 Task: Look for Airbnb properties in Jhol, Pakistan from 25th December, 2023 to 28st December, 2023 for 5 adults. Place can be entire room with 3 bedrooms having 3 beds and 3 bathrooms. Property type can be house.
Action: Mouse moved to (575, 112)
Screenshot: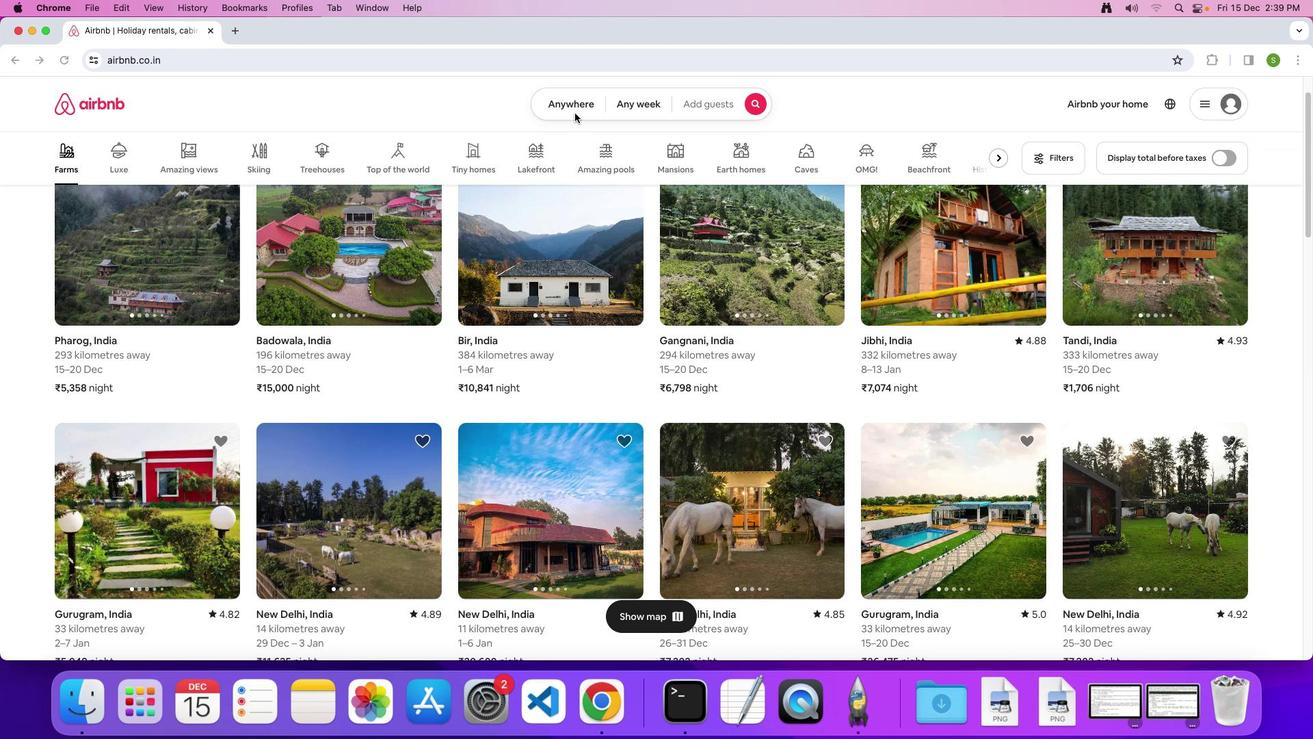 
Action: Mouse pressed left at (575, 112)
Screenshot: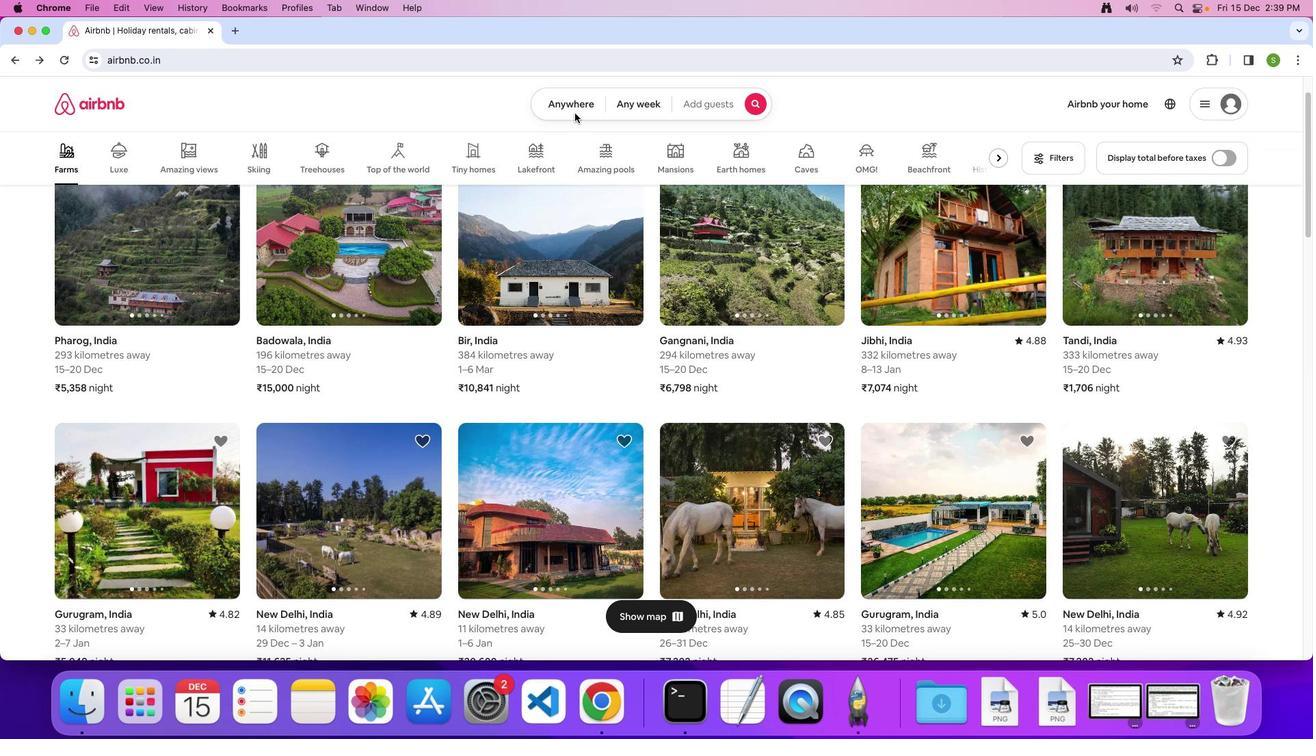 
Action: Mouse moved to (574, 108)
Screenshot: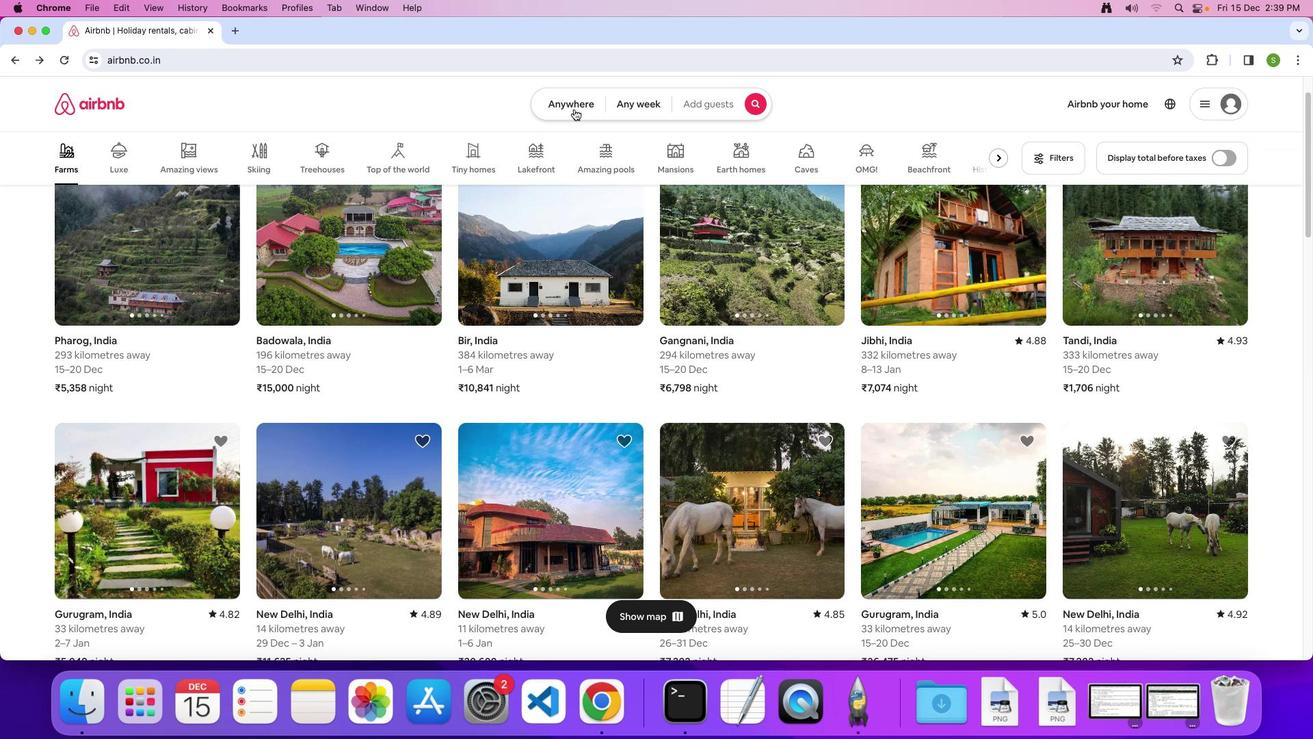 
Action: Mouse pressed left at (574, 108)
Screenshot: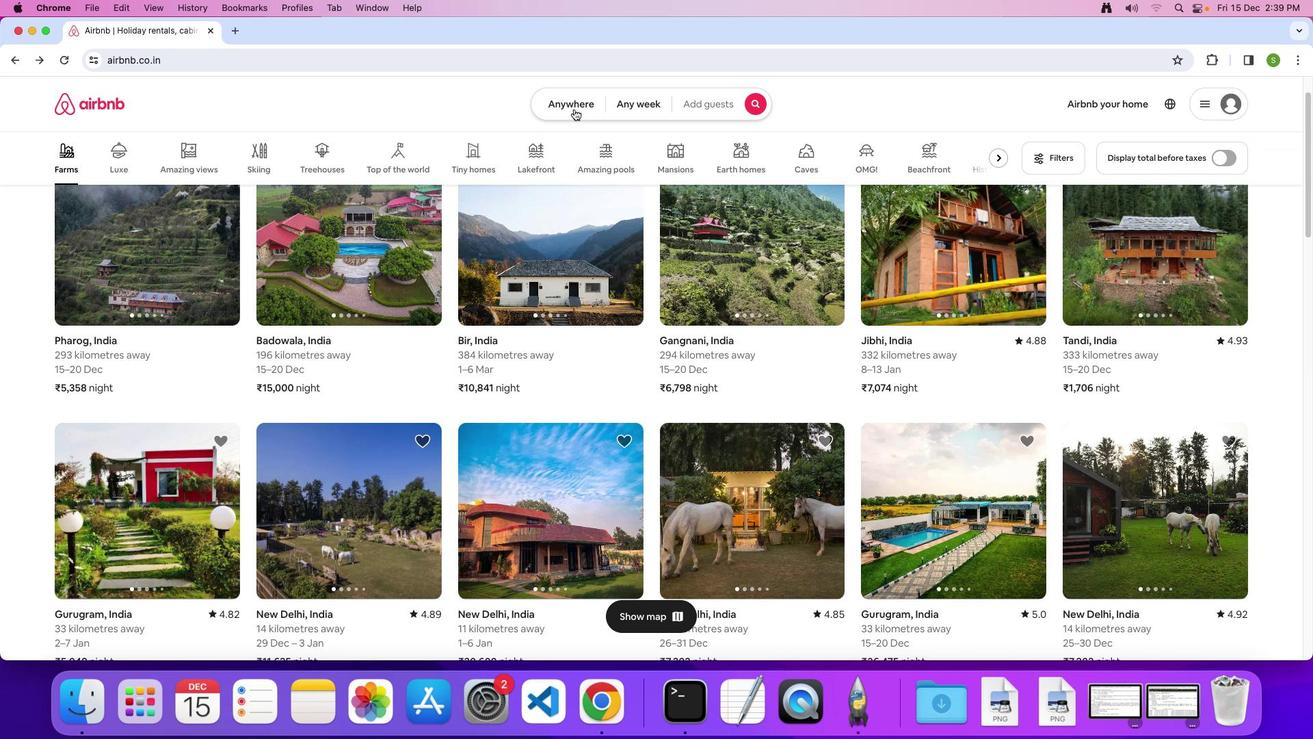 
Action: Mouse moved to (511, 151)
Screenshot: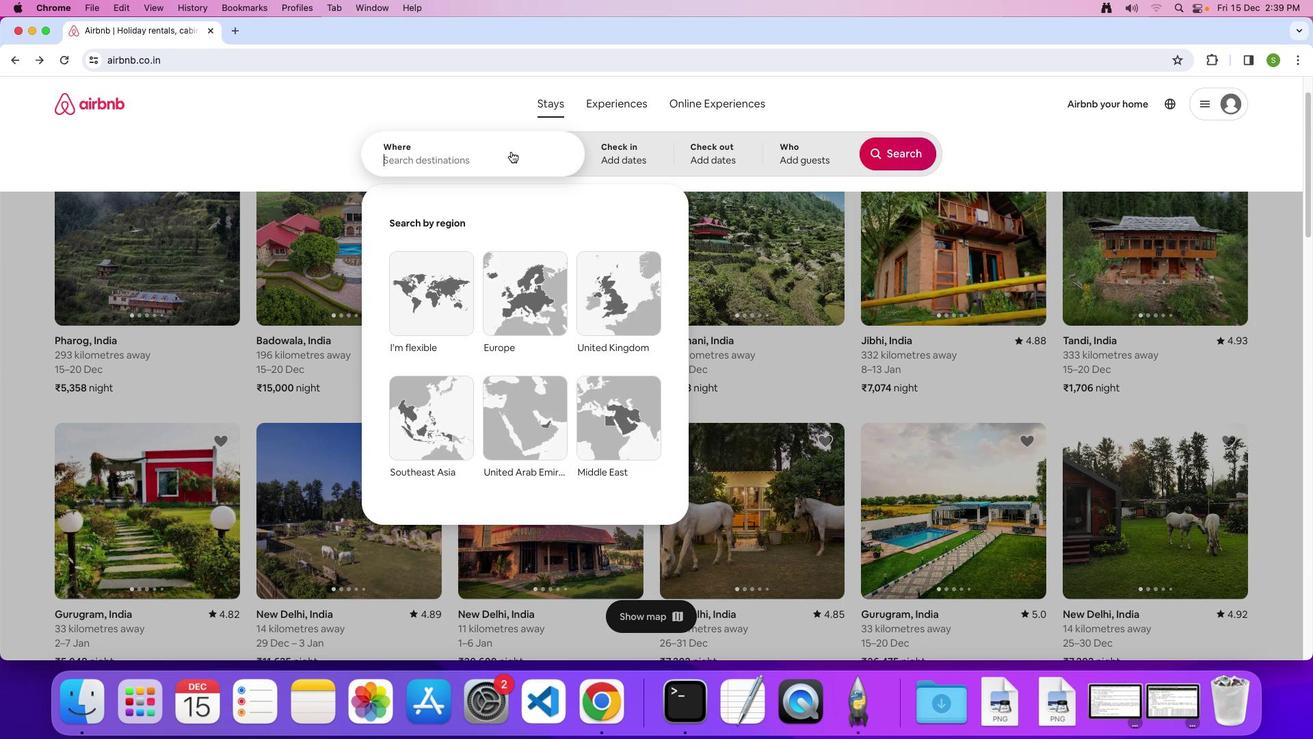 
Action: Mouse pressed left at (511, 151)
Screenshot: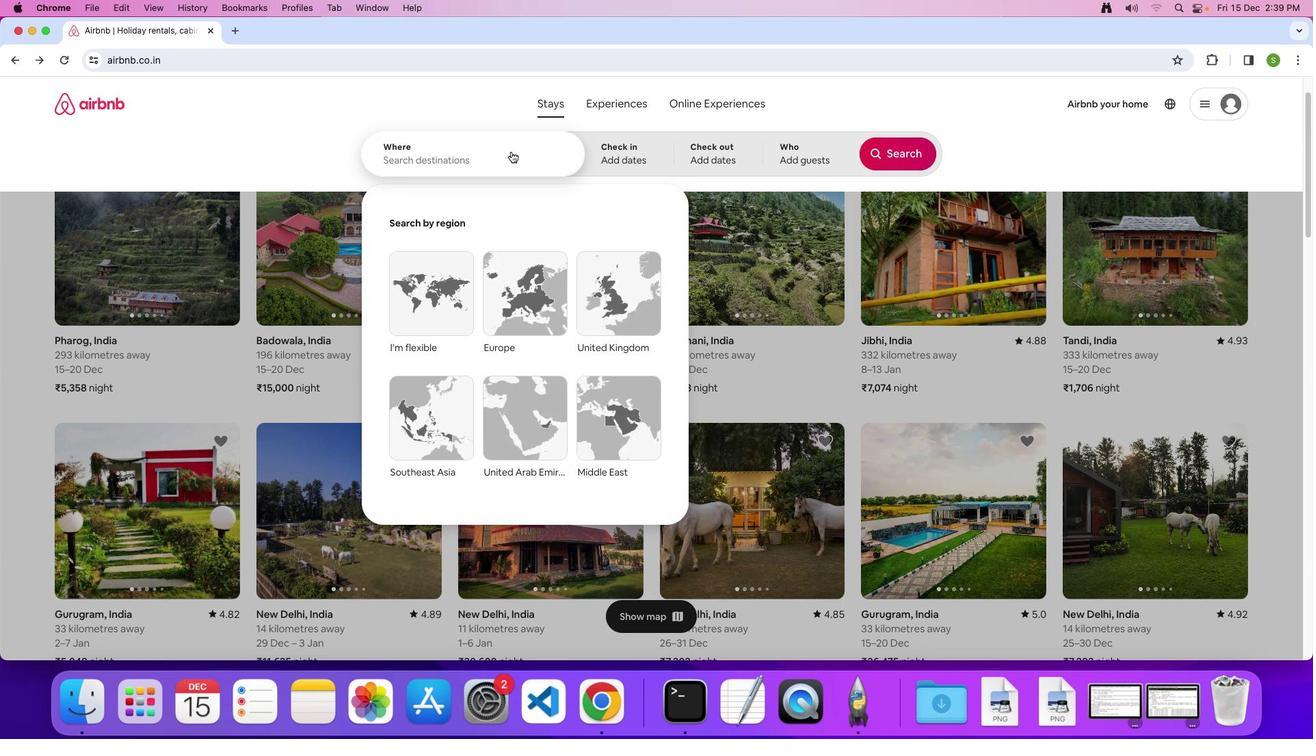 
Action: Key pressed 'J'Key.caps_lock'h''o''l'','Key.spaceKey.shift'P''a''k''i''s''t''a''n'Key.enter
Screenshot: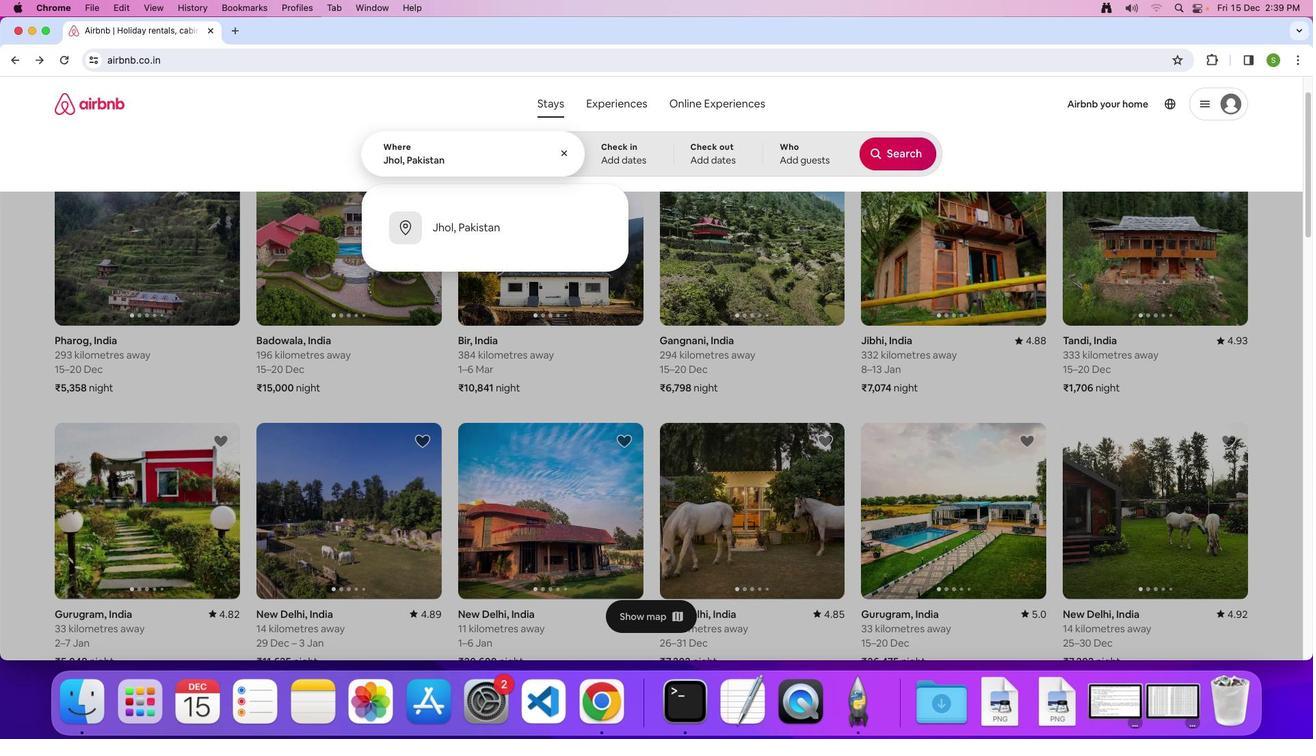 
Action: Mouse moved to (451, 453)
Screenshot: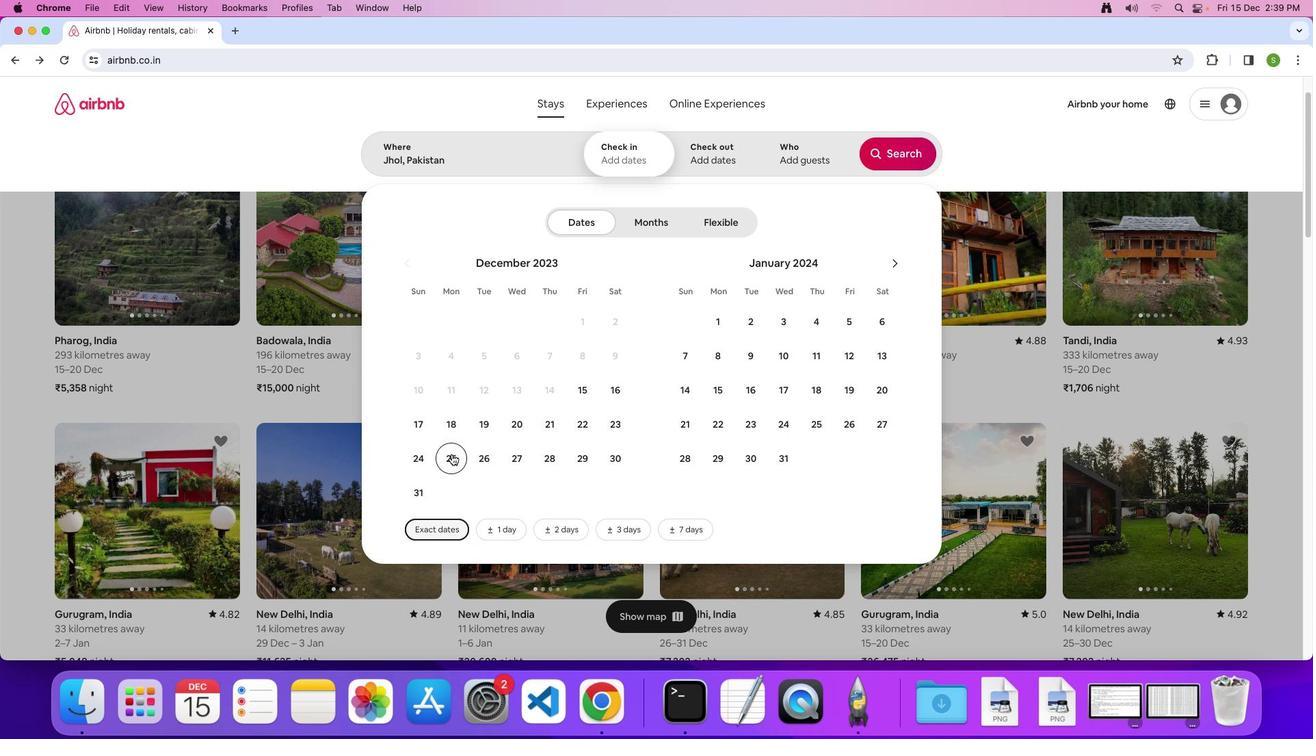 
Action: Mouse pressed left at (451, 453)
Screenshot: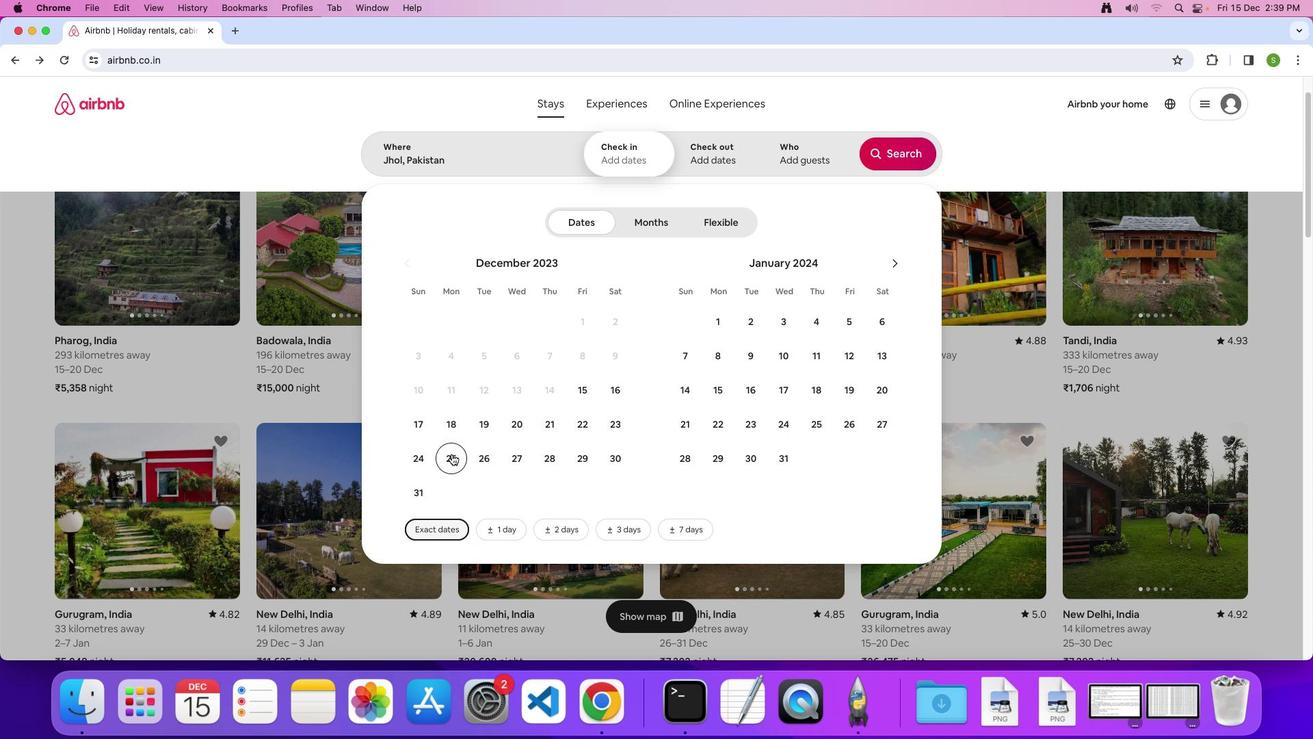 
Action: Mouse moved to (542, 466)
Screenshot: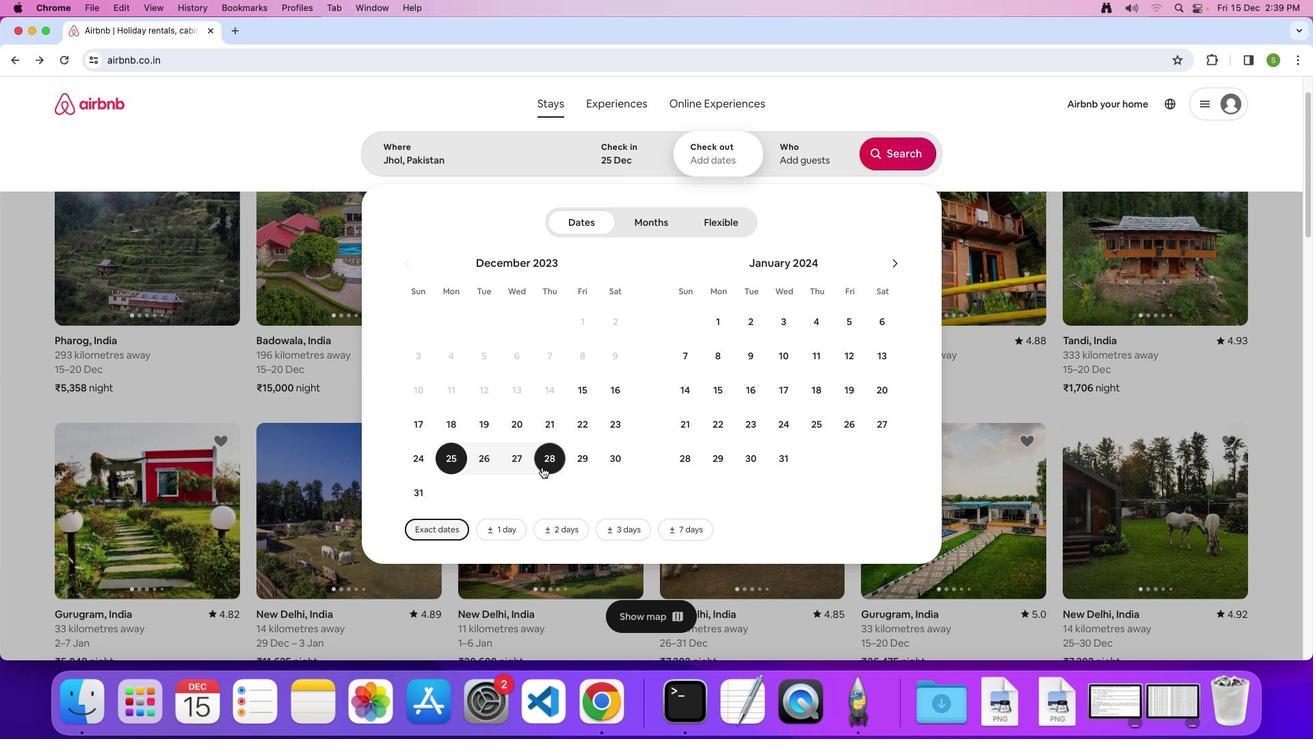 
Action: Mouse pressed left at (542, 466)
Screenshot: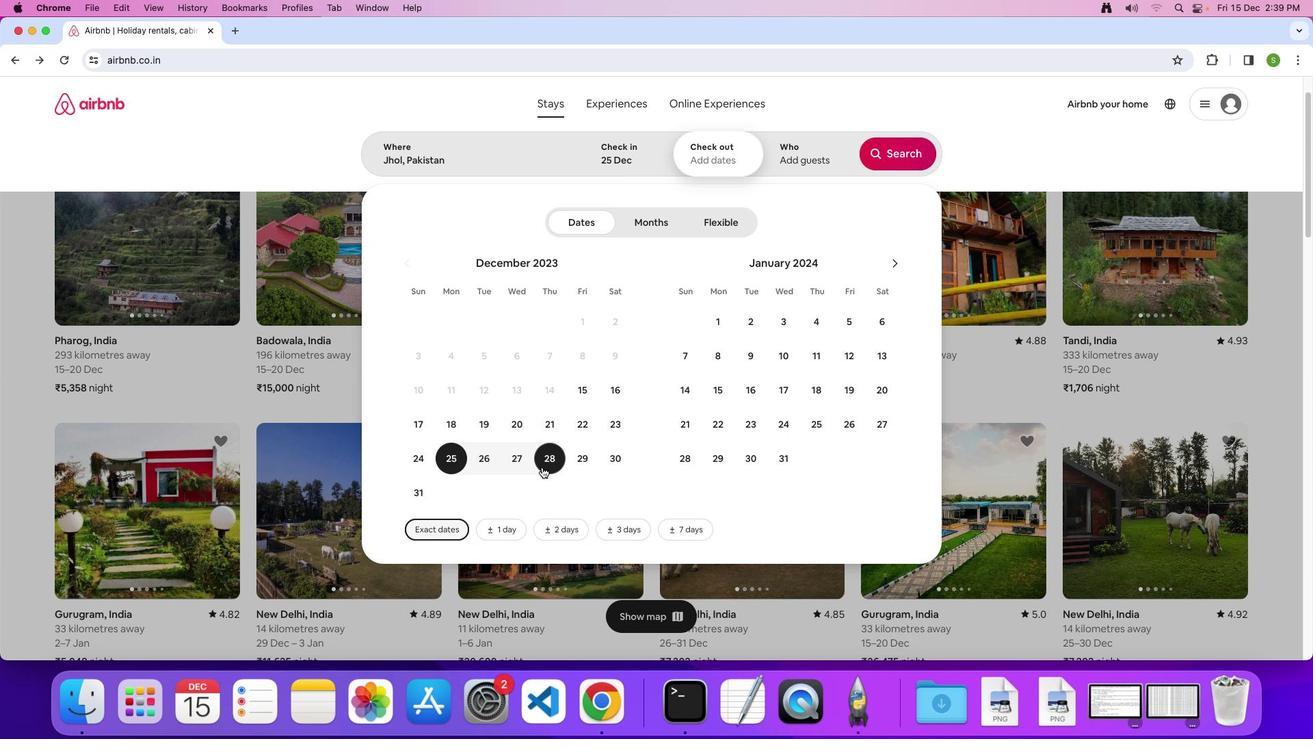 
Action: Mouse moved to (812, 171)
Screenshot: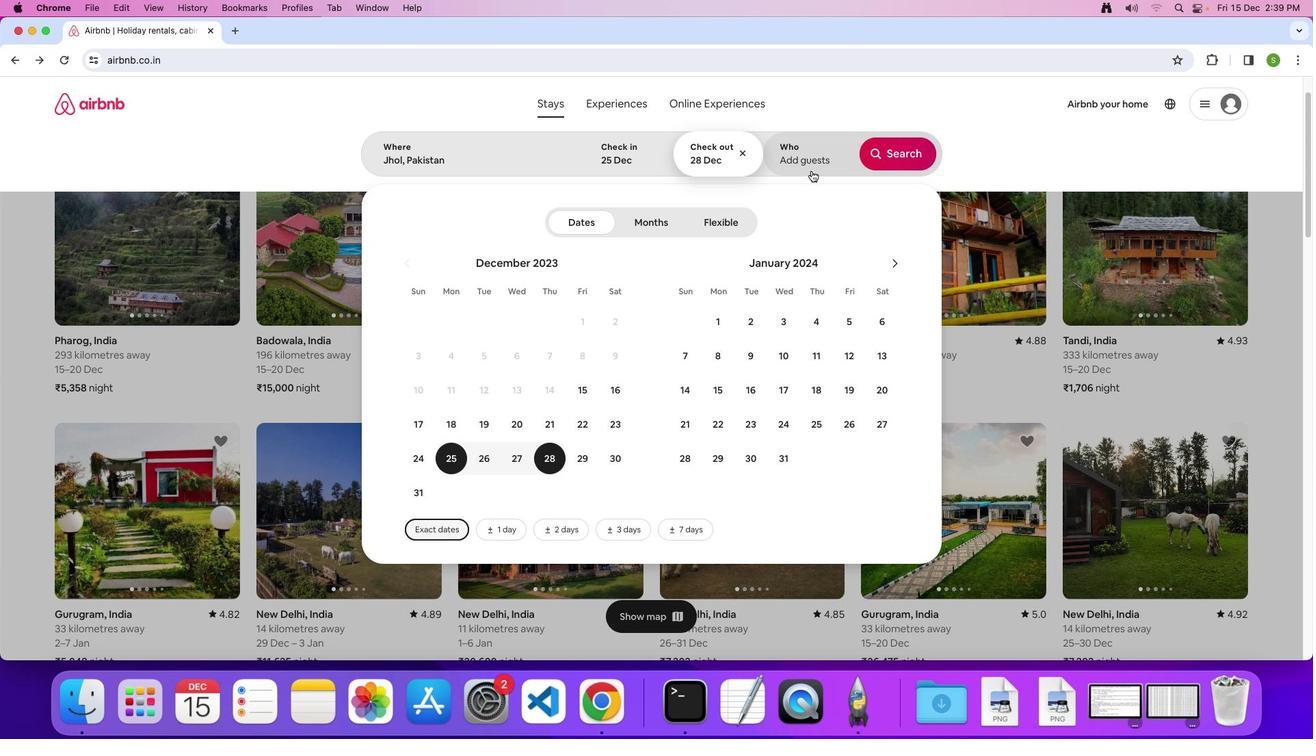 
Action: Mouse pressed left at (812, 171)
Screenshot: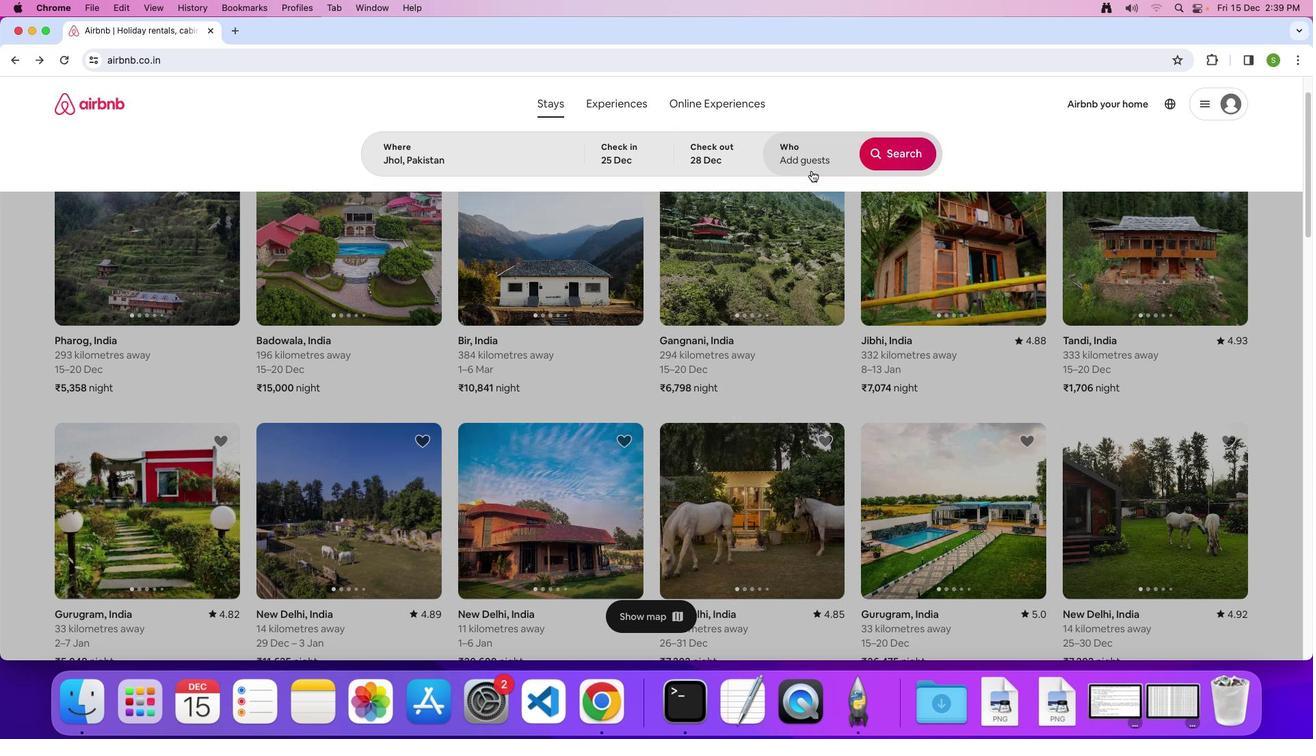 
Action: Mouse moved to (901, 227)
Screenshot: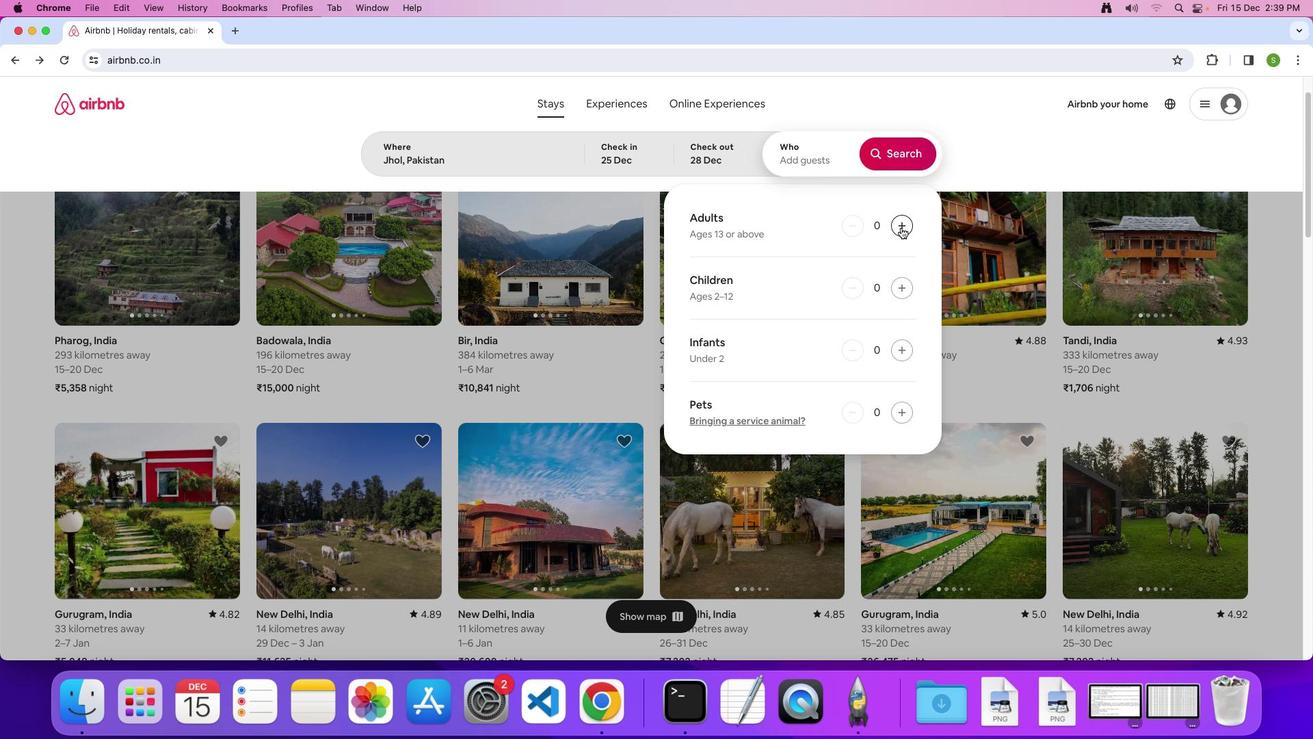 
Action: Mouse pressed left at (901, 227)
Screenshot: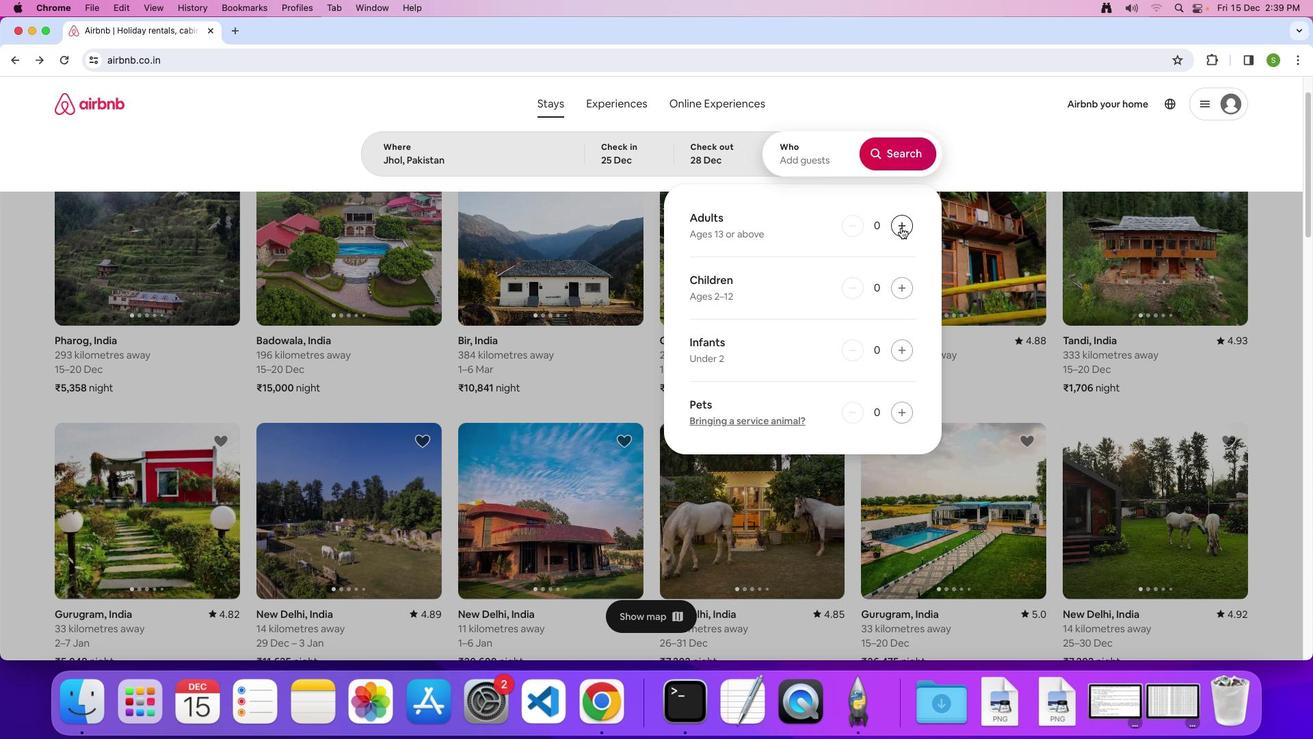 
Action: Mouse pressed left at (901, 227)
Screenshot: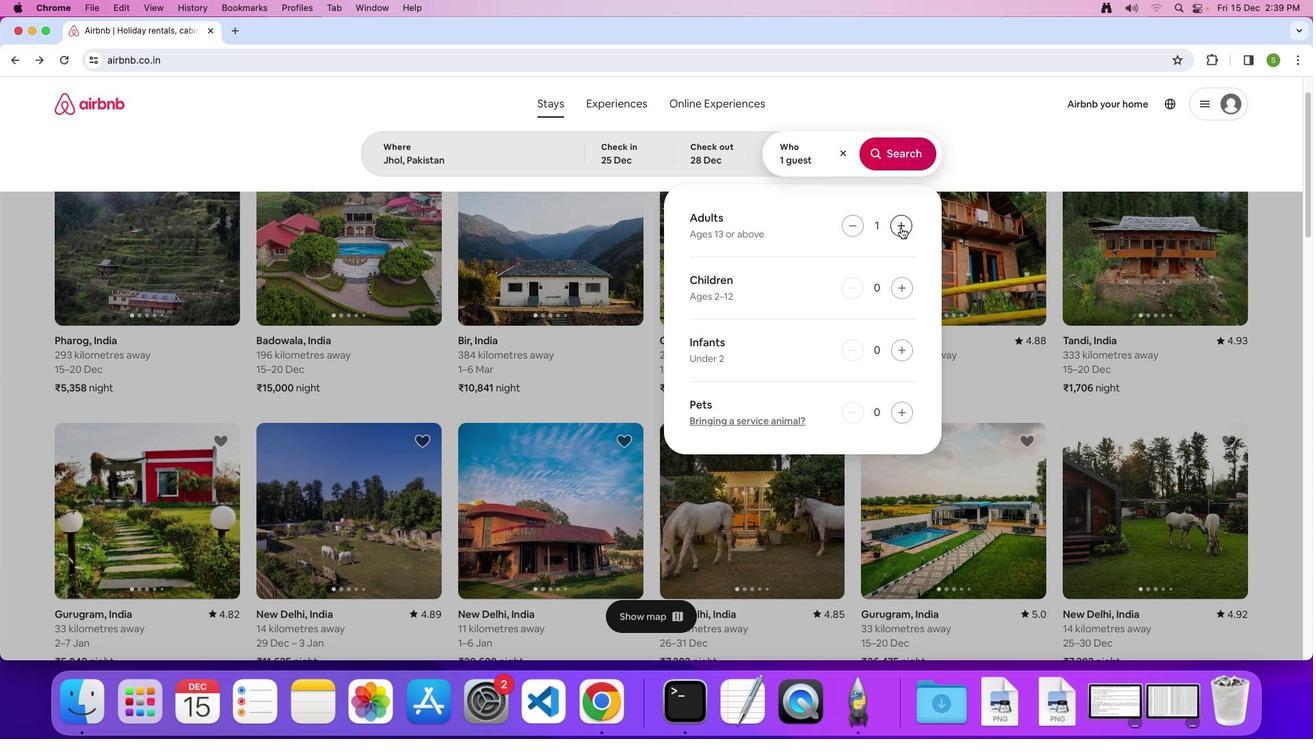 
Action: Mouse pressed left at (901, 227)
Screenshot: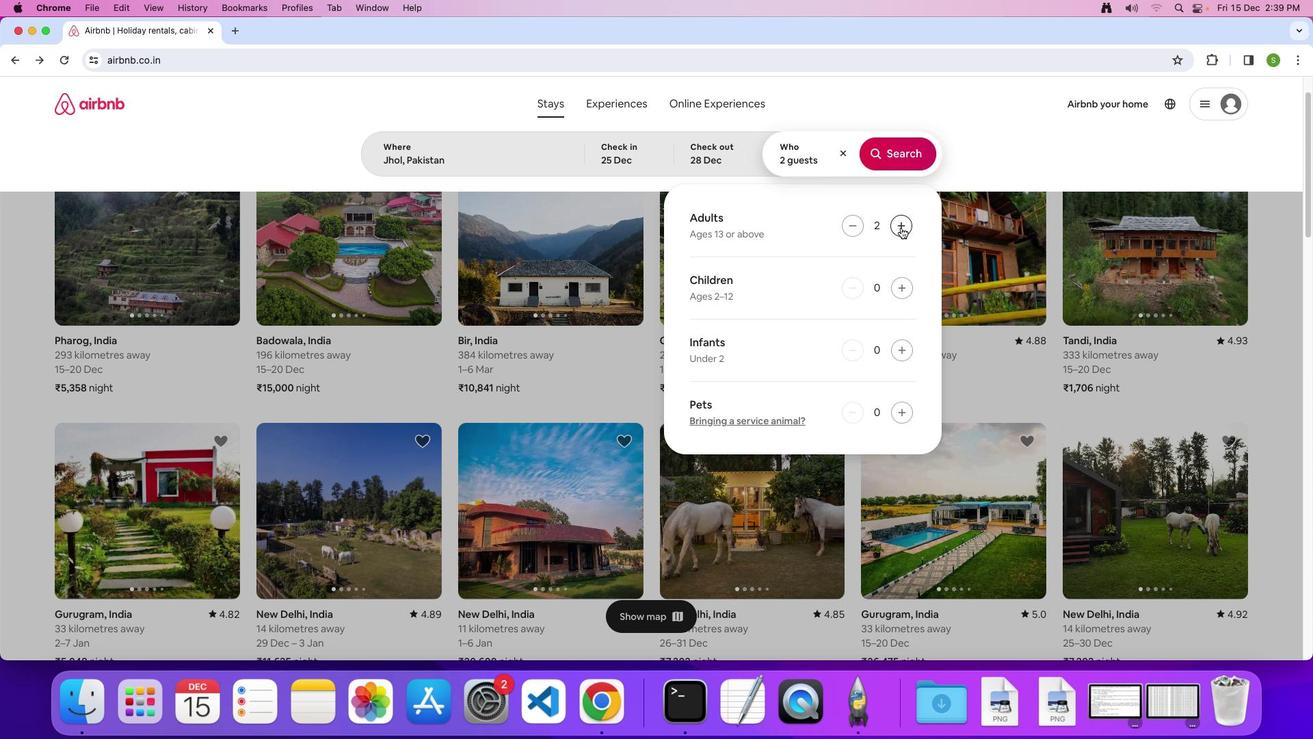 
Action: Mouse pressed left at (901, 227)
Screenshot: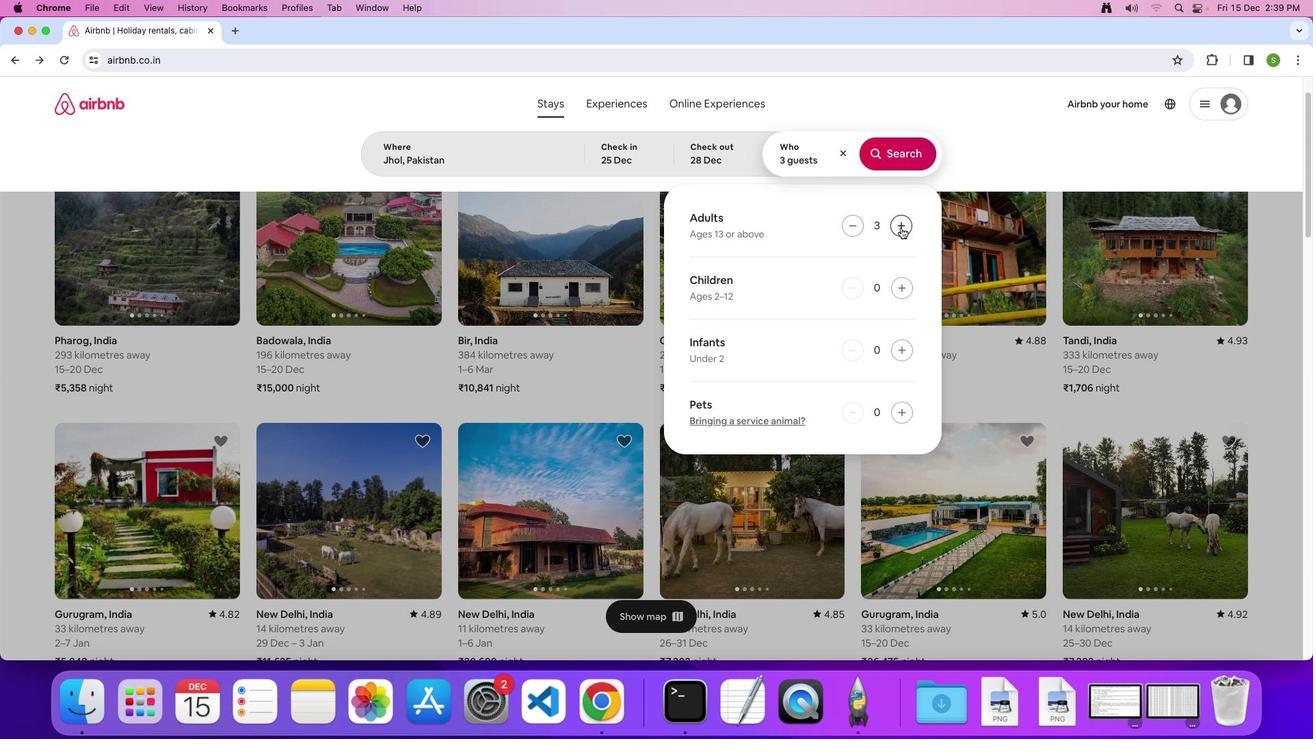 
Action: Mouse pressed left at (901, 227)
Screenshot: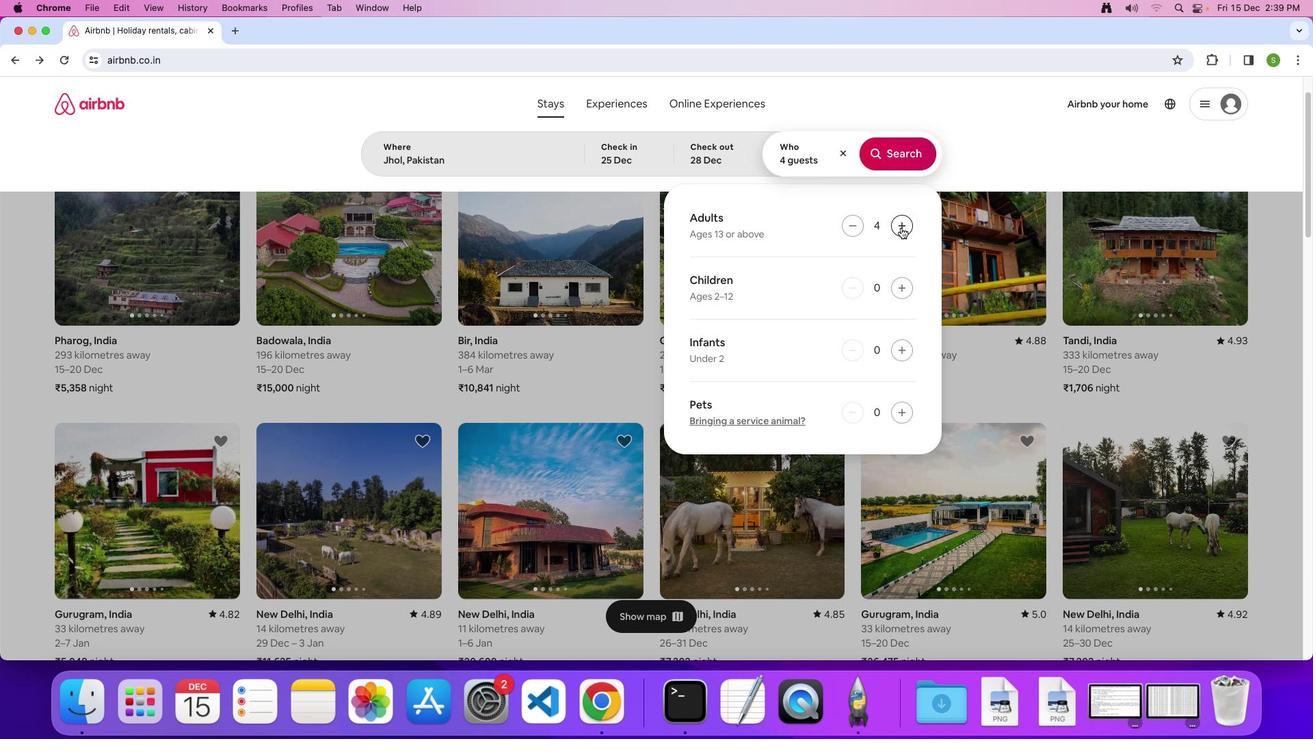 
Action: Mouse moved to (901, 150)
Screenshot: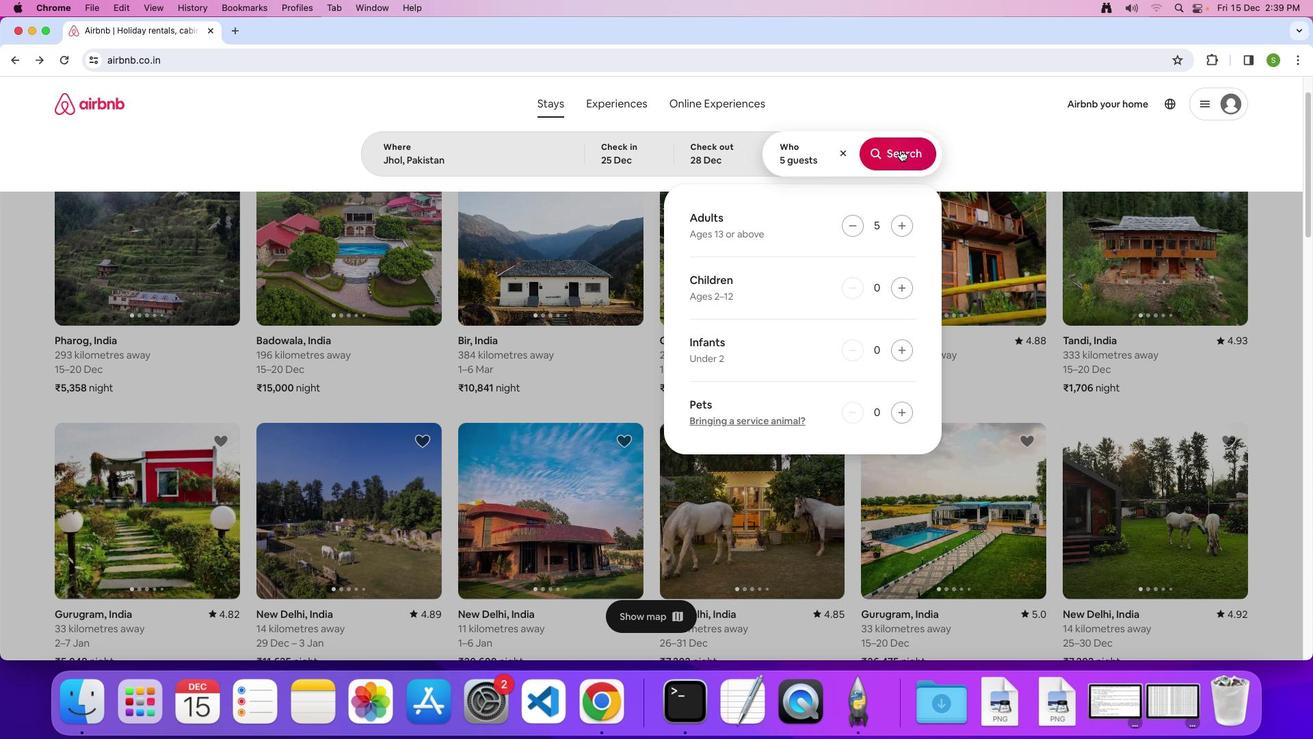 
Action: Mouse pressed left at (901, 150)
Screenshot: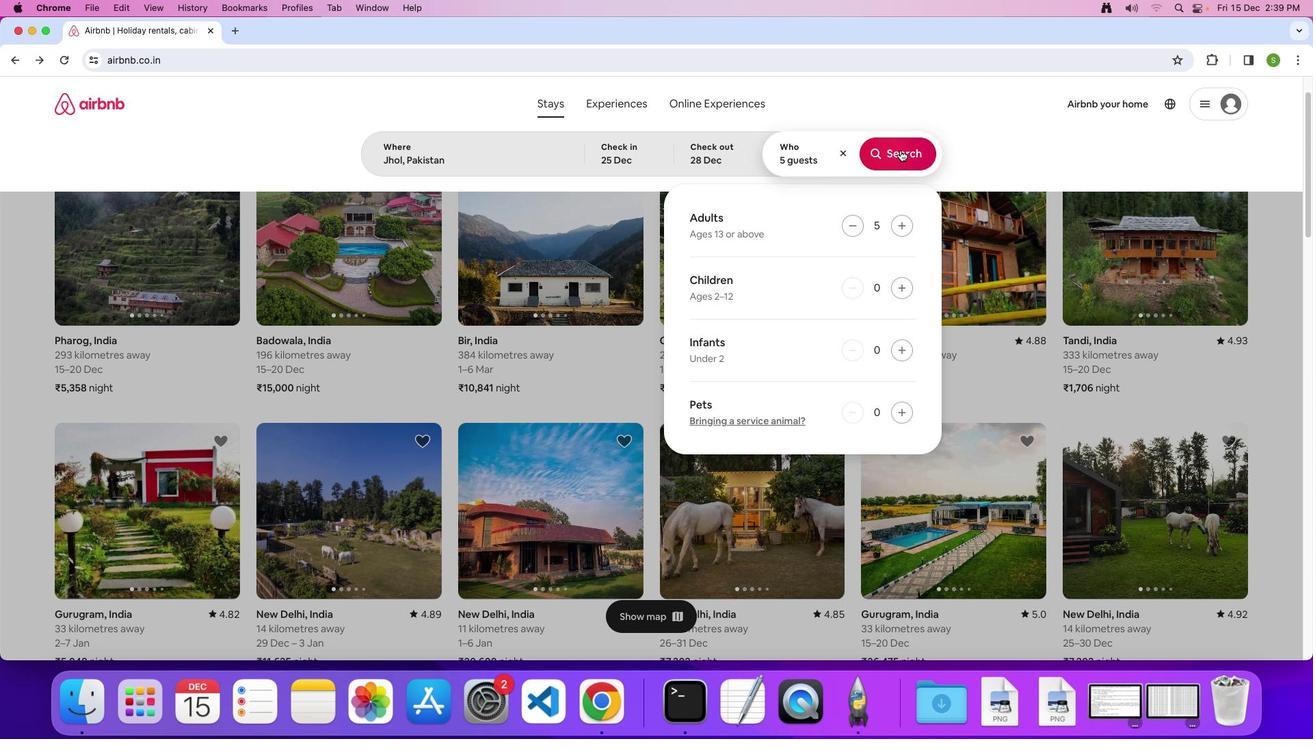 
Action: Mouse moved to (1076, 159)
Screenshot: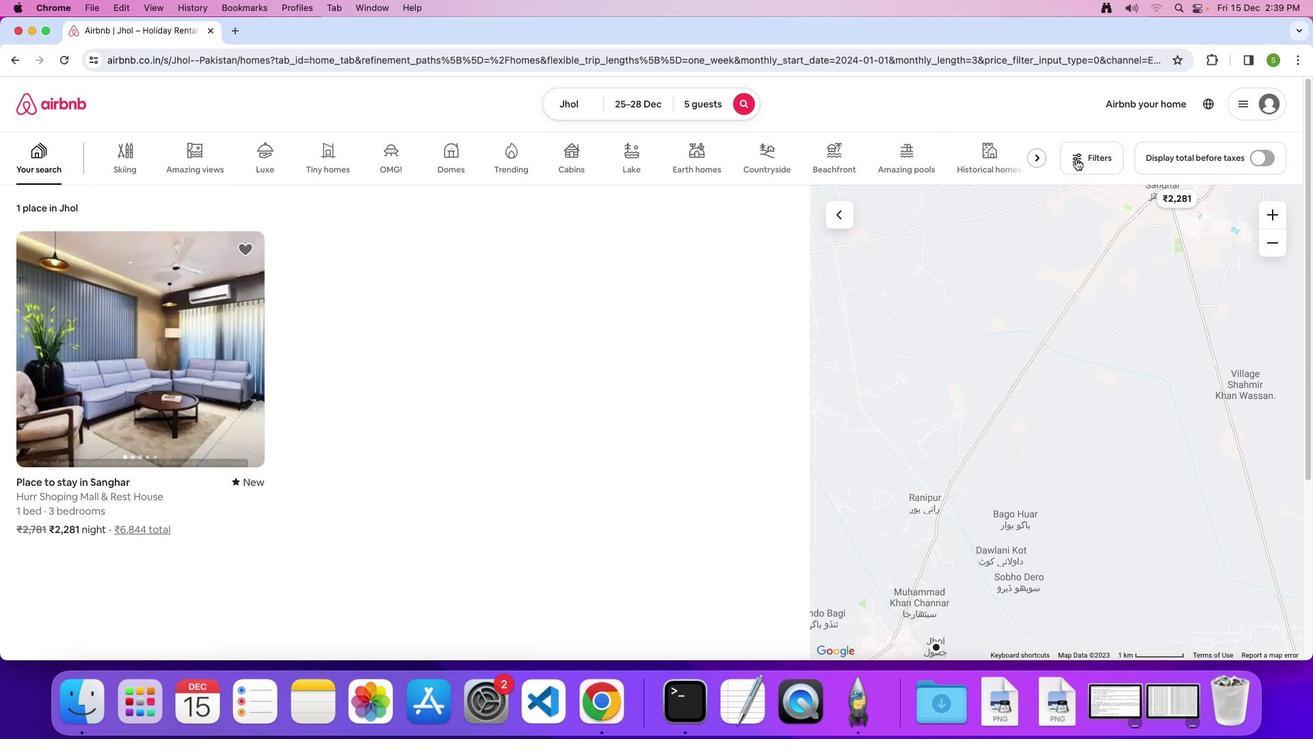 
Action: Mouse pressed left at (1076, 159)
Screenshot: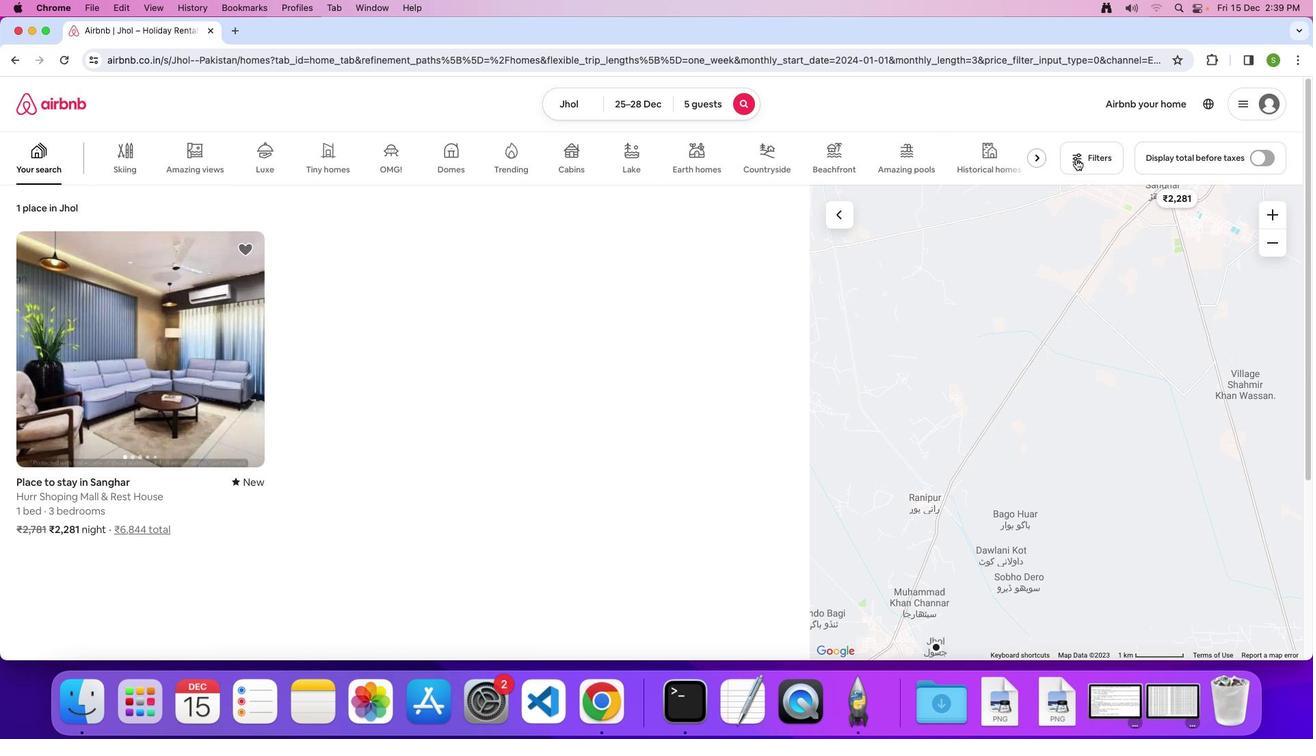 
Action: Mouse moved to (601, 474)
Screenshot: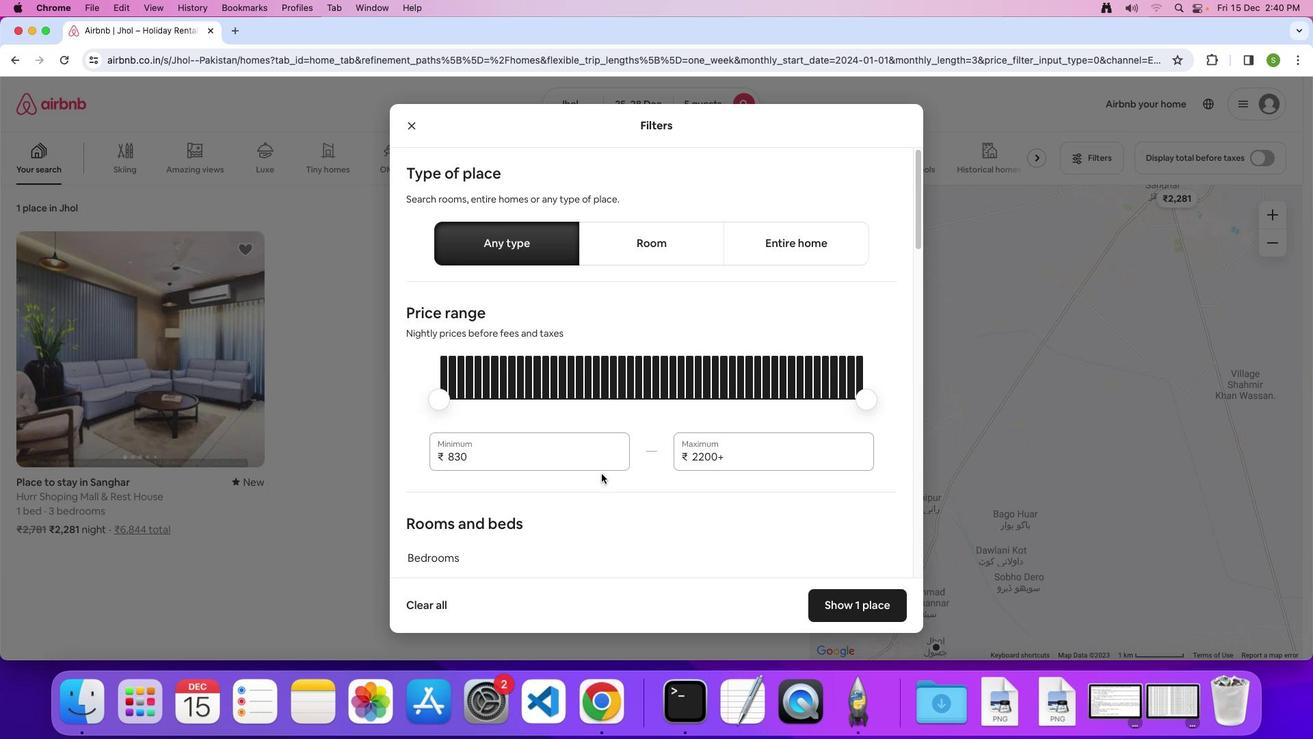 
Action: Mouse scrolled (601, 474) with delta (0, 0)
Screenshot: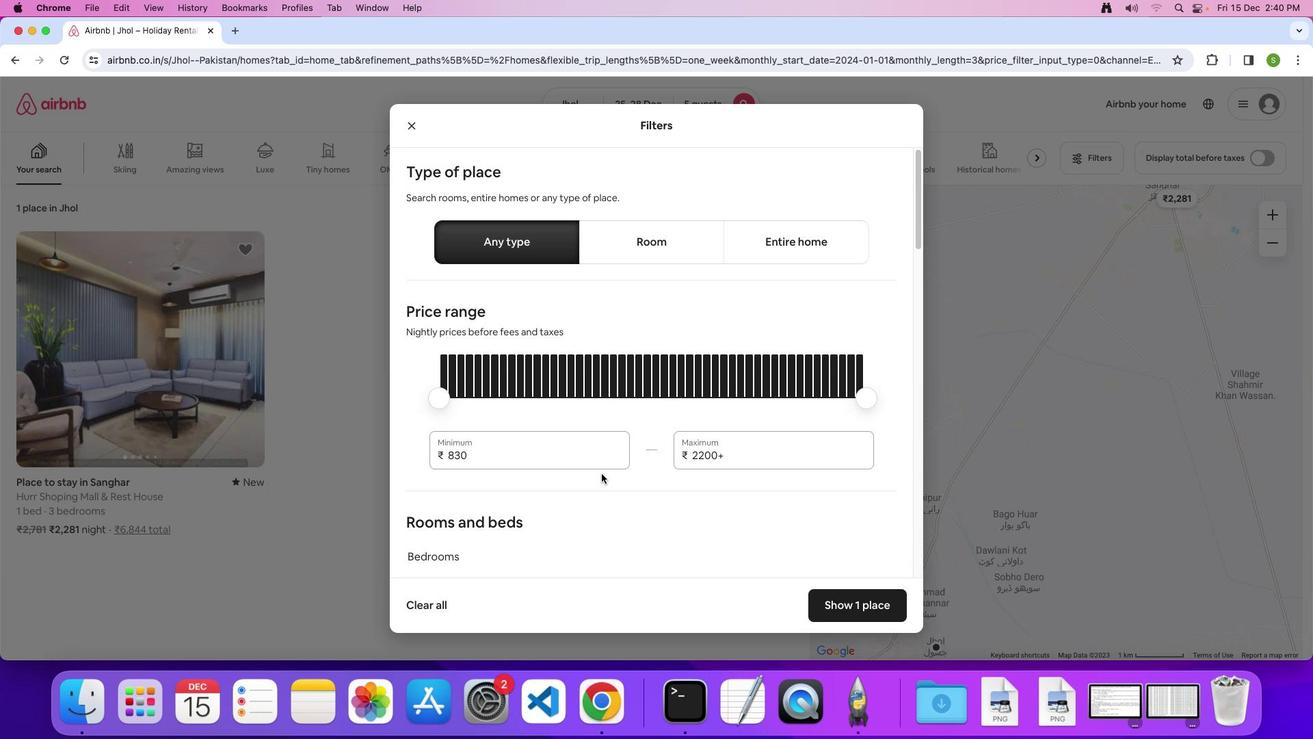 
Action: Mouse scrolled (601, 474) with delta (0, 0)
Screenshot: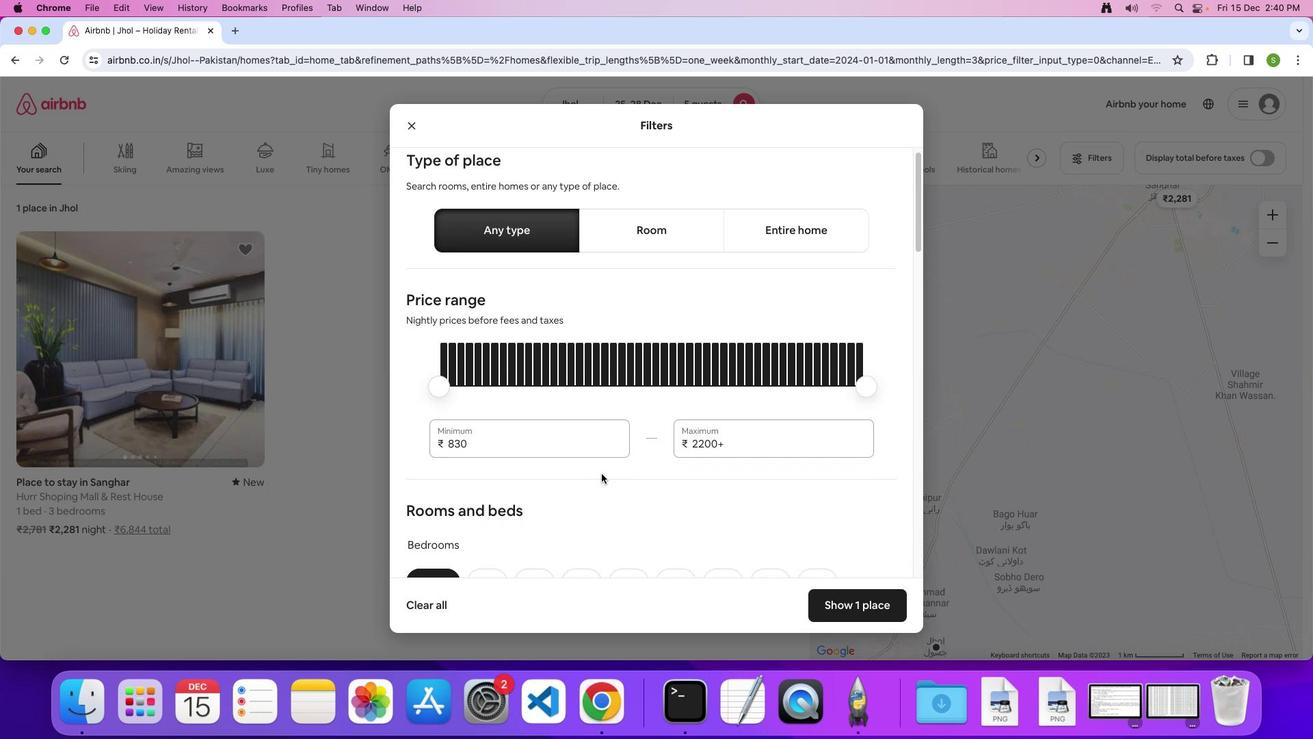 
Action: Mouse scrolled (601, 474) with delta (0, 0)
Screenshot: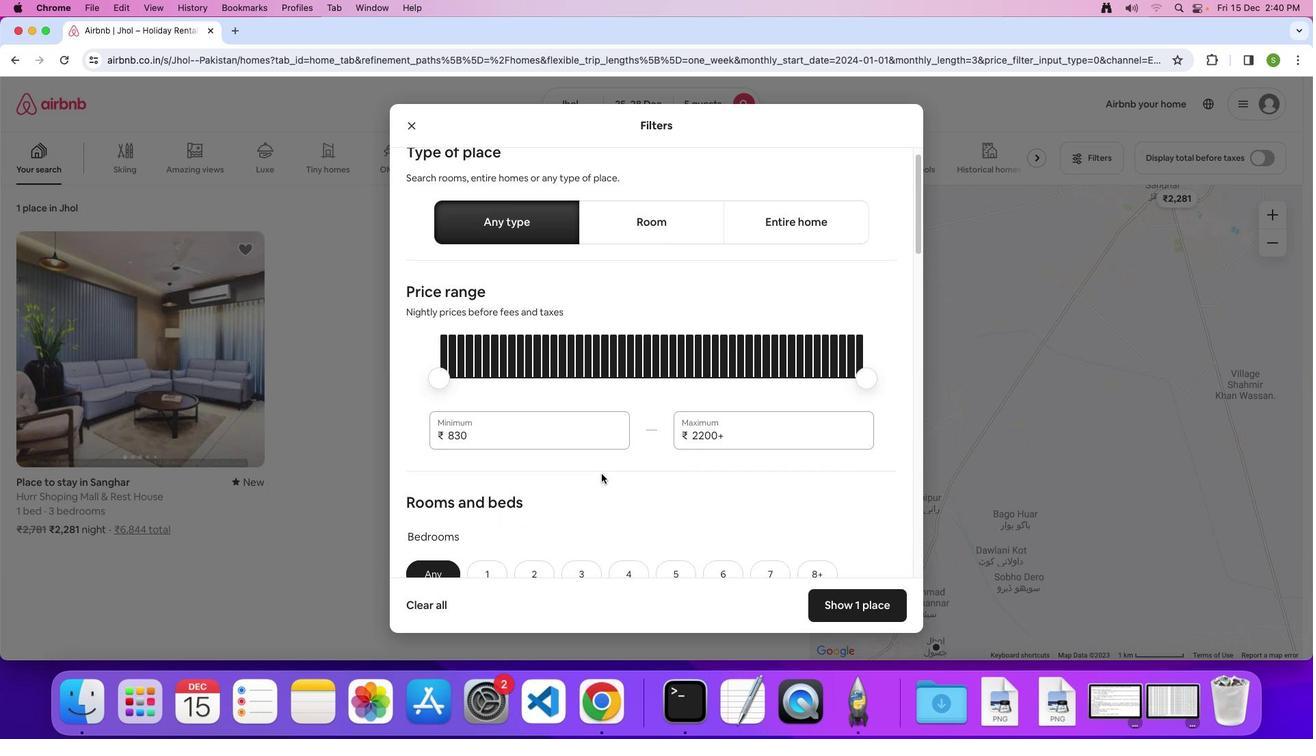 
Action: Mouse scrolled (601, 474) with delta (0, 0)
Screenshot: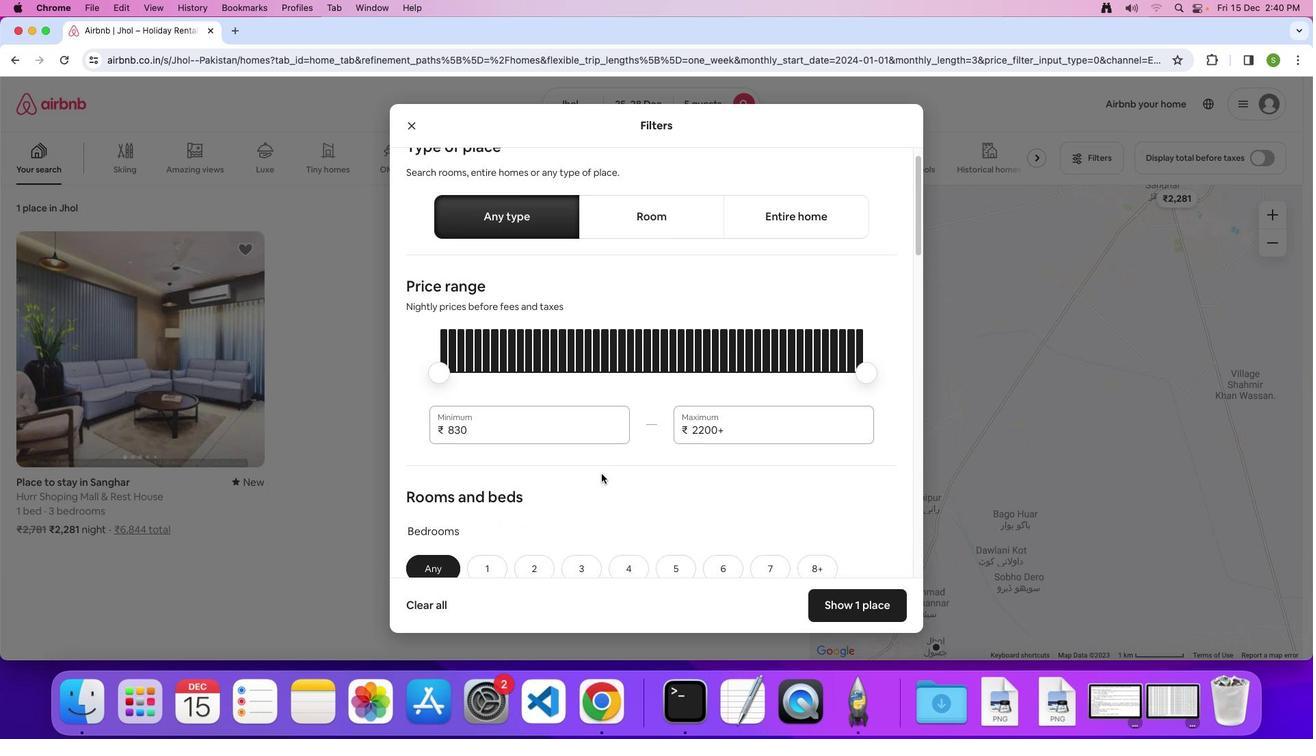 
Action: Mouse scrolled (601, 474) with delta (0, 0)
Screenshot: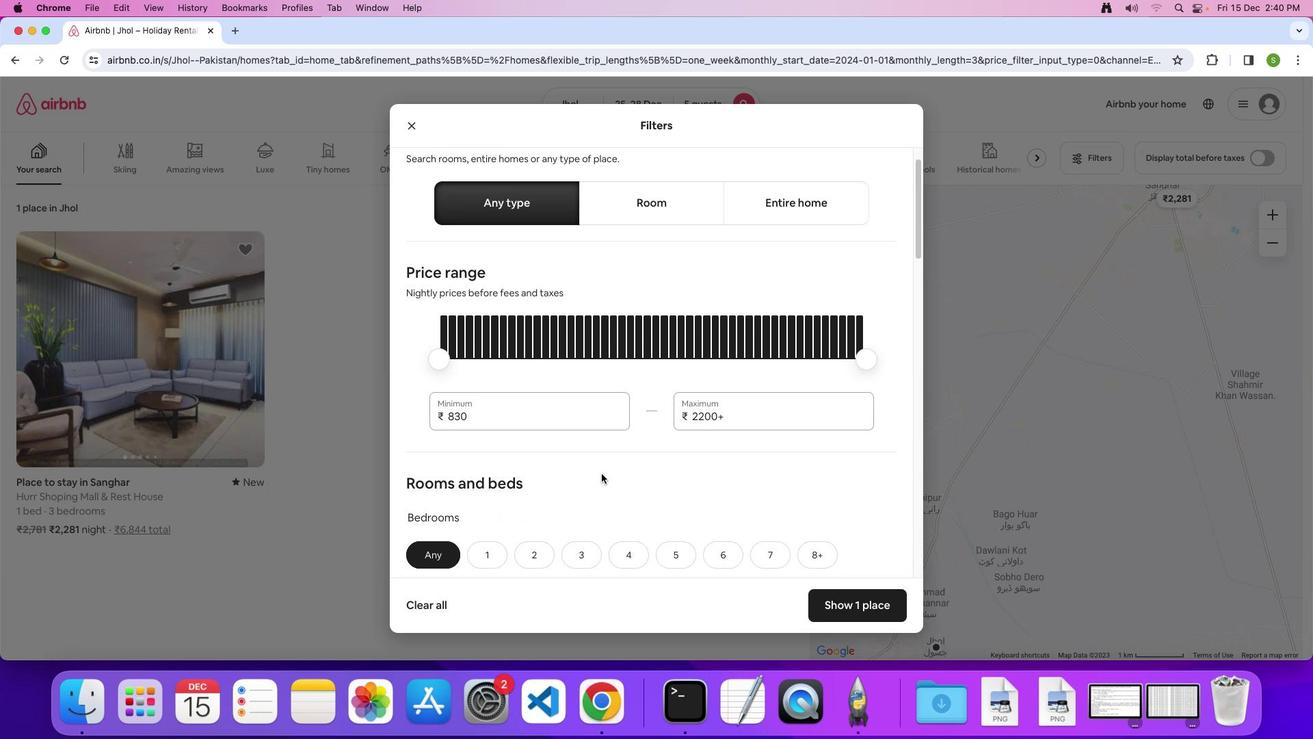 
Action: Mouse scrolled (601, 474) with delta (0, 0)
Screenshot: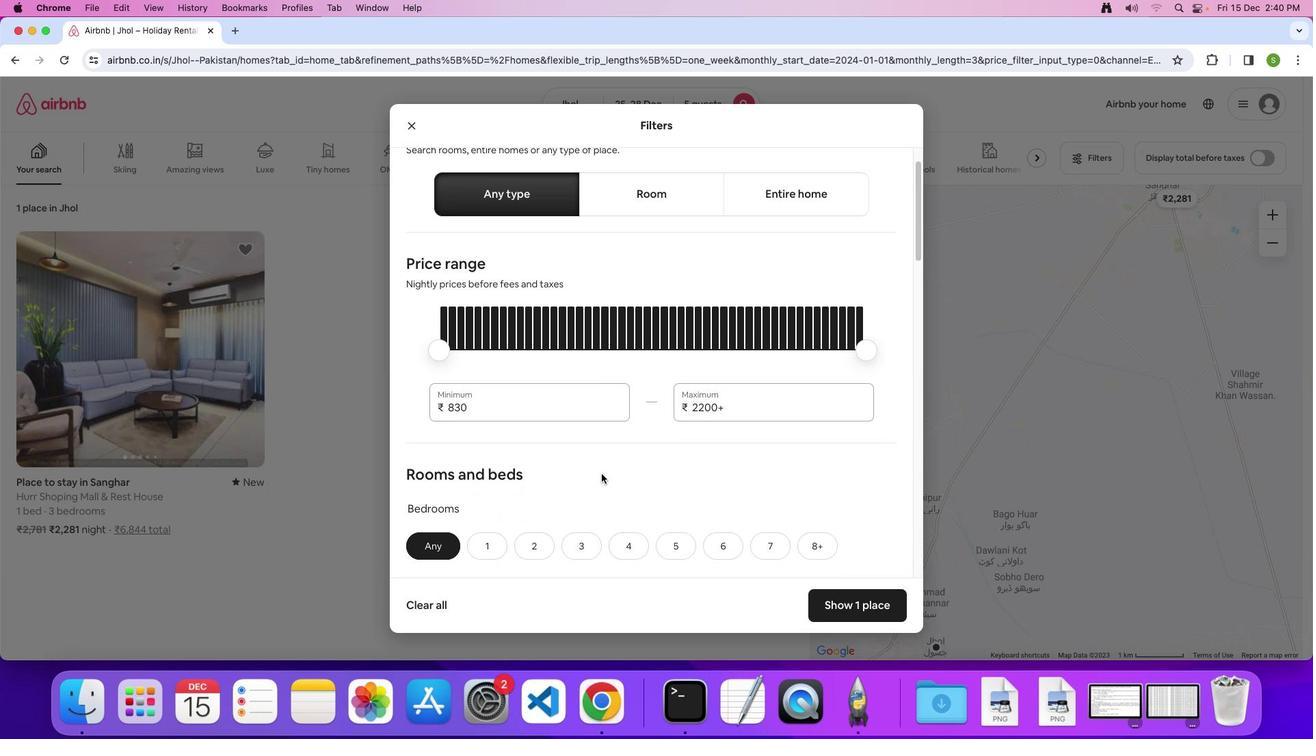 
Action: Mouse scrolled (601, 474) with delta (0, 0)
Screenshot: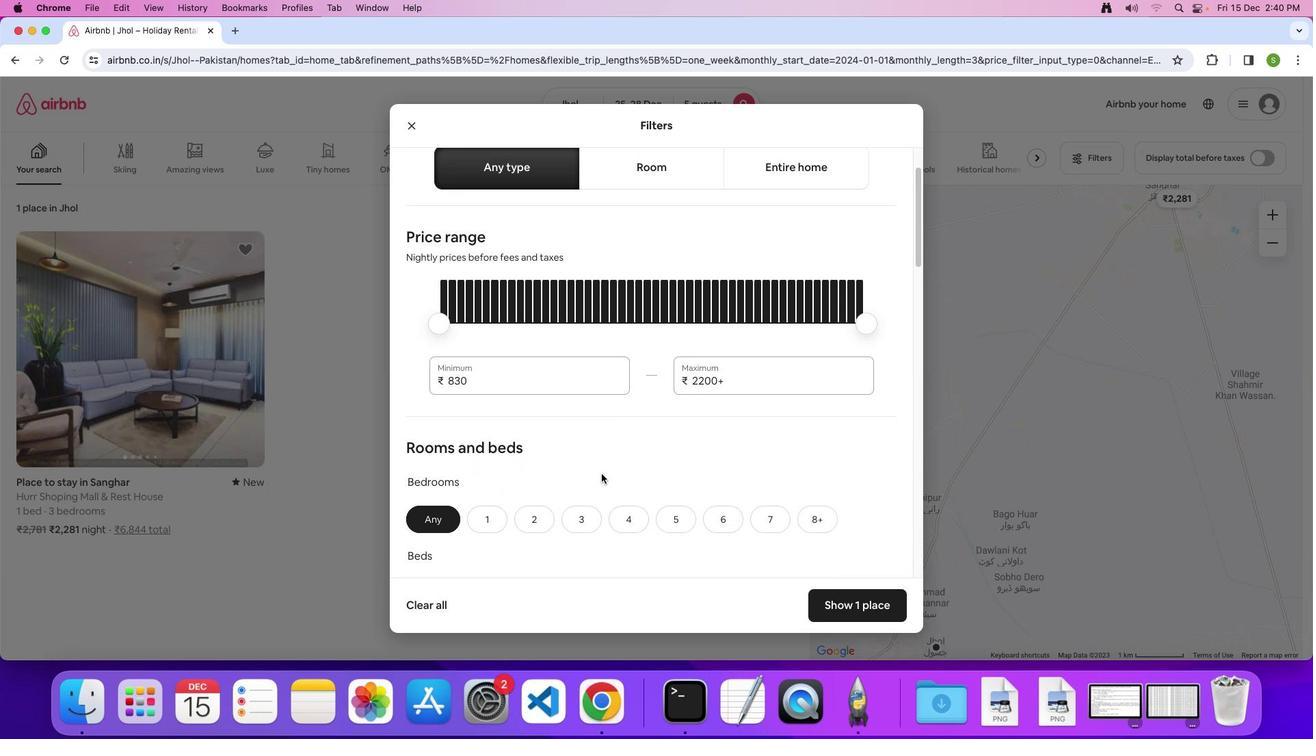 
Action: Mouse scrolled (601, 474) with delta (0, 0)
Screenshot: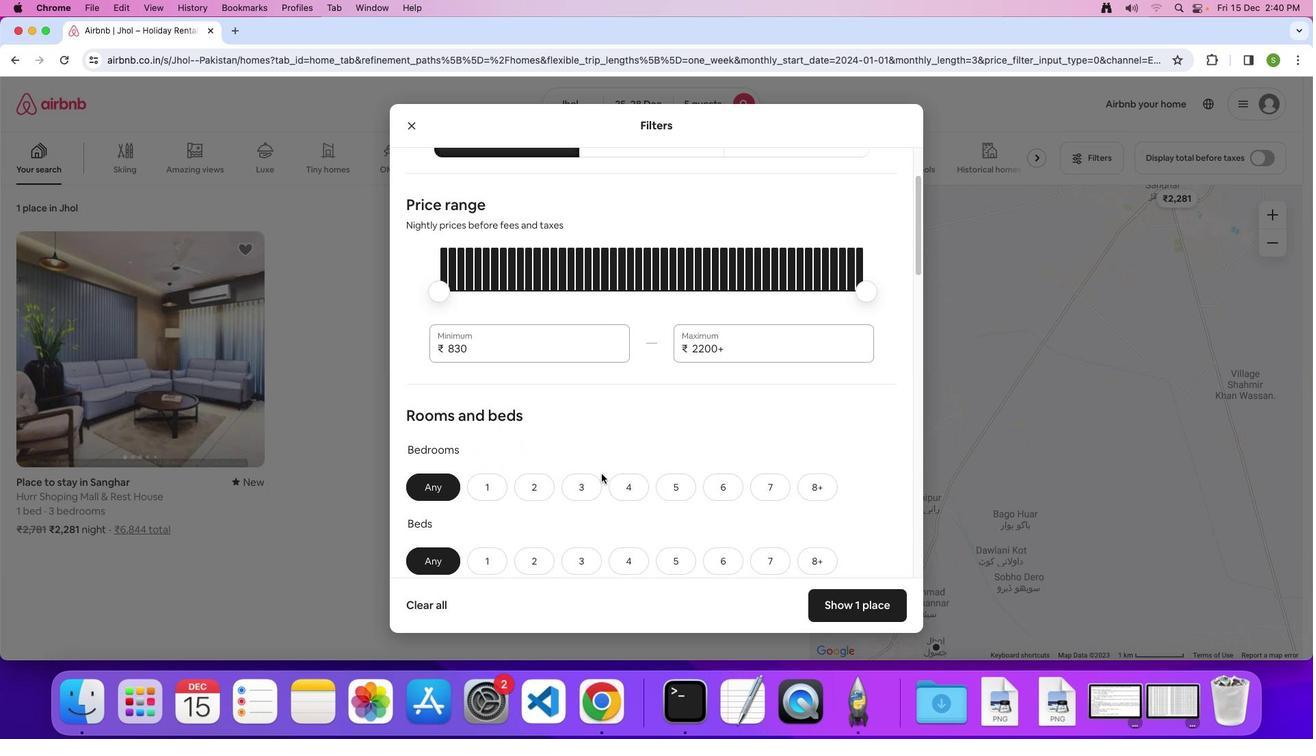 
Action: Mouse scrolled (601, 474) with delta (0, 0)
Screenshot: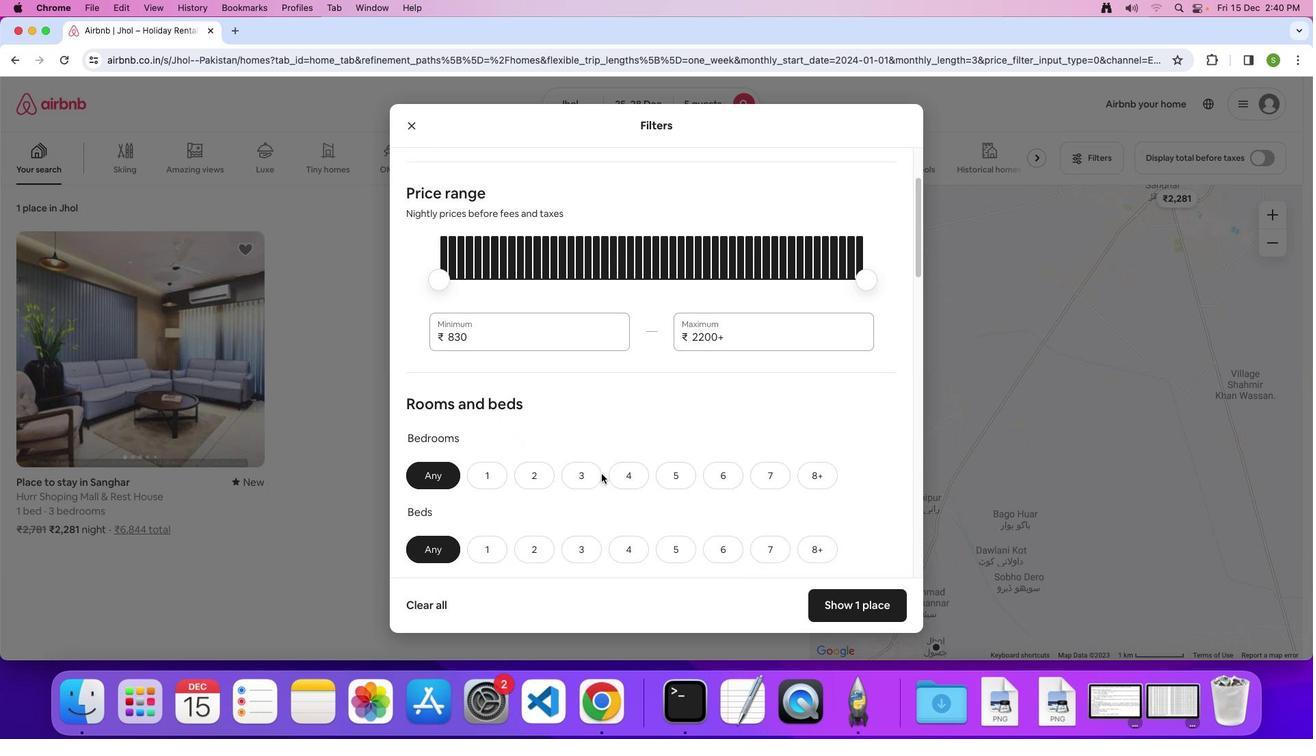 
Action: Mouse scrolled (601, 474) with delta (0, 0)
Screenshot: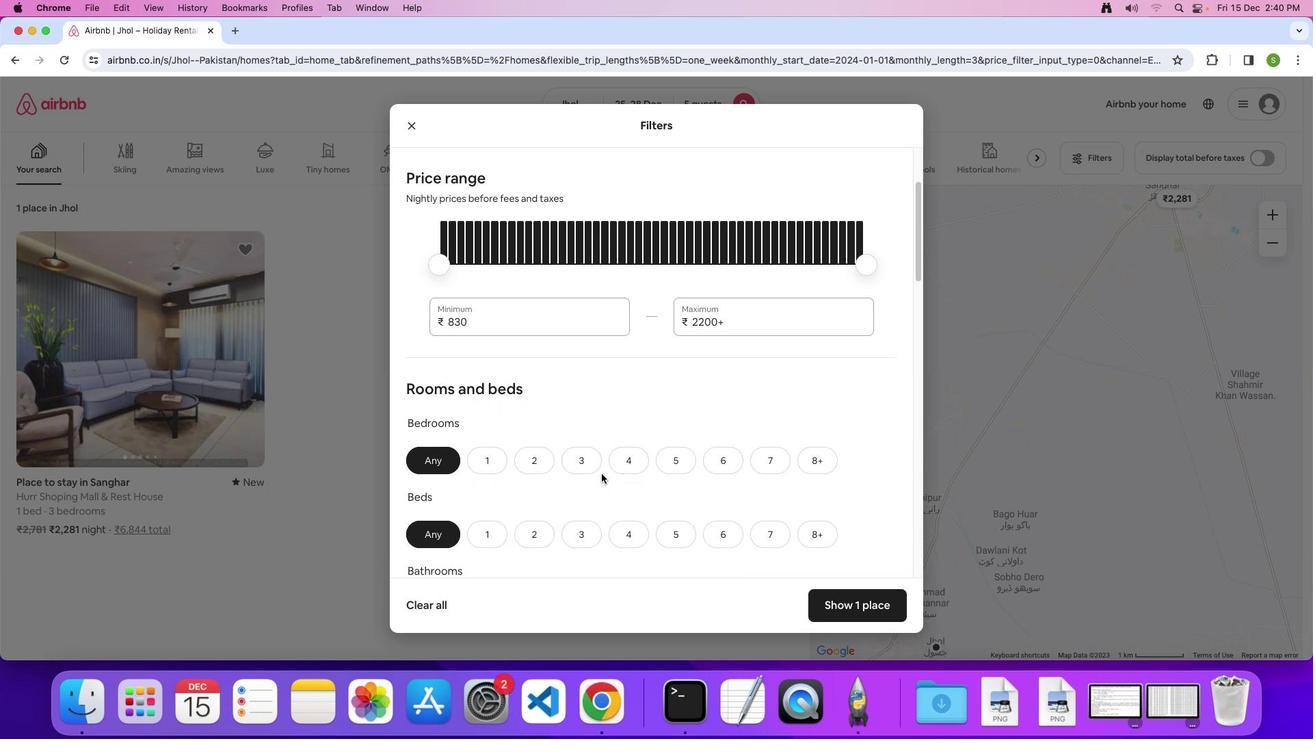
Action: Mouse scrolled (601, 474) with delta (0, 0)
Screenshot: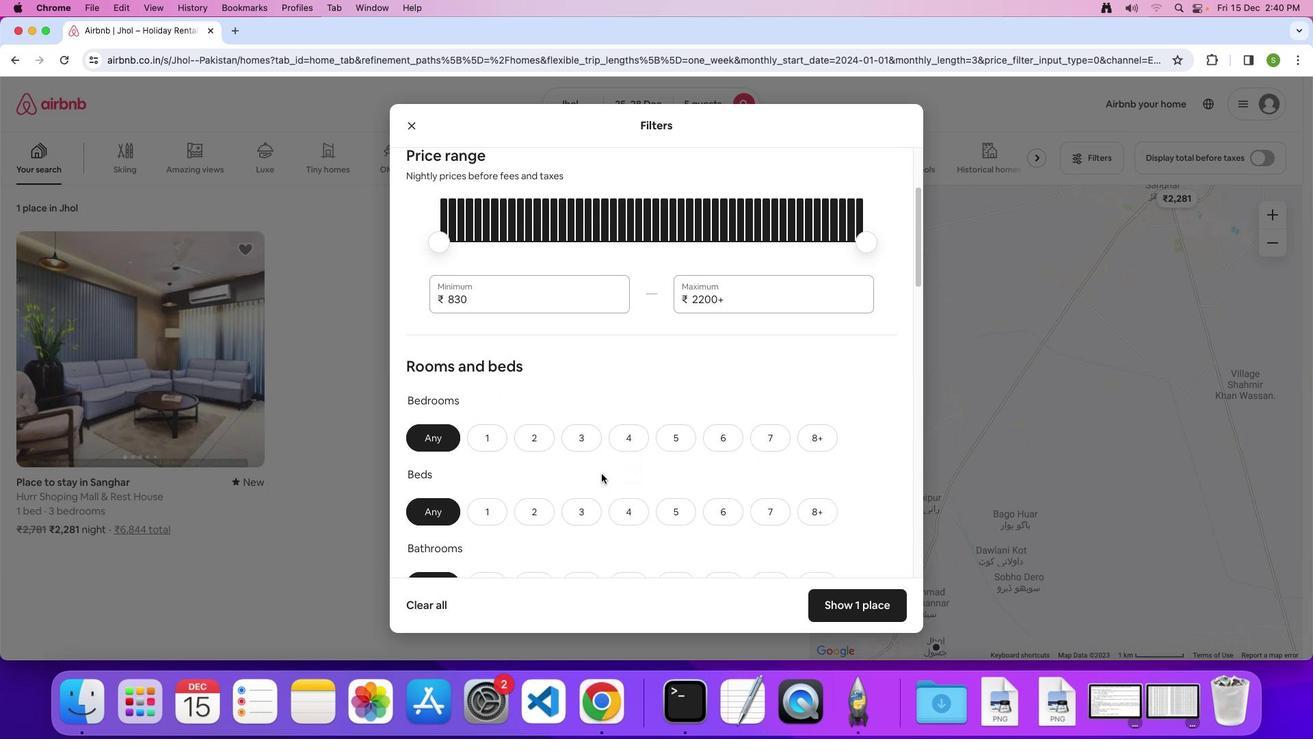 
Action: Mouse scrolled (601, 474) with delta (0, -1)
Screenshot: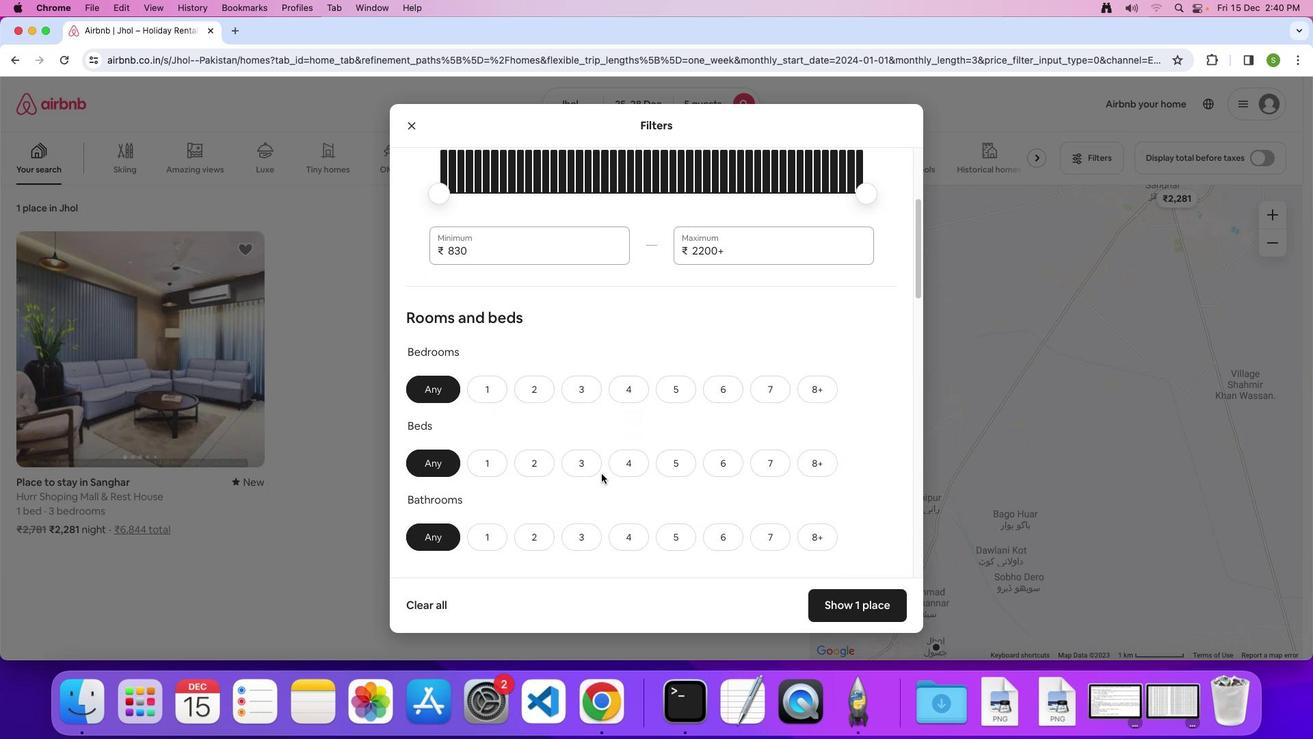 
Action: Mouse scrolled (601, 474) with delta (0, 0)
Screenshot: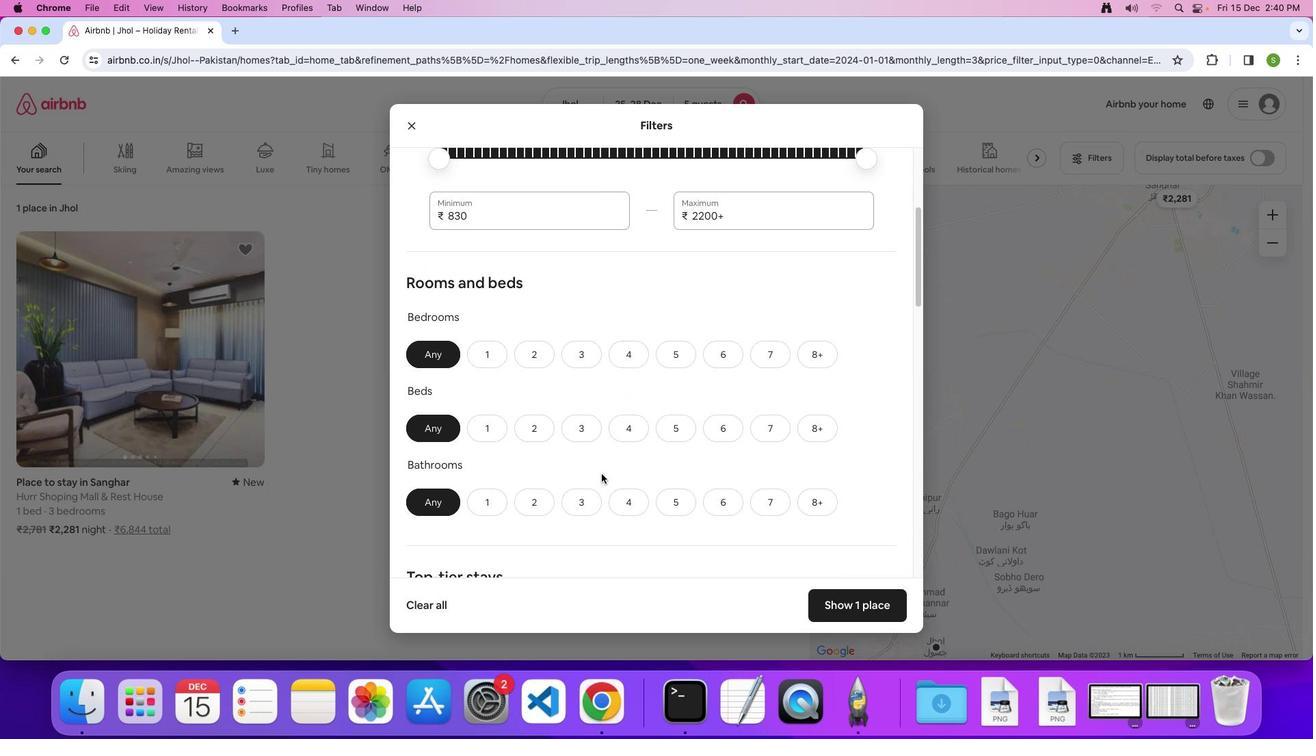 
Action: Mouse scrolled (601, 474) with delta (0, 0)
Screenshot: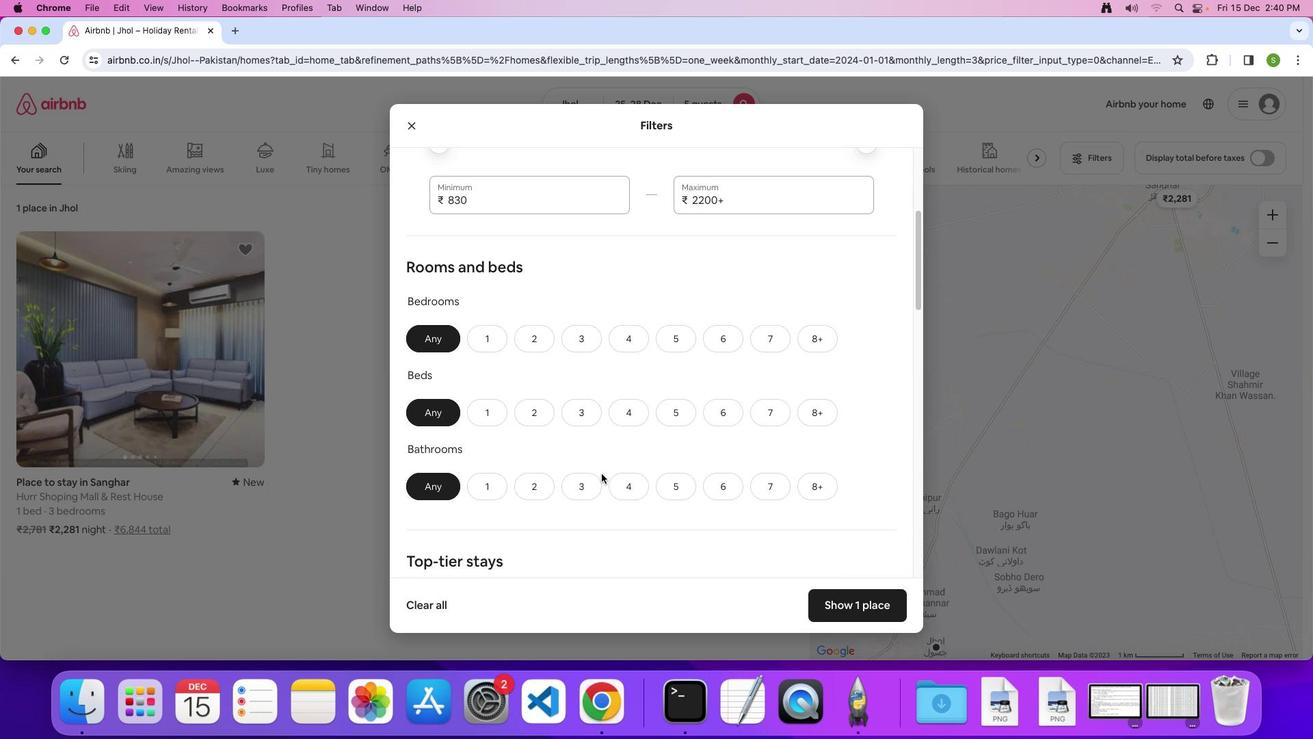 
Action: Mouse scrolled (601, 474) with delta (0, -1)
Screenshot: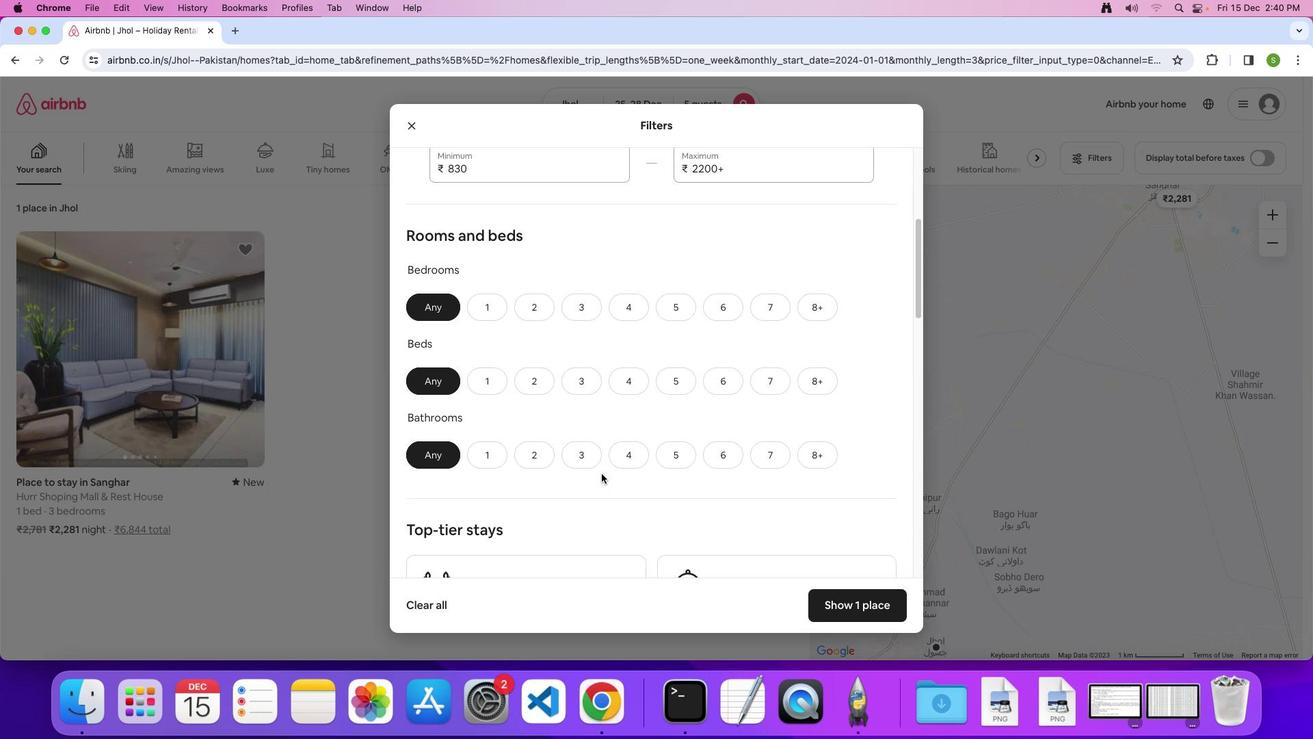 
Action: Mouse moved to (586, 281)
Screenshot: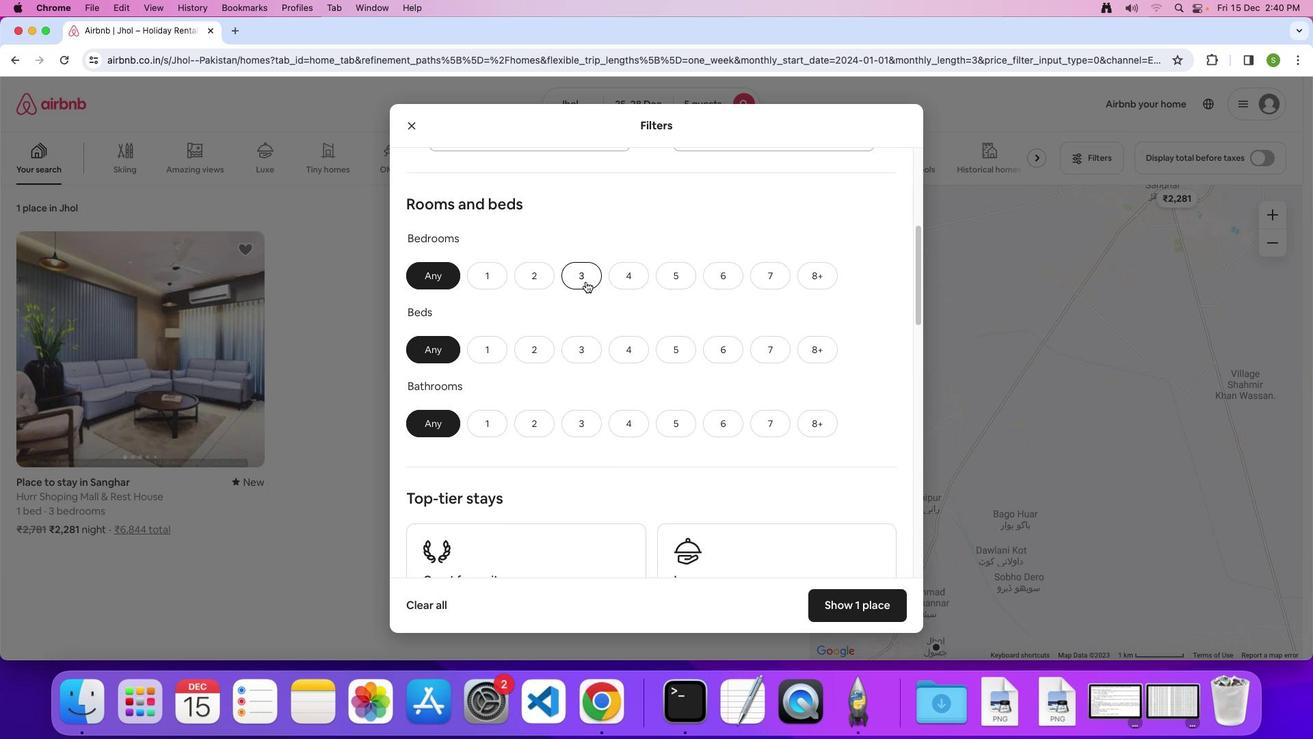 
Action: Mouse pressed left at (586, 281)
Screenshot: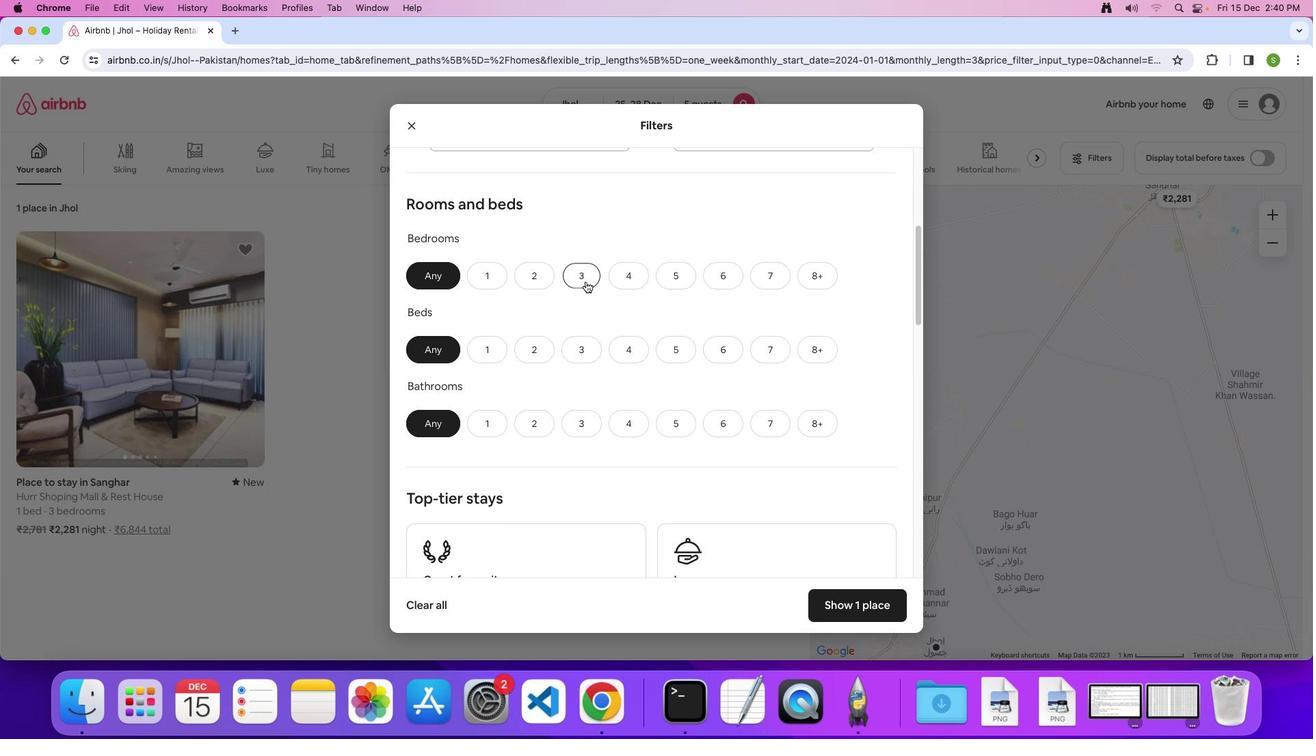 
Action: Mouse moved to (582, 346)
Screenshot: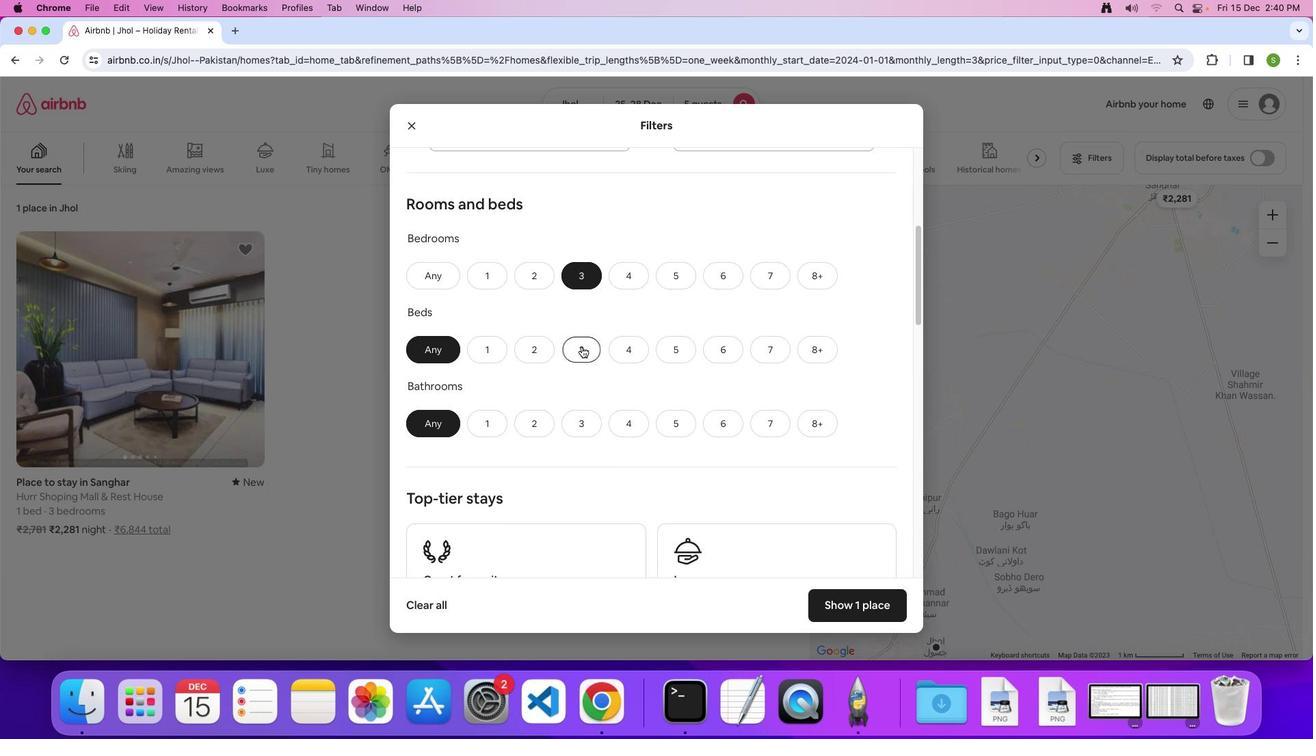 
Action: Mouse pressed left at (582, 346)
Screenshot: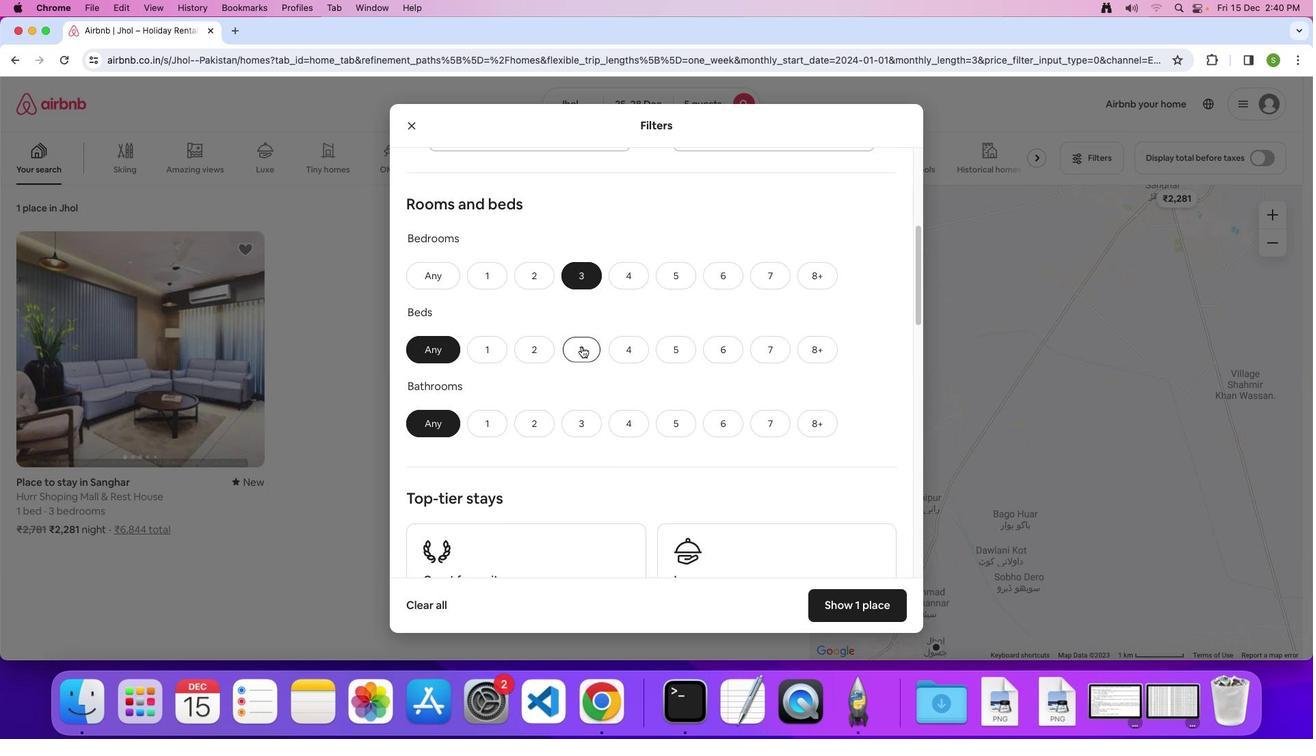 
Action: Mouse moved to (579, 430)
Screenshot: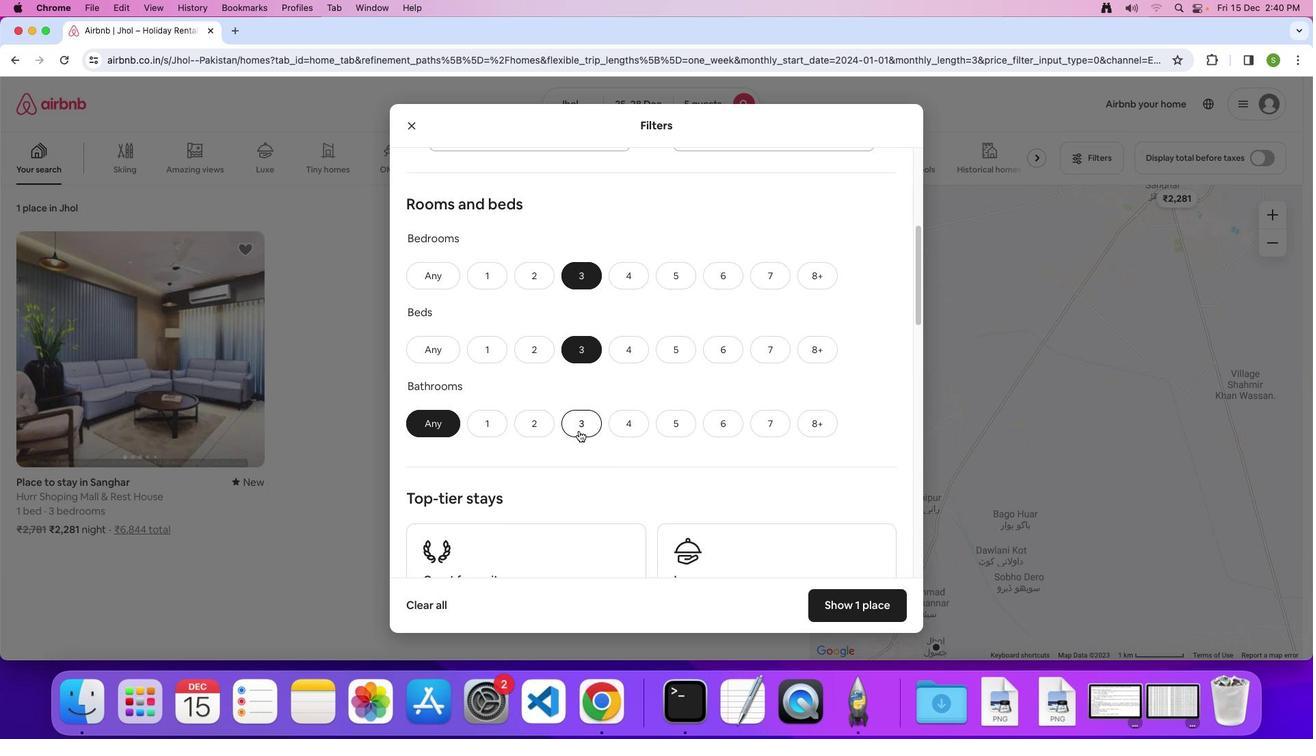 
Action: Mouse pressed left at (579, 430)
Screenshot: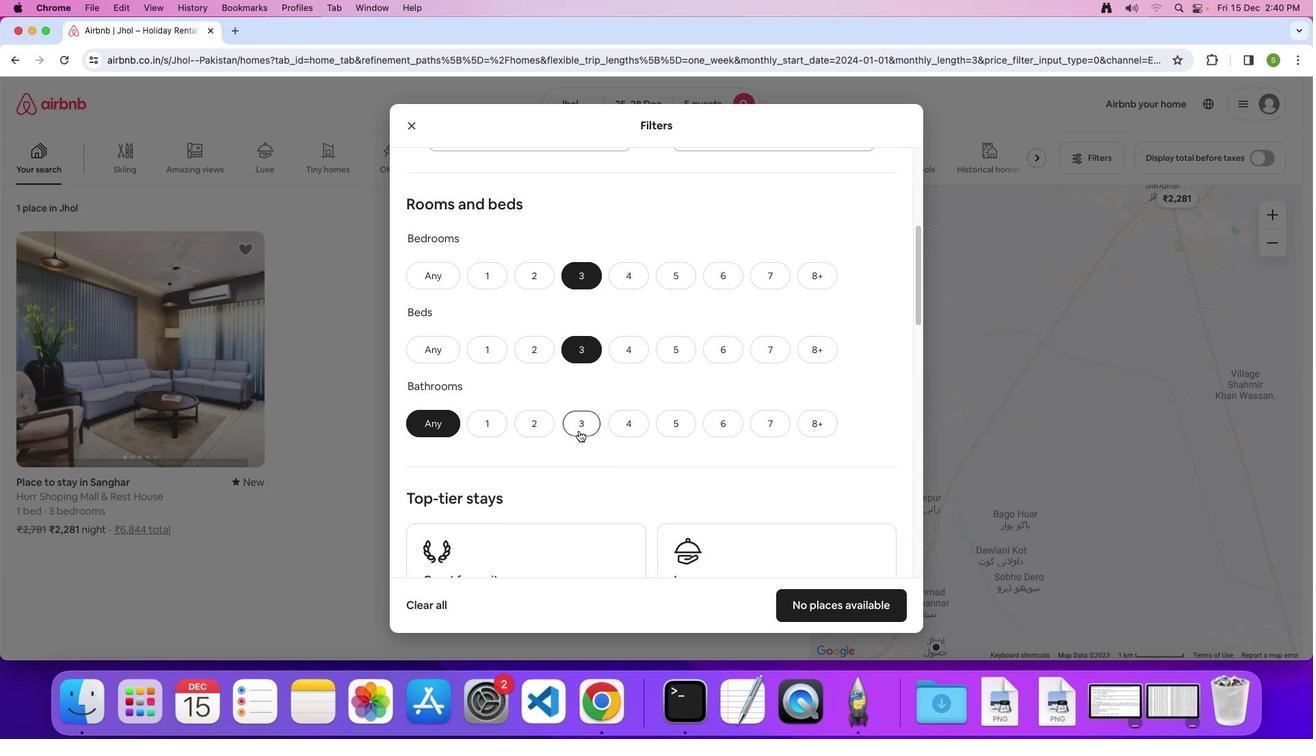 
Action: Mouse moved to (651, 385)
Screenshot: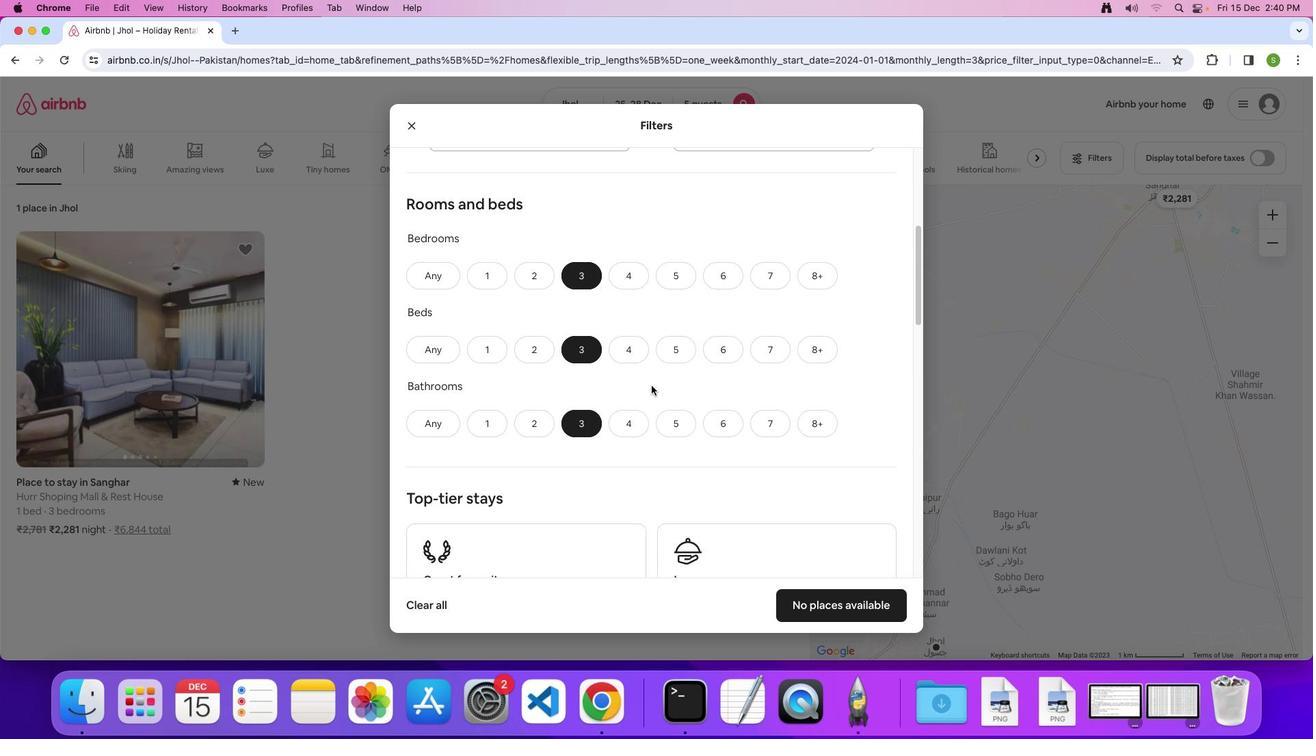 
Action: Mouse scrolled (651, 385) with delta (0, 0)
Screenshot: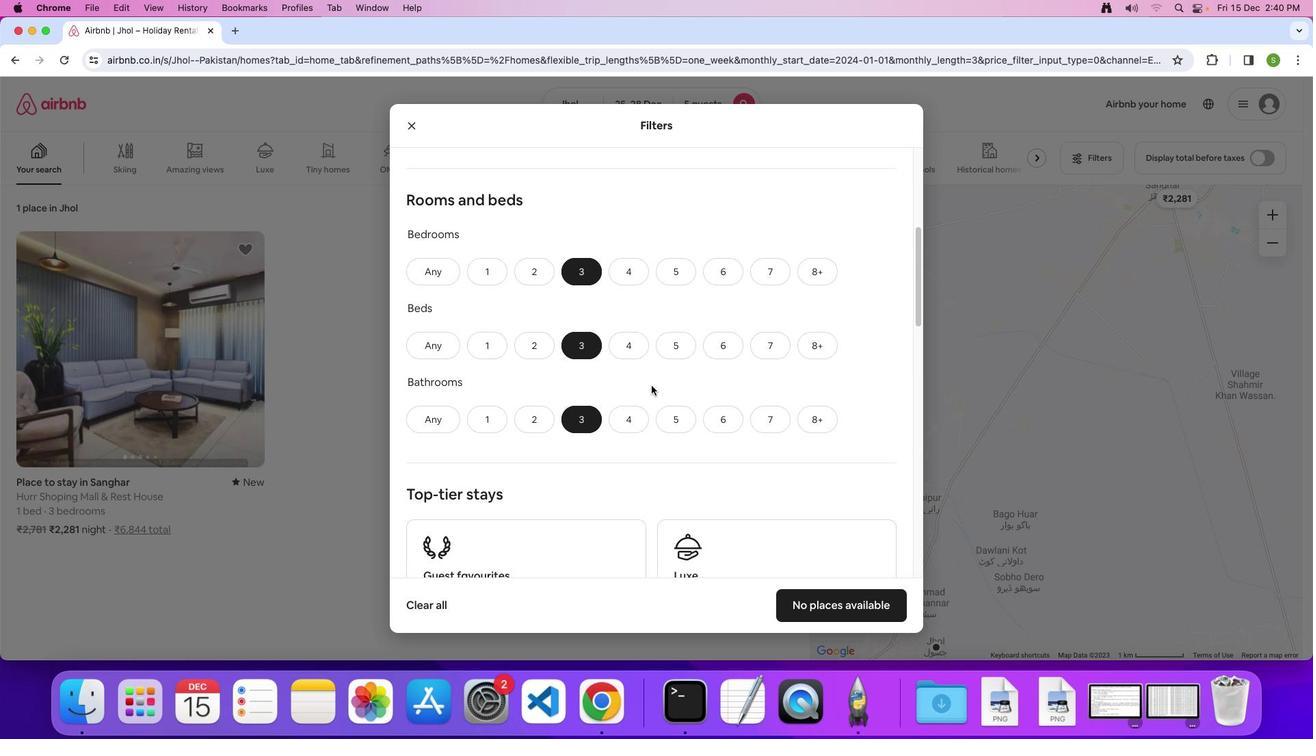 
Action: Mouse scrolled (651, 385) with delta (0, 0)
Screenshot: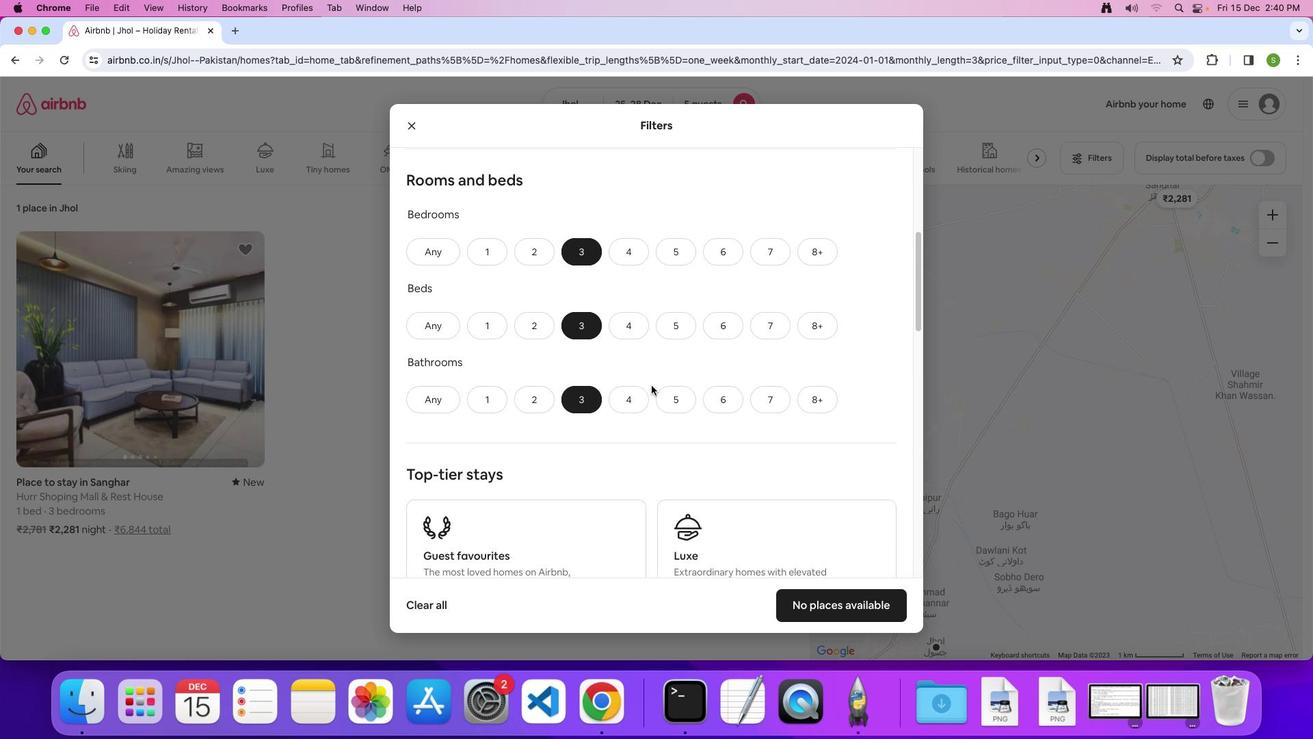 
Action: Mouse scrolled (651, 385) with delta (0, -1)
Screenshot: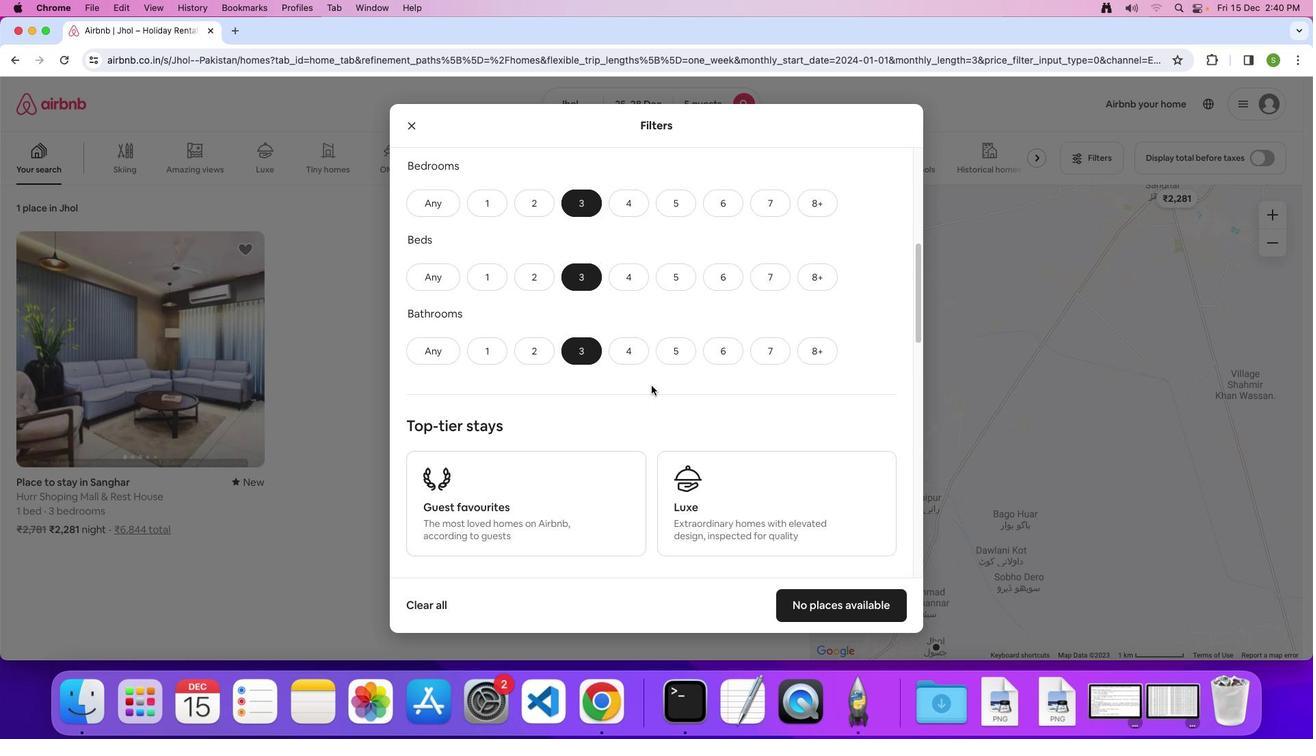 
Action: Mouse scrolled (651, 385) with delta (0, 0)
Screenshot: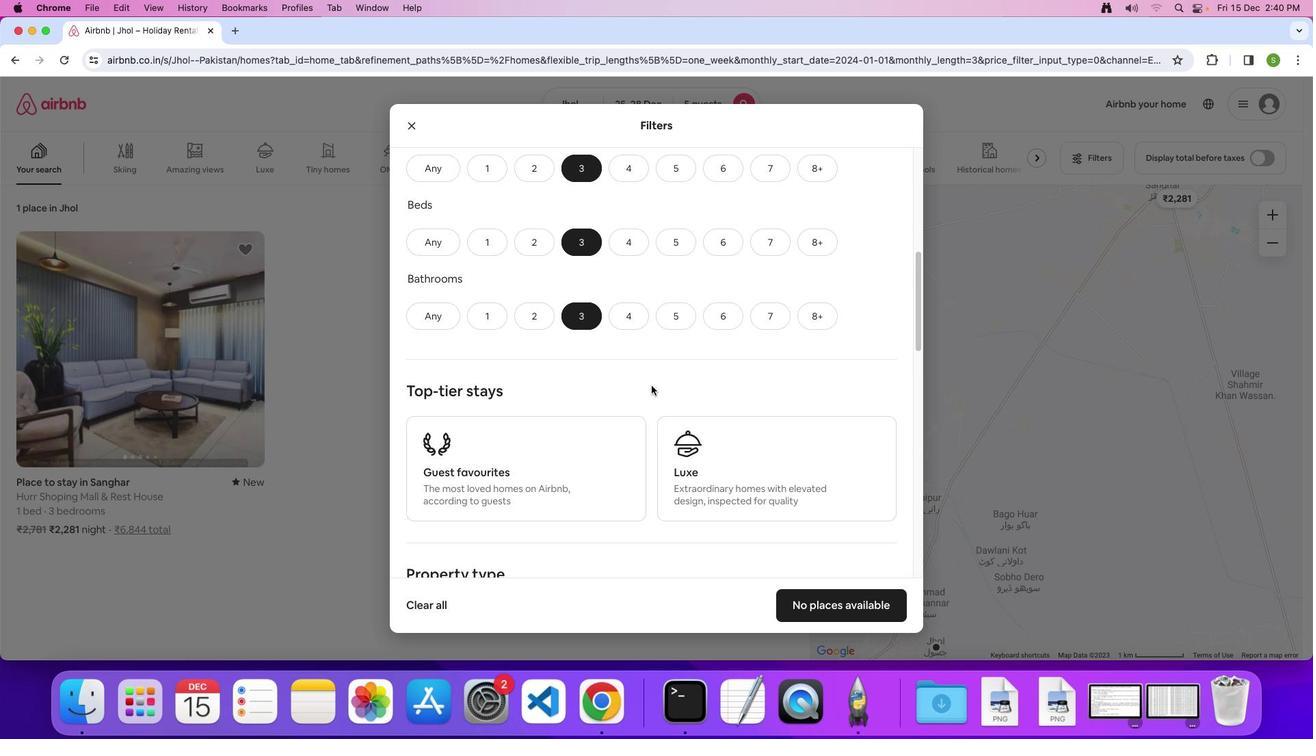 
Action: Mouse scrolled (651, 385) with delta (0, 0)
Screenshot: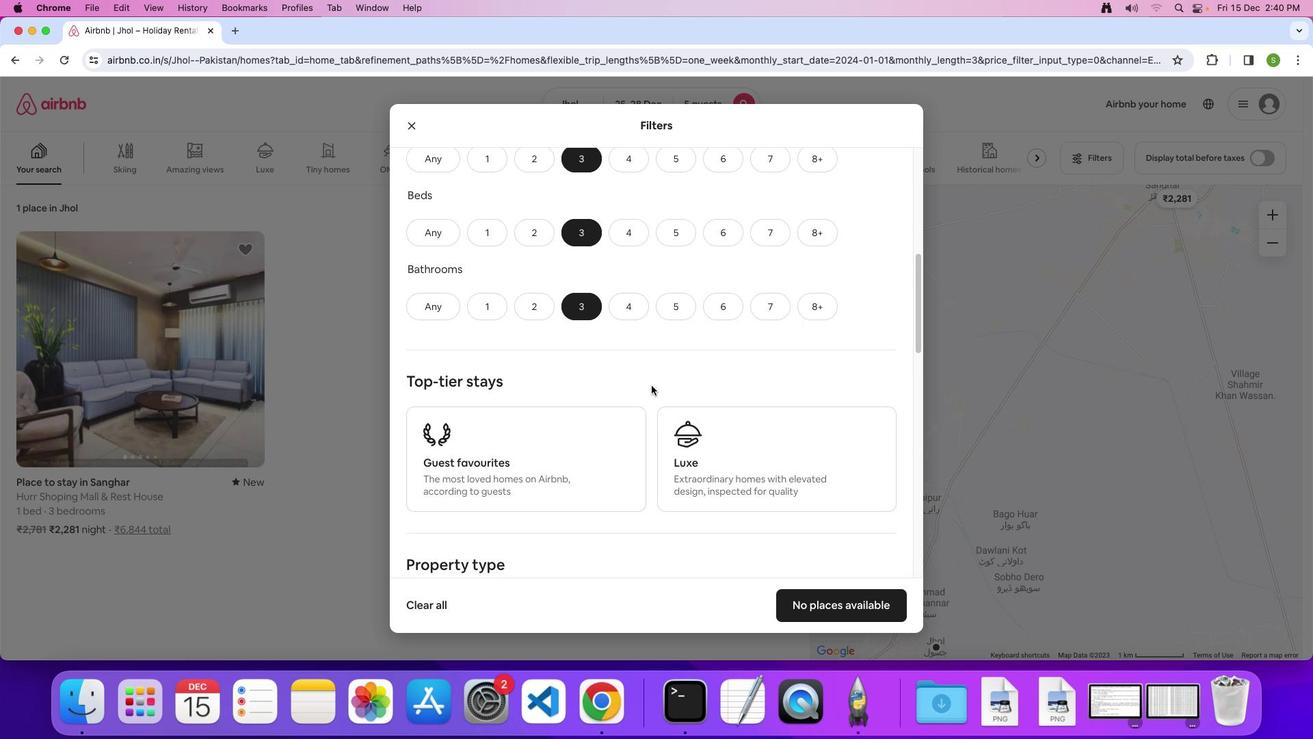 
Action: Mouse scrolled (651, 385) with delta (0, 0)
Screenshot: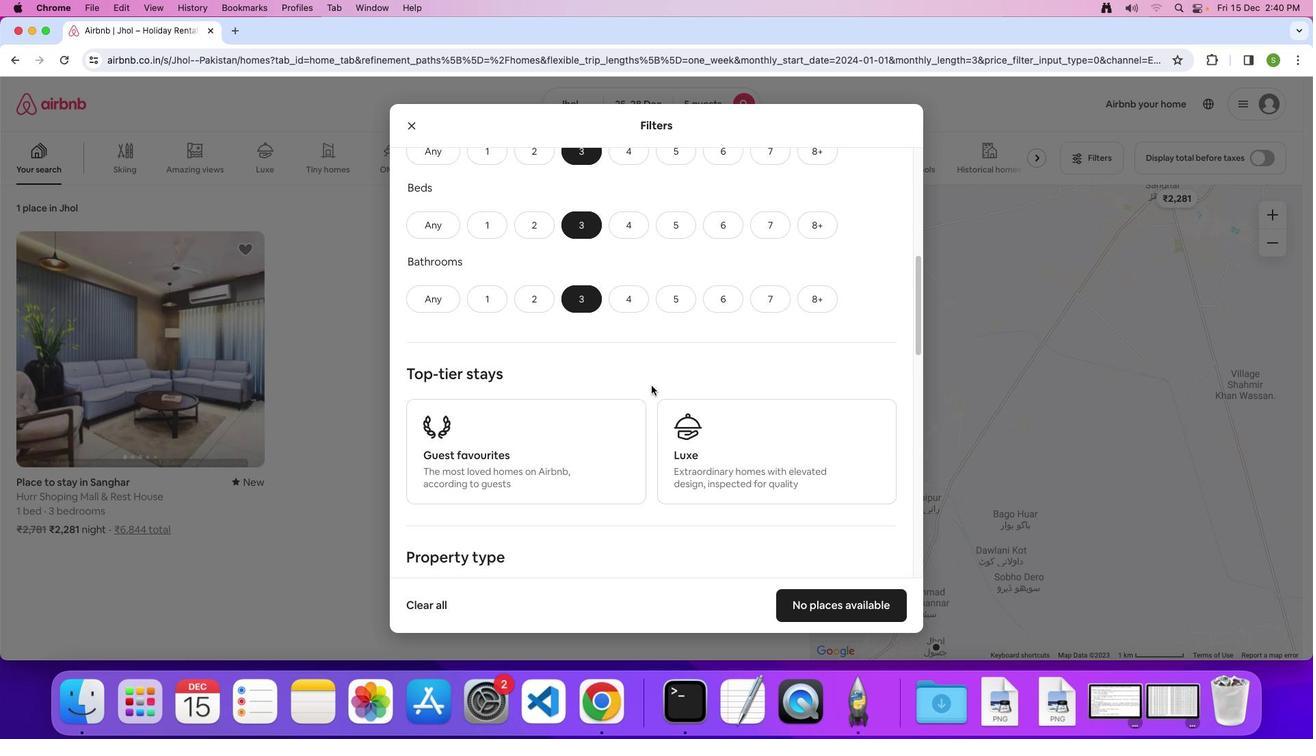 
Action: Mouse scrolled (651, 385) with delta (0, 0)
Screenshot: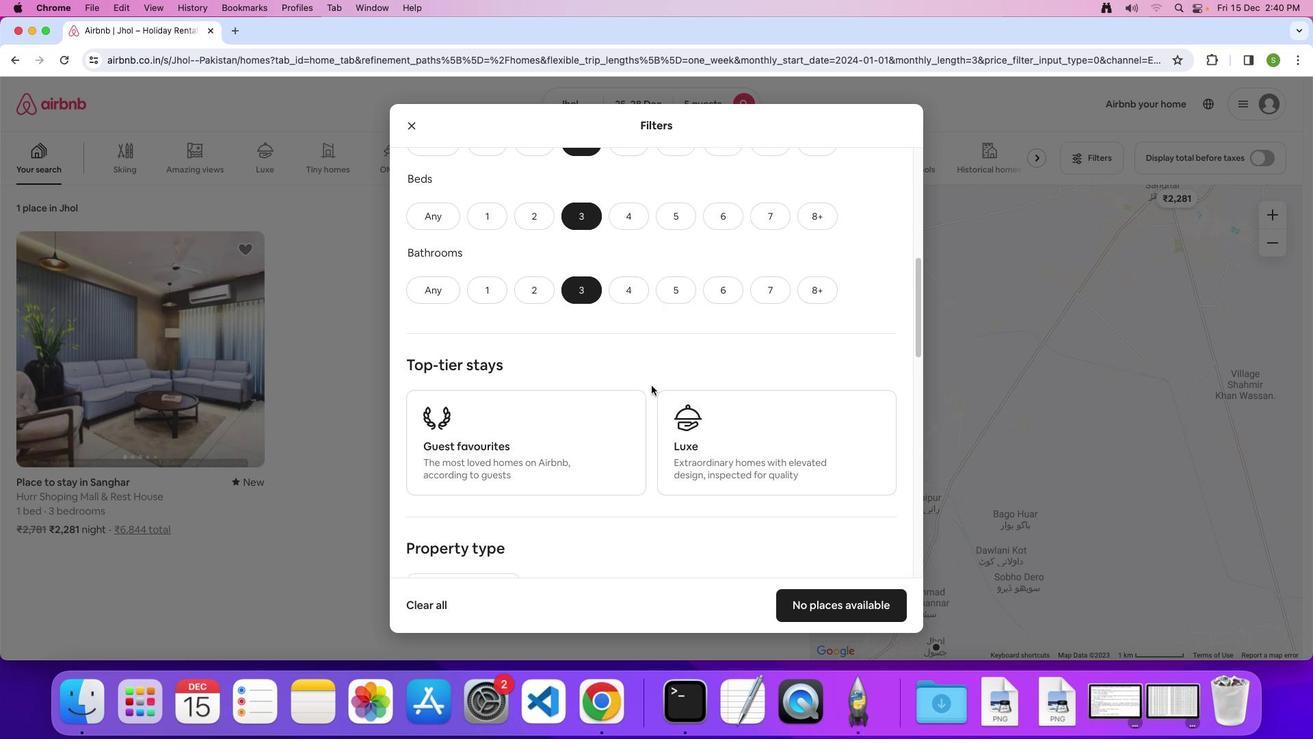 
Action: Mouse scrolled (651, 385) with delta (0, 0)
Screenshot: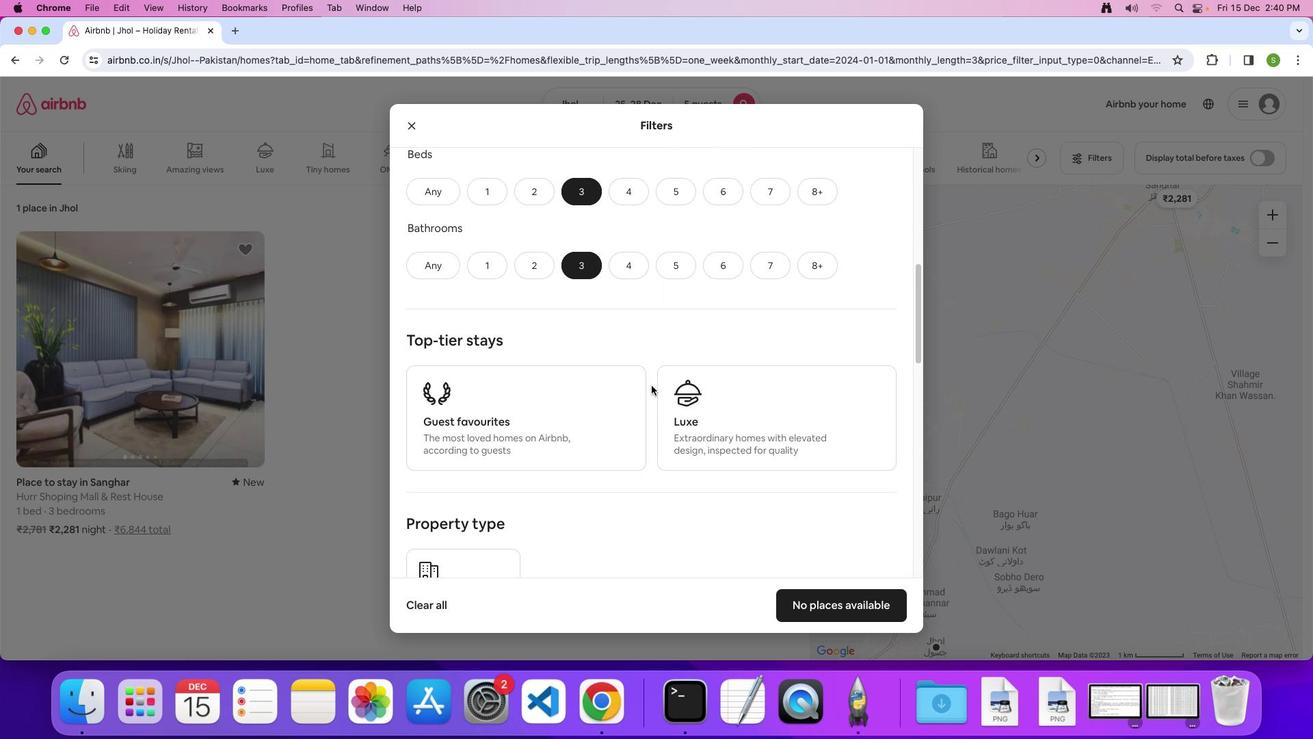 
Action: Mouse scrolled (651, 385) with delta (0, 0)
Screenshot: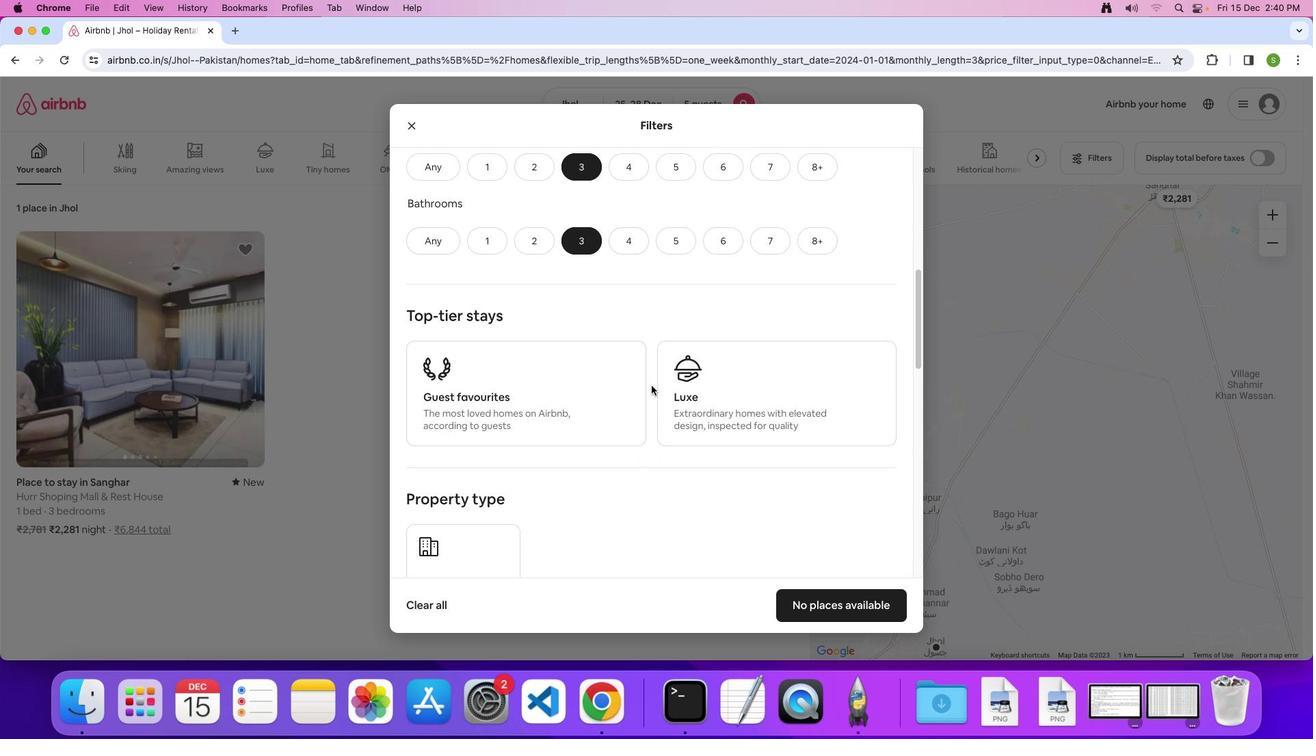 
Action: Mouse scrolled (651, 385) with delta (0, 0)
Screenshot: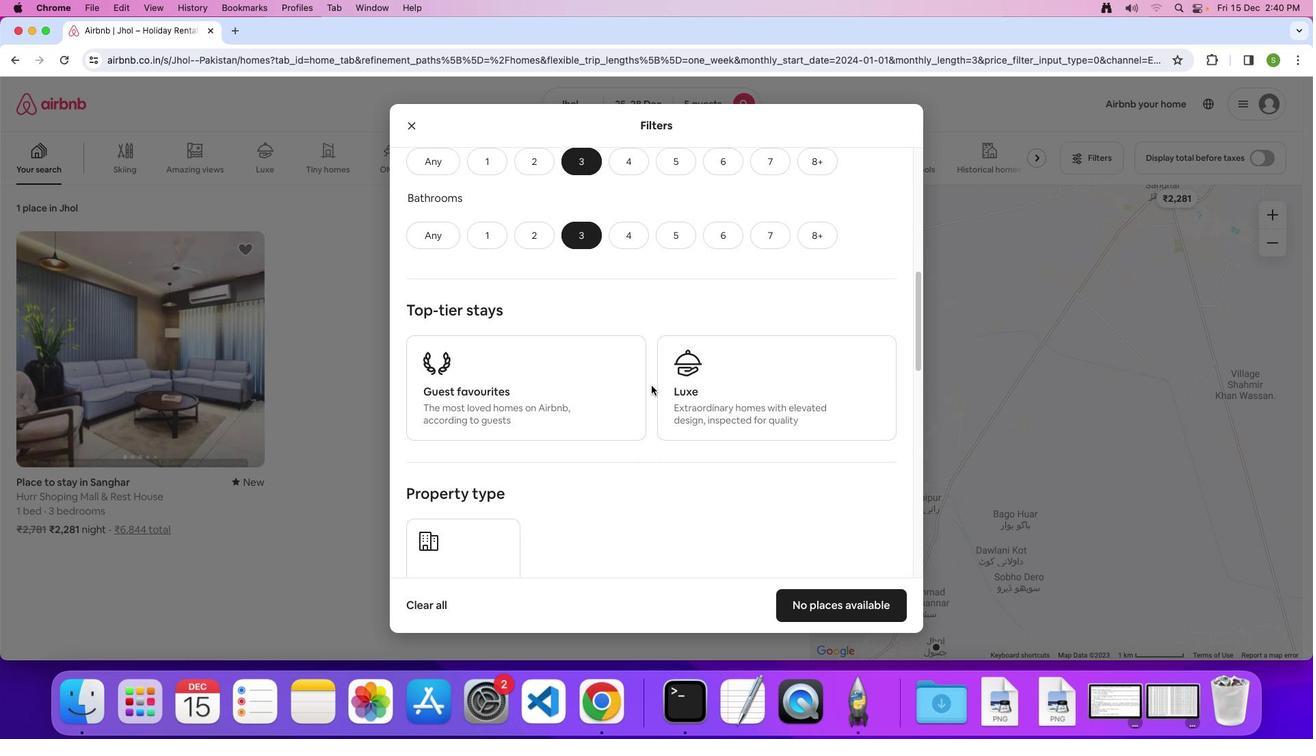 
Action: Mouse scrolled (651, 385) with delta (0, 0)
Screenshot: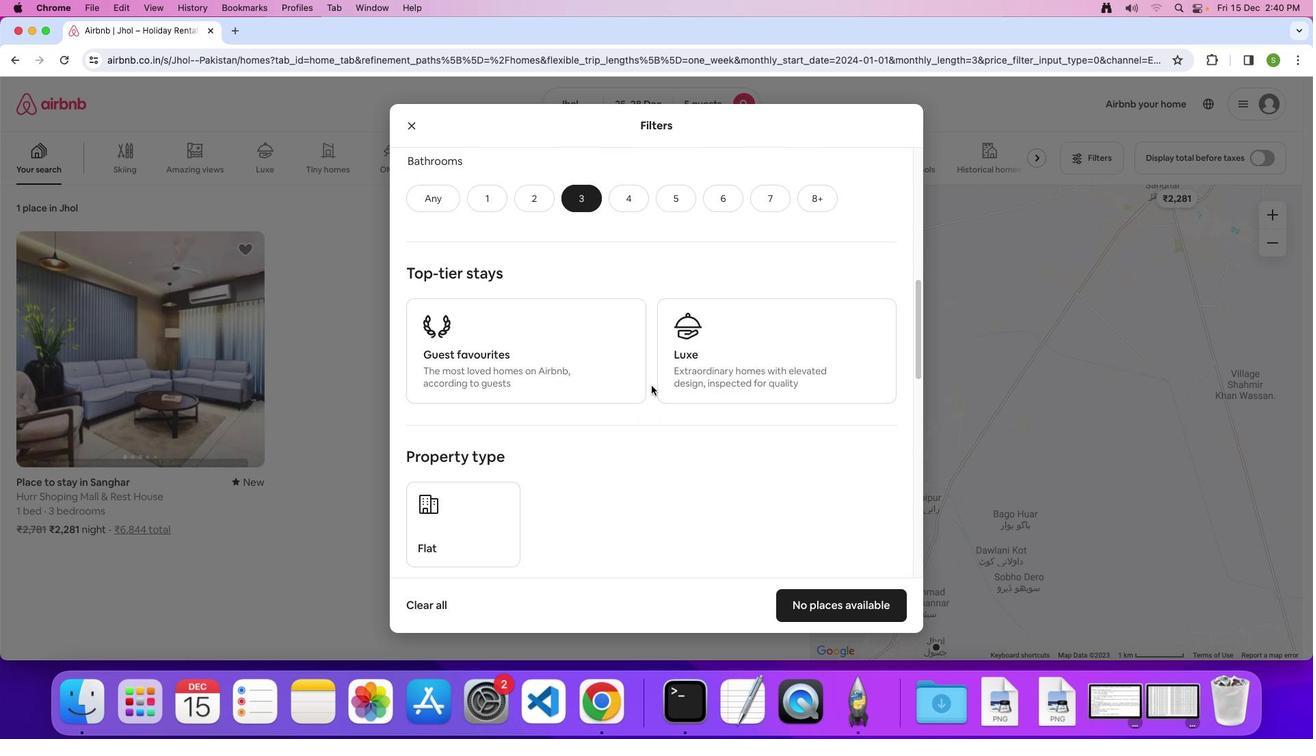 
Action: Mouse scrolled (651, 385) with delta (0, 0)
Screenshot: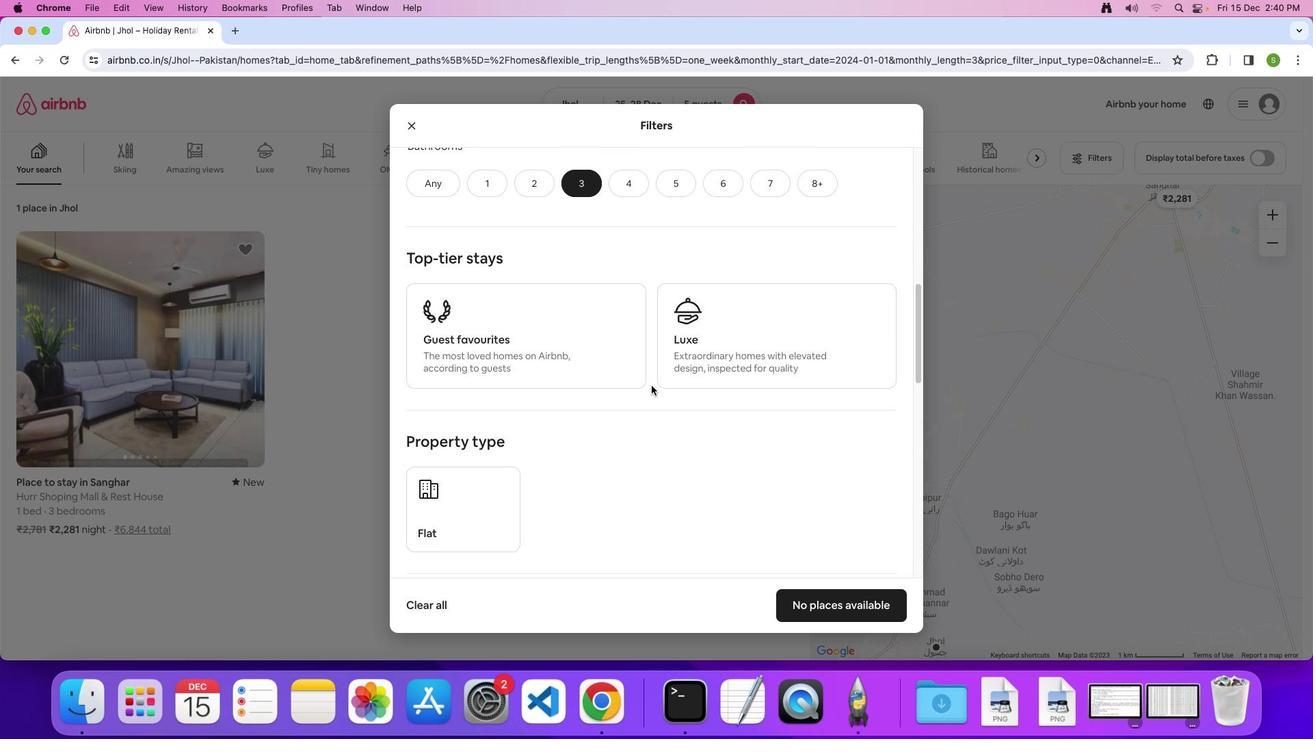 
Action: Mouse scrolled (651, 385) with delta (0, 0)
Screenshot: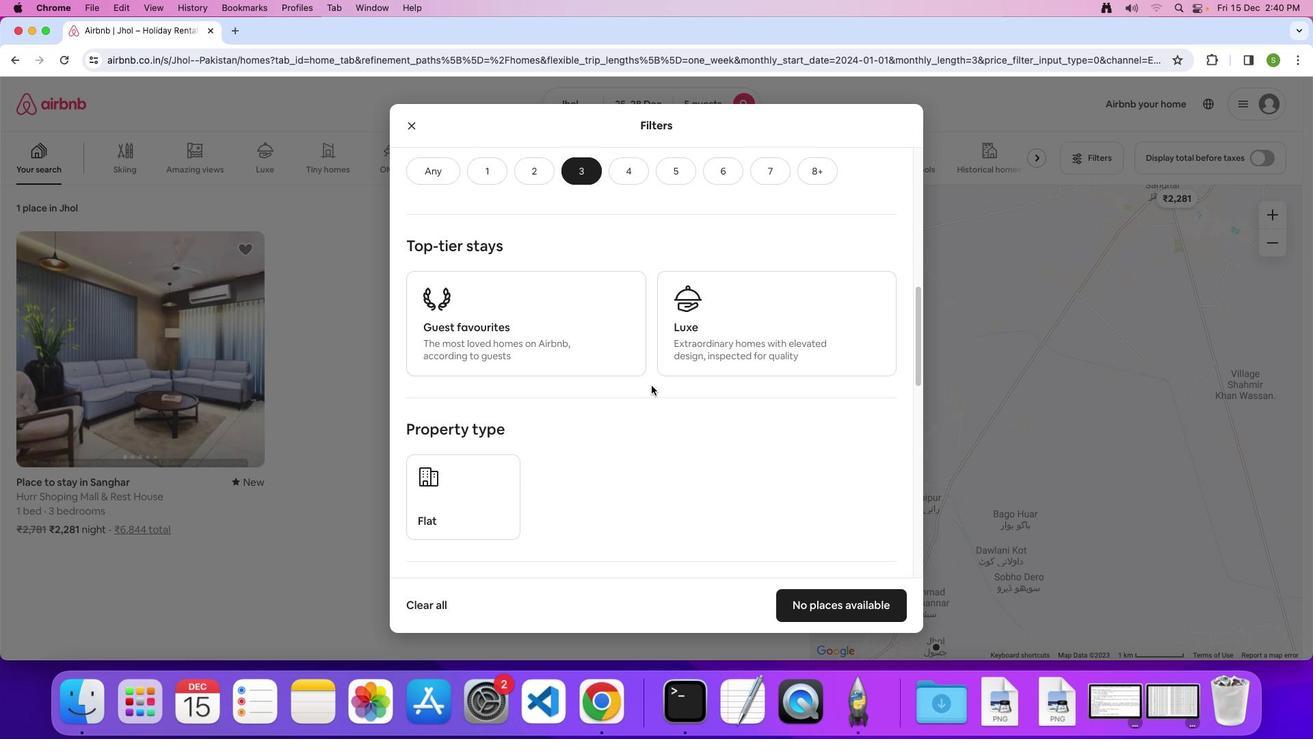 
Action: Mouse scrolled (651, 385) with delta (0, 0)
Screenshot: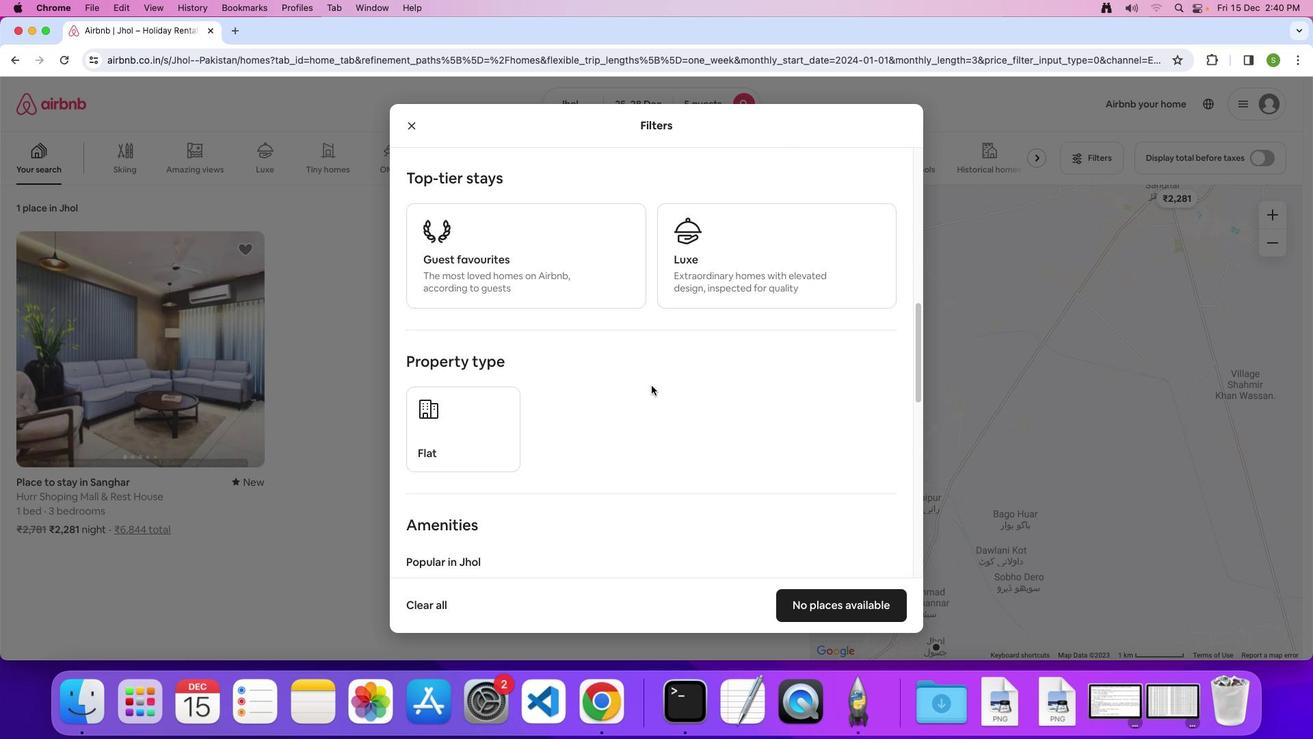 
Action: Mouse scrolled (651, 385) with delta (0, -3)
Screenshot: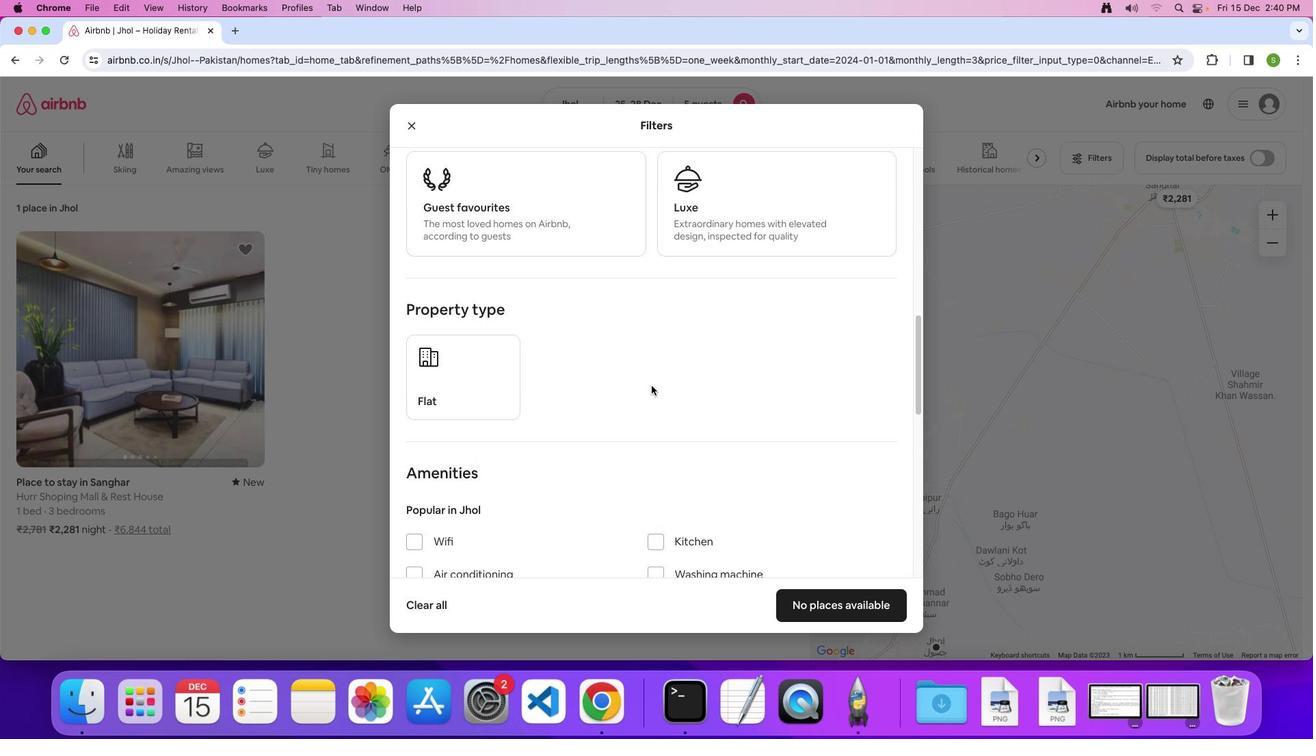 
Action: Mouse scrolled (651, 385) with delta (0, -2)
Screenshot: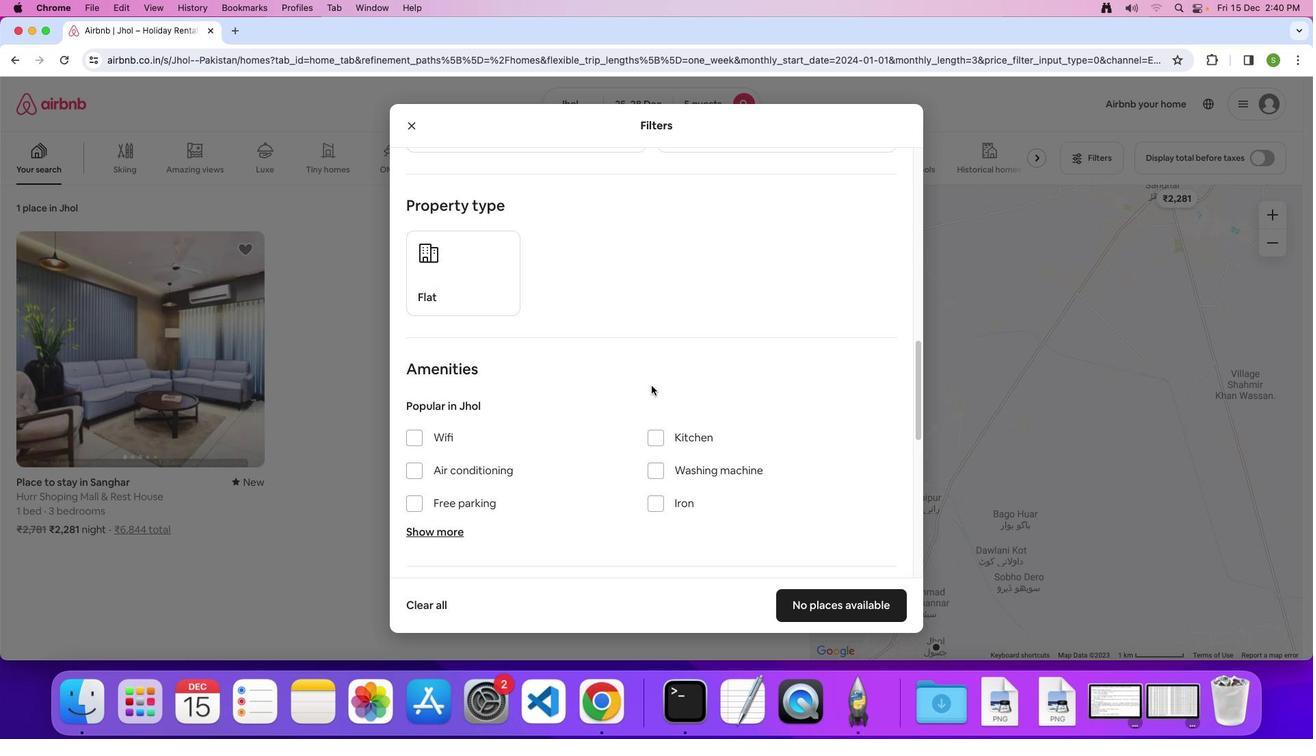 
Action: Mouse scrolled (651, 385) with delta (0, 0)
Screenshot: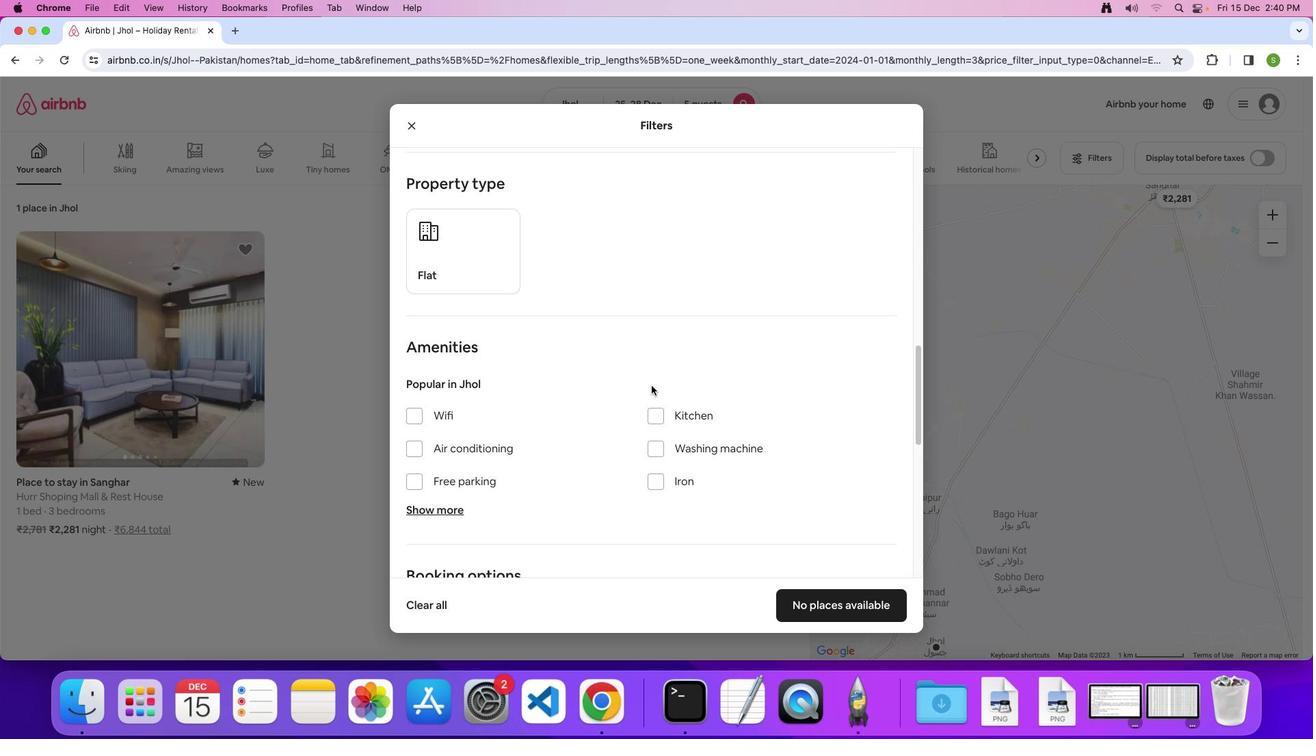 
Action: Mouse scrolled (651, 385) with delta (0, 0)
Screenshot: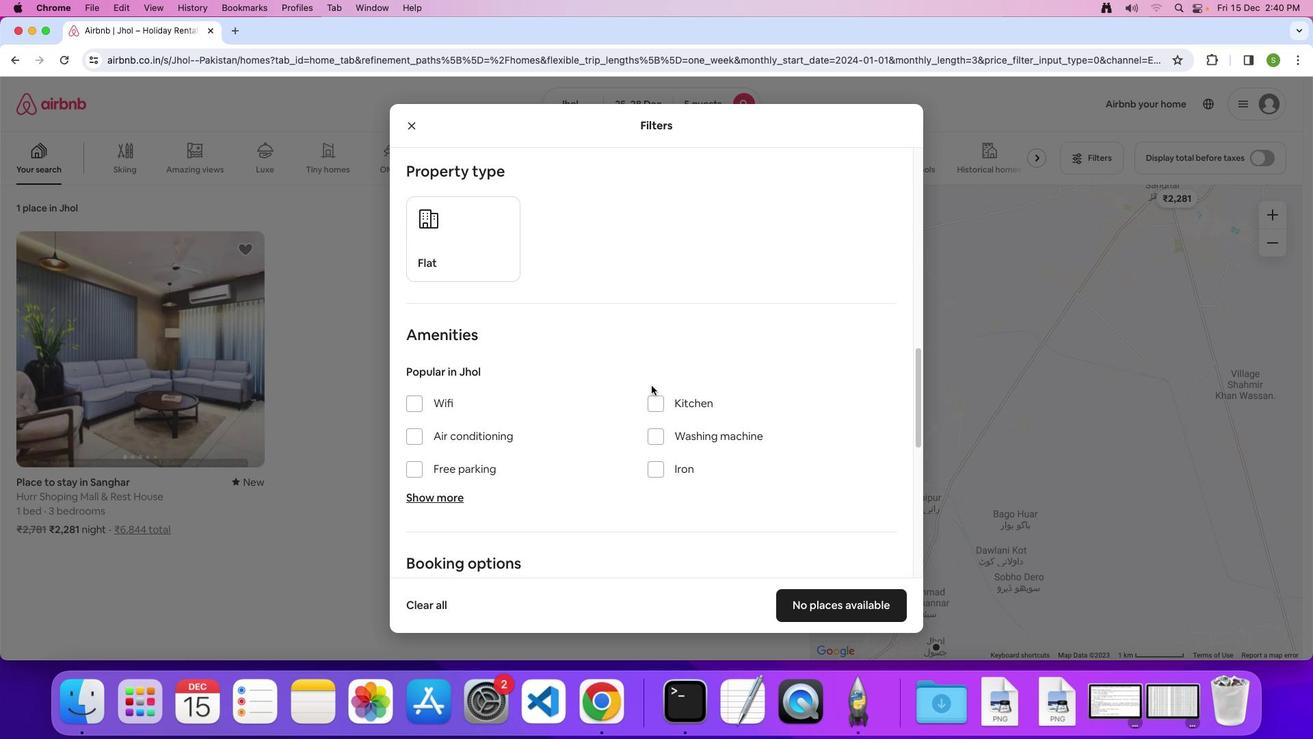 
Action: Mouse scrolled (651, 385) with delta (0, 0)
Screenshot: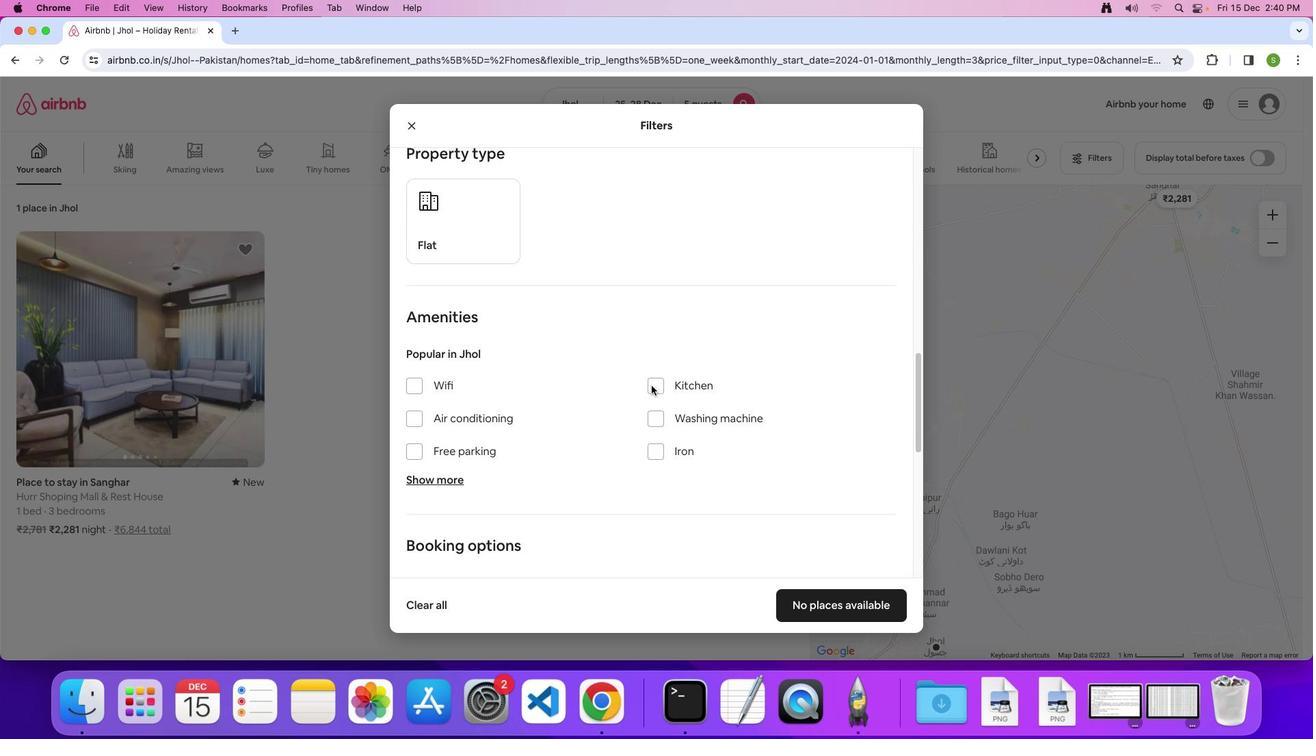 
Action: Mouse scrolled (651, 385) with delta (0, 0)
Screenshot: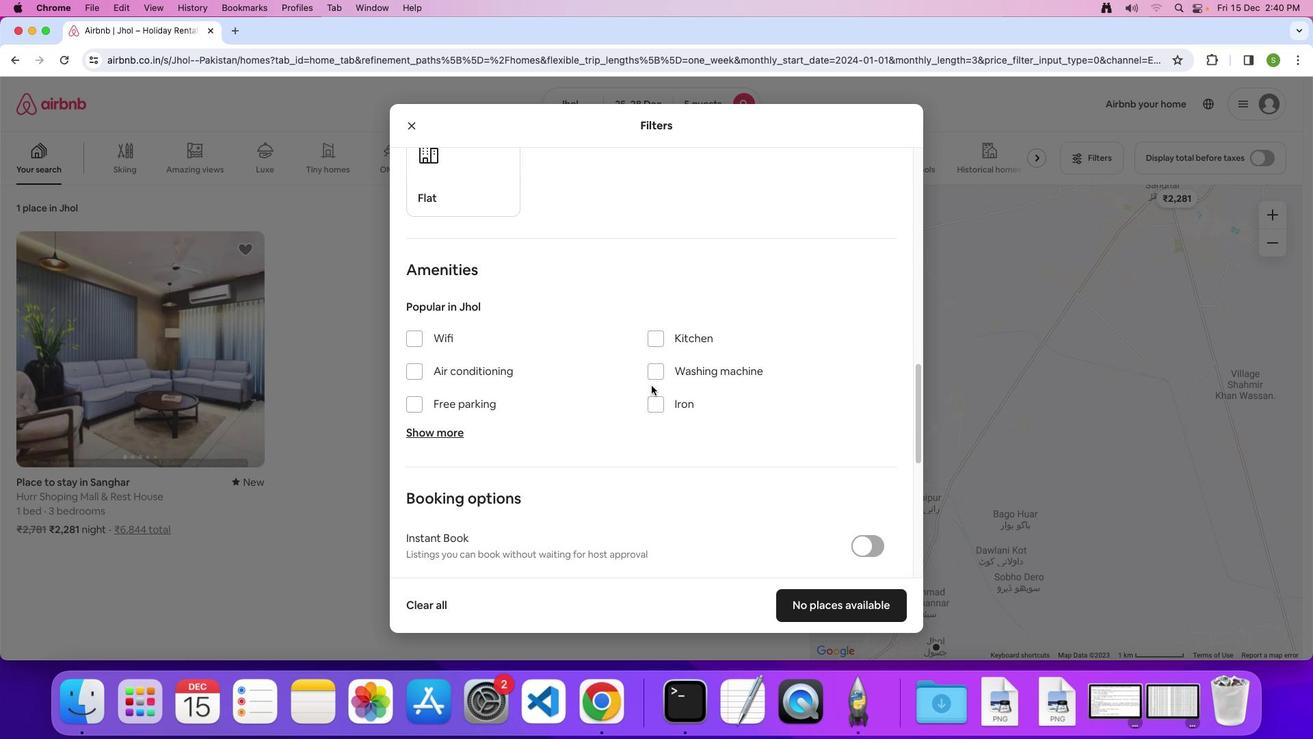 
Action: Mouse scrolled (651, 385) with delta (0, -2)
Screenshot: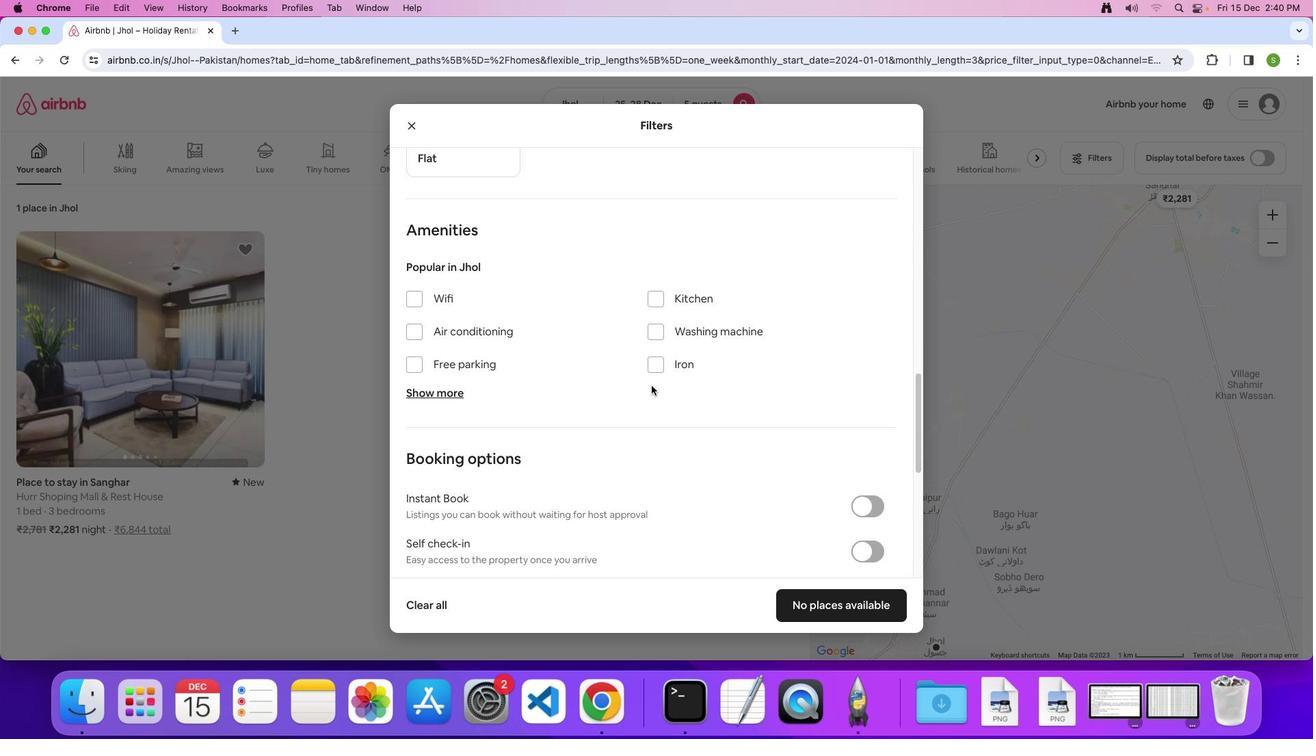
Action: Mouse scrolled (651, 385) with delta (0, 0)
Screenshot: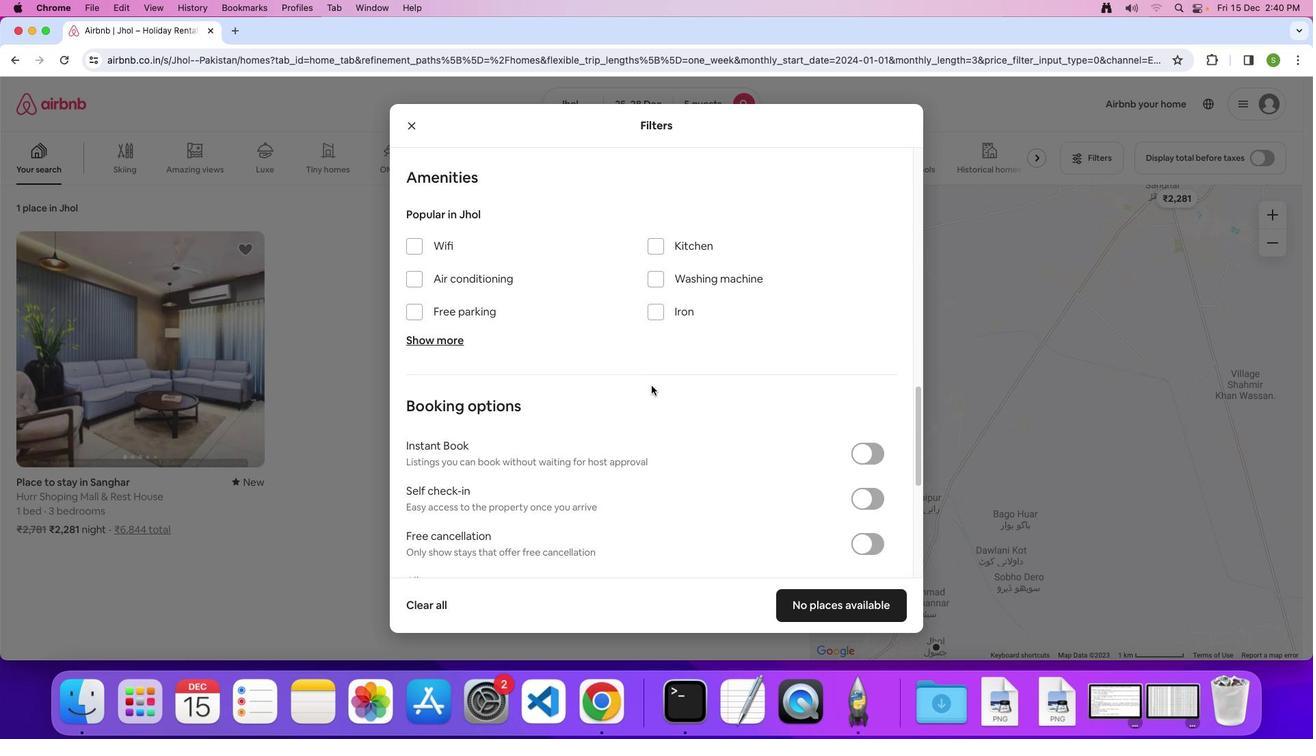 
Action: Mouse scrolled (651, 385) with delta (0, 0)
Screenshot: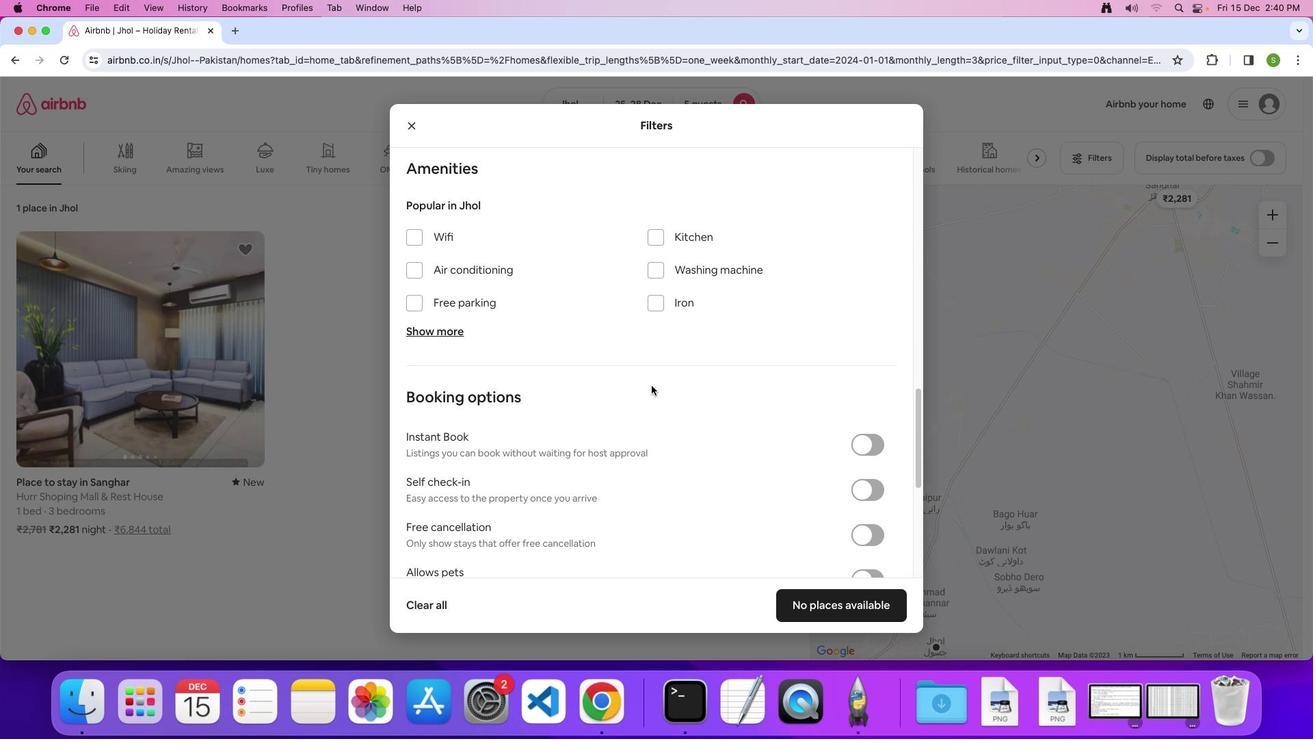 
Action: Mouse scrolled (651, 385) with delta (0, 0)
Screenshot: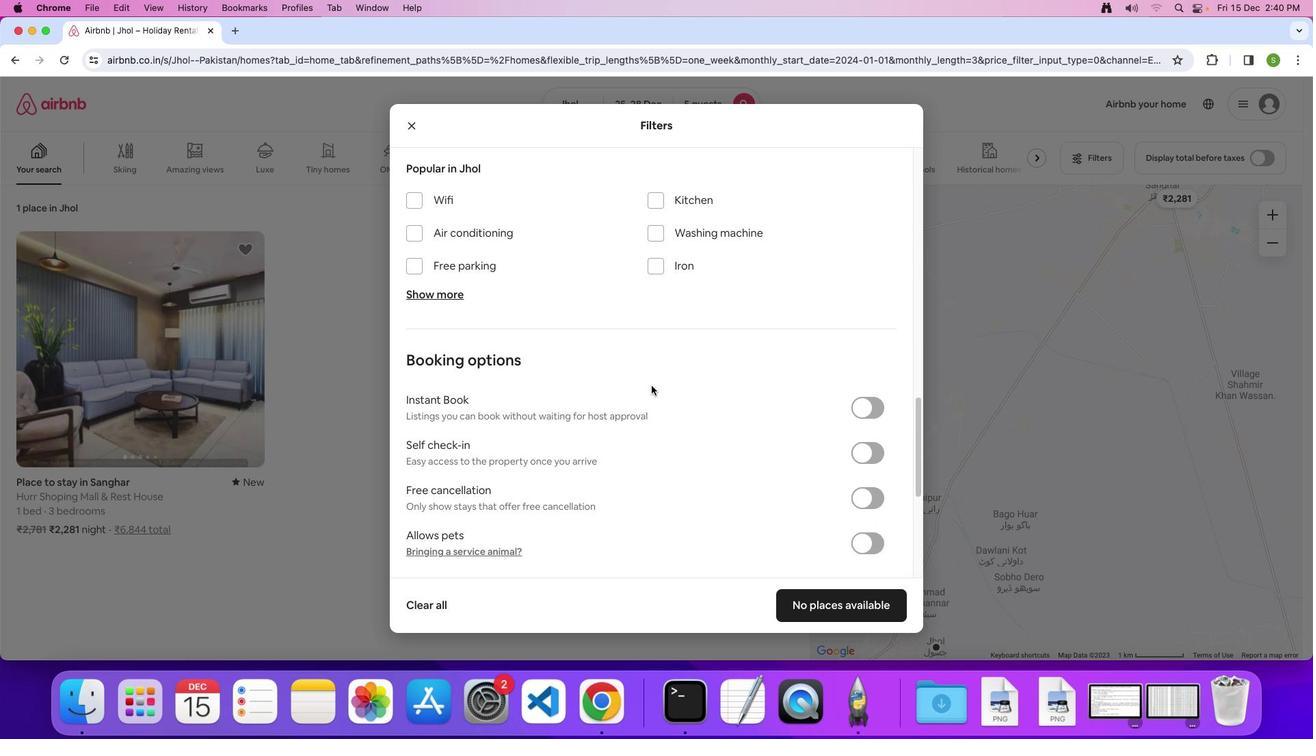 
Action: Mouse scrolled (651, 385) with delta (0, 0)
Screenshot: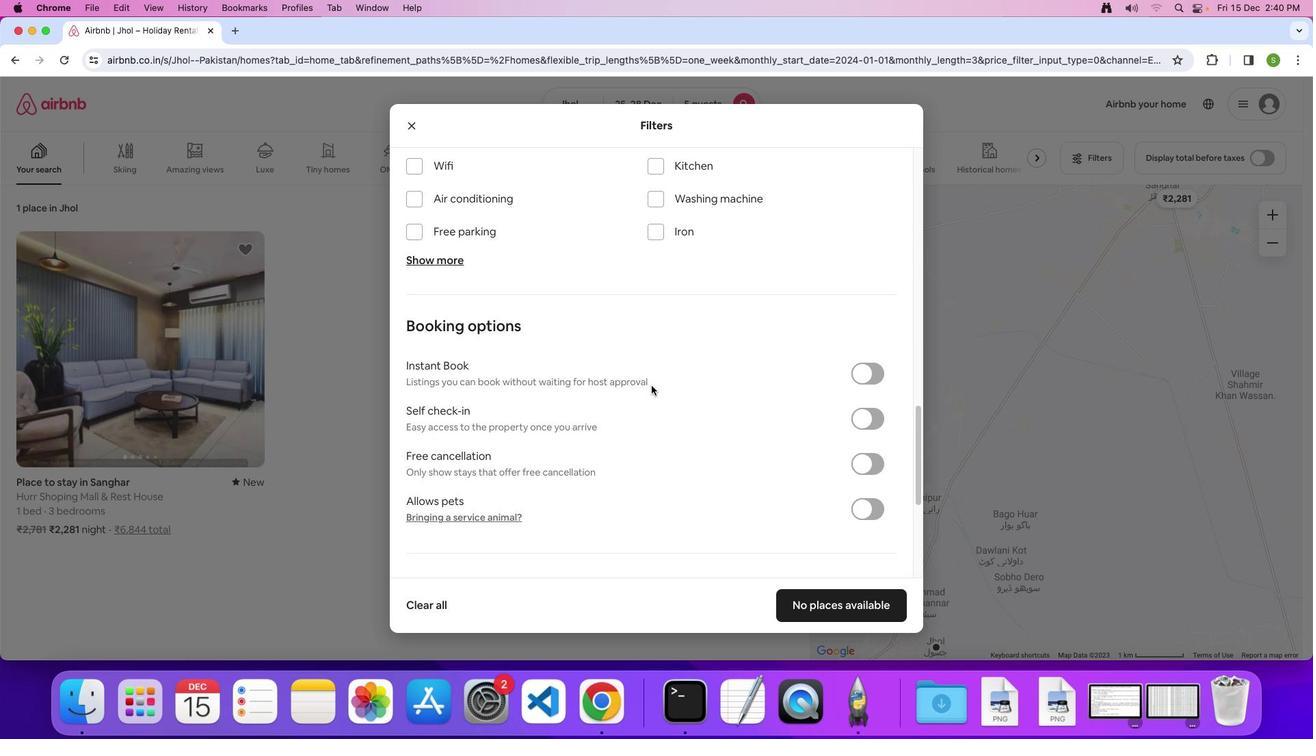 
Action: Mouse scrolled (651, 385) with delta (0, 0)
Screenshot: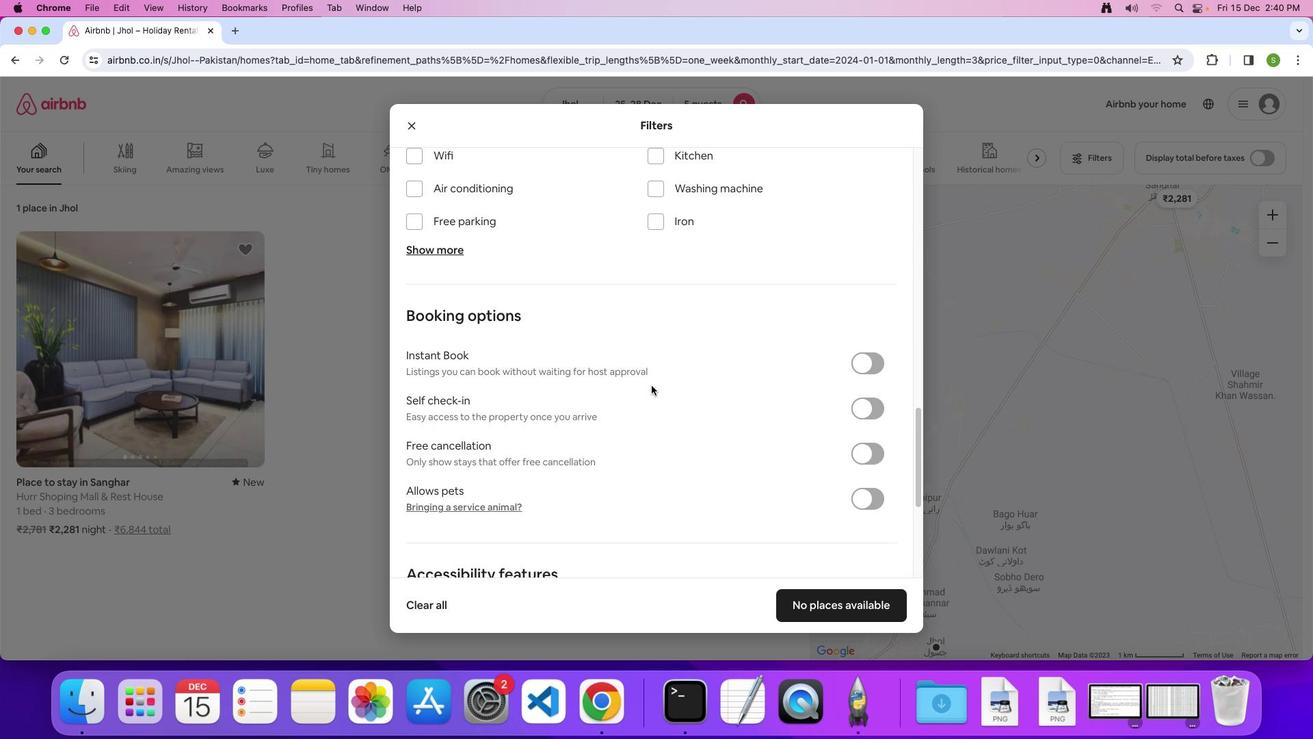 
Action: Mouse scrolled (651, 385) with delta (0, 0)
Screenshot: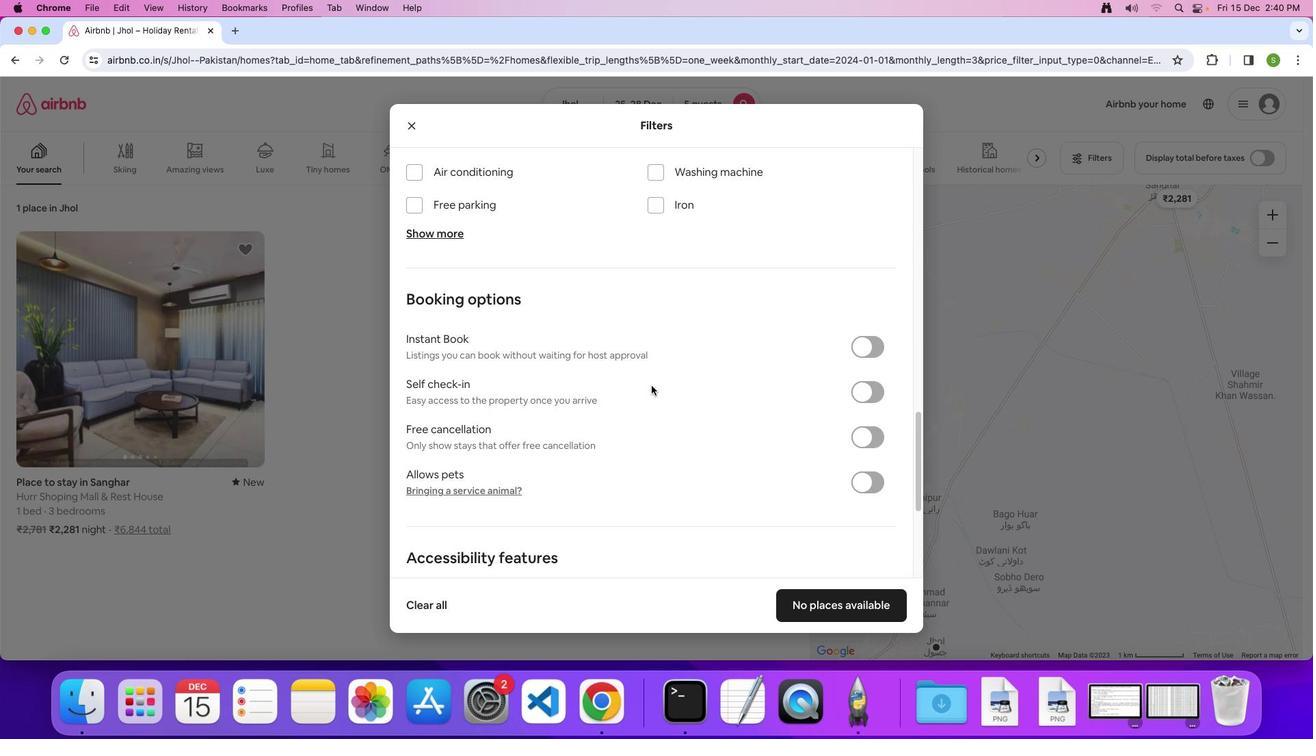 
Action: Mouse scrolled (651, 385) with delta (0, 0)
Screenshot: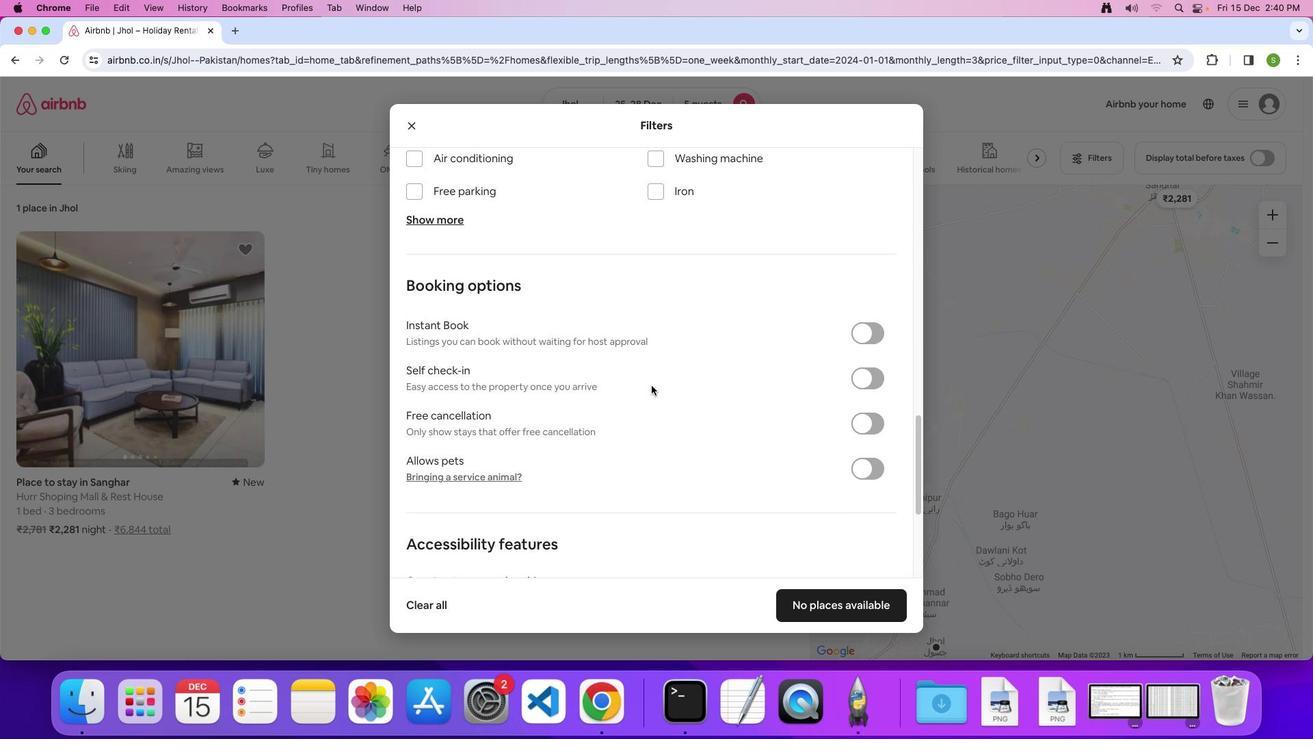 
Action: Mouse scrolled (651, 385) with delta (0, -2)
Screenshot: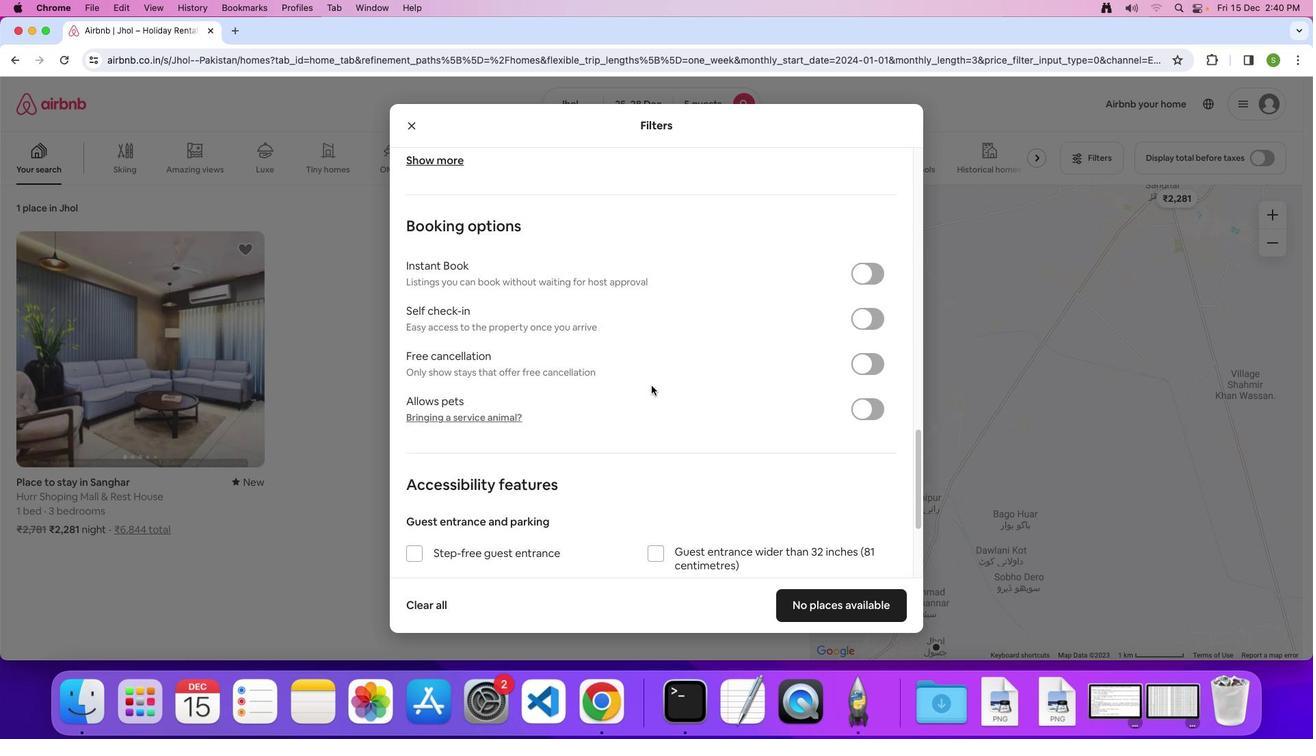 
Action: Mouse scrolled (651, 385) with delta (0, 0)
Screenshot: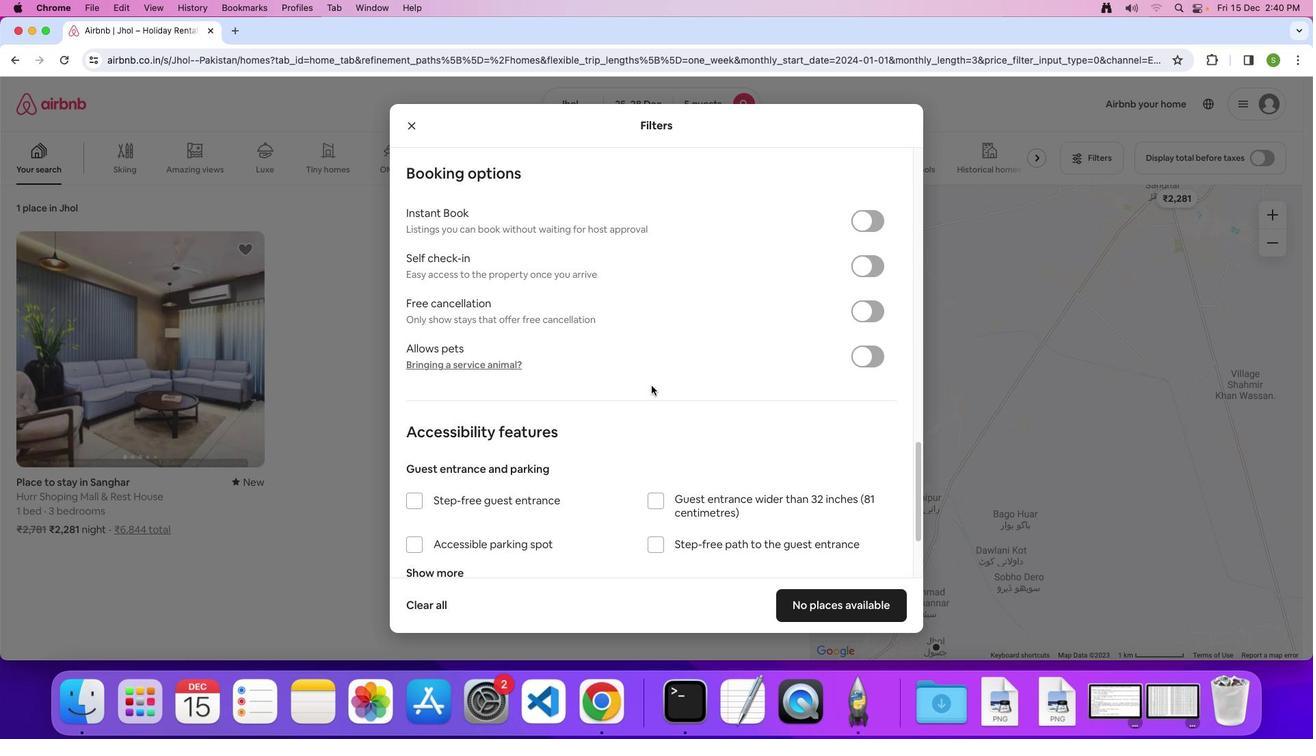 
Action: Mouse scrolled (651, 385) with delta (0, 0)
Screenshot: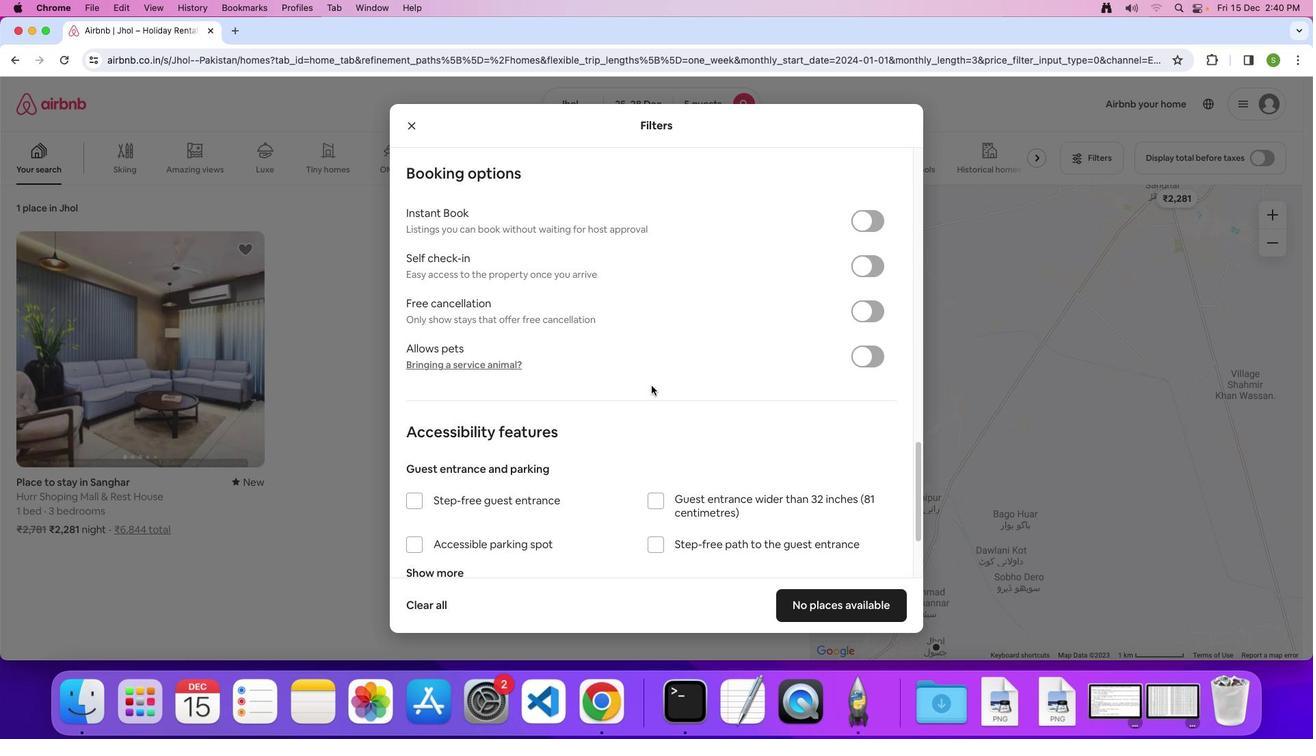 
Action: Mouse scrolled (651, 385) with delta (0, -2)
Screenshot: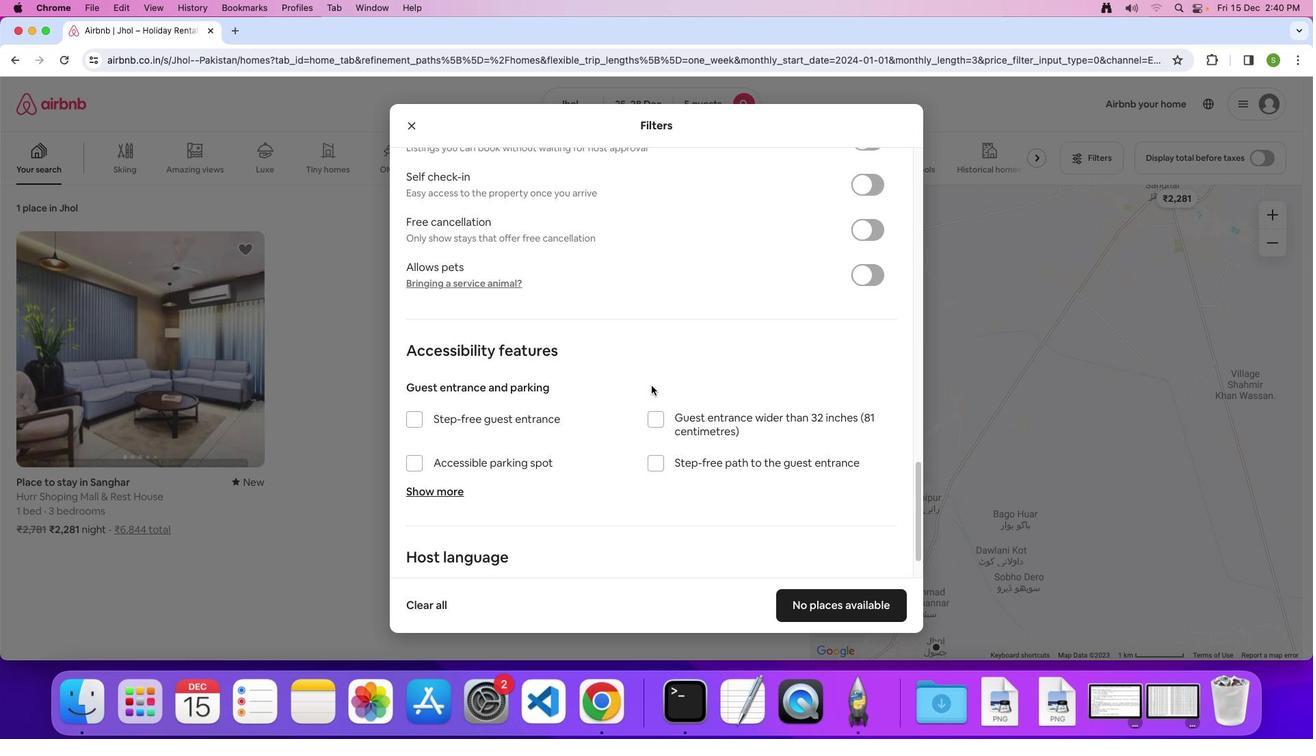 
Action: Mouse scrolled (651, 385) with delta (0, 0)
Screenshot: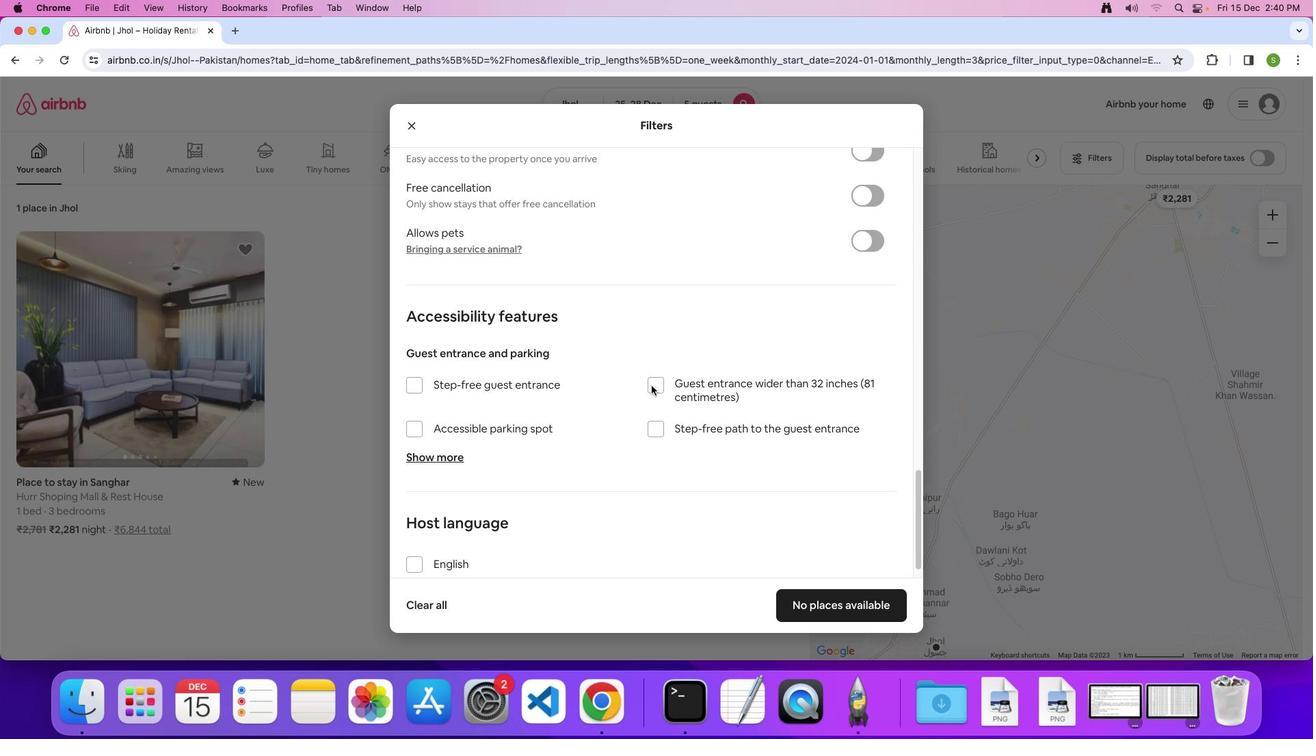 
Action: Mouse scrolled (651, 385) with delta (0, 0)
Screenshot: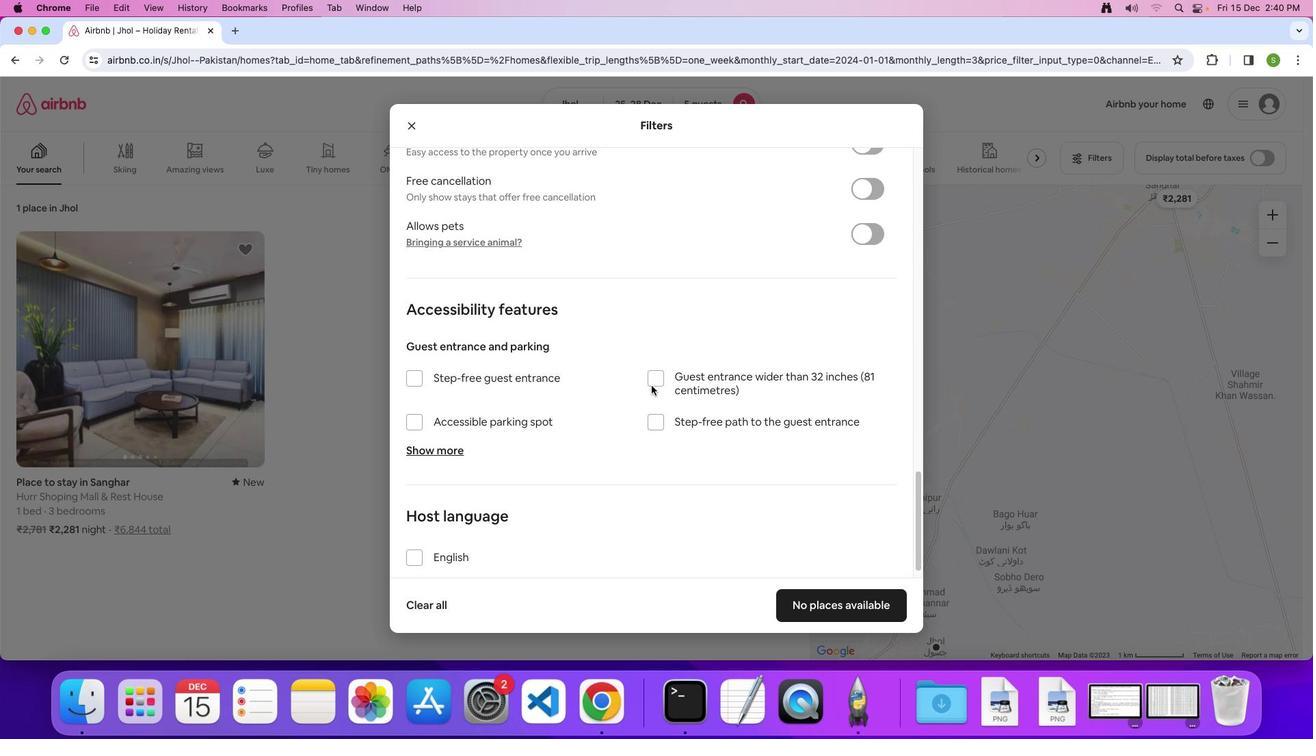 
Action: Mouse scrolled (651, 385) with delta (0, -1)
Screenshot: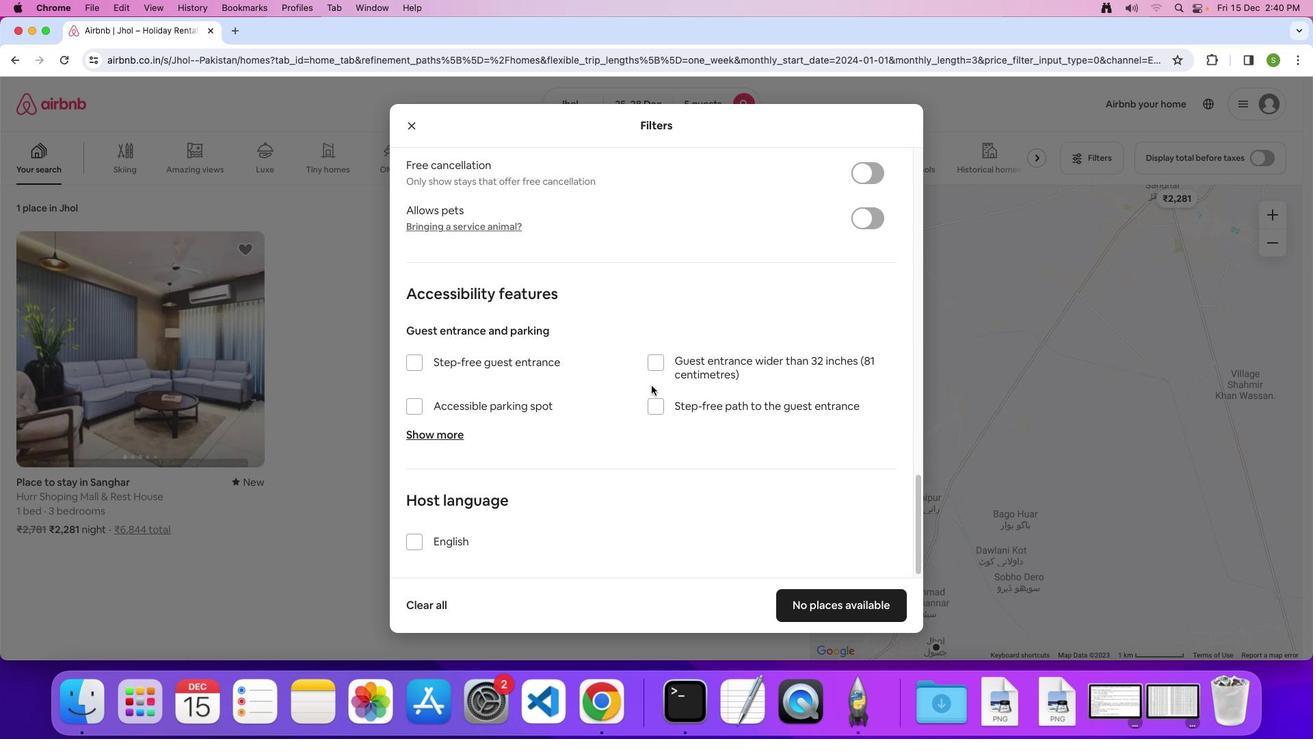 
Action: Mouse scrolled (651, 385) with delta (0, 0)
Screenshot: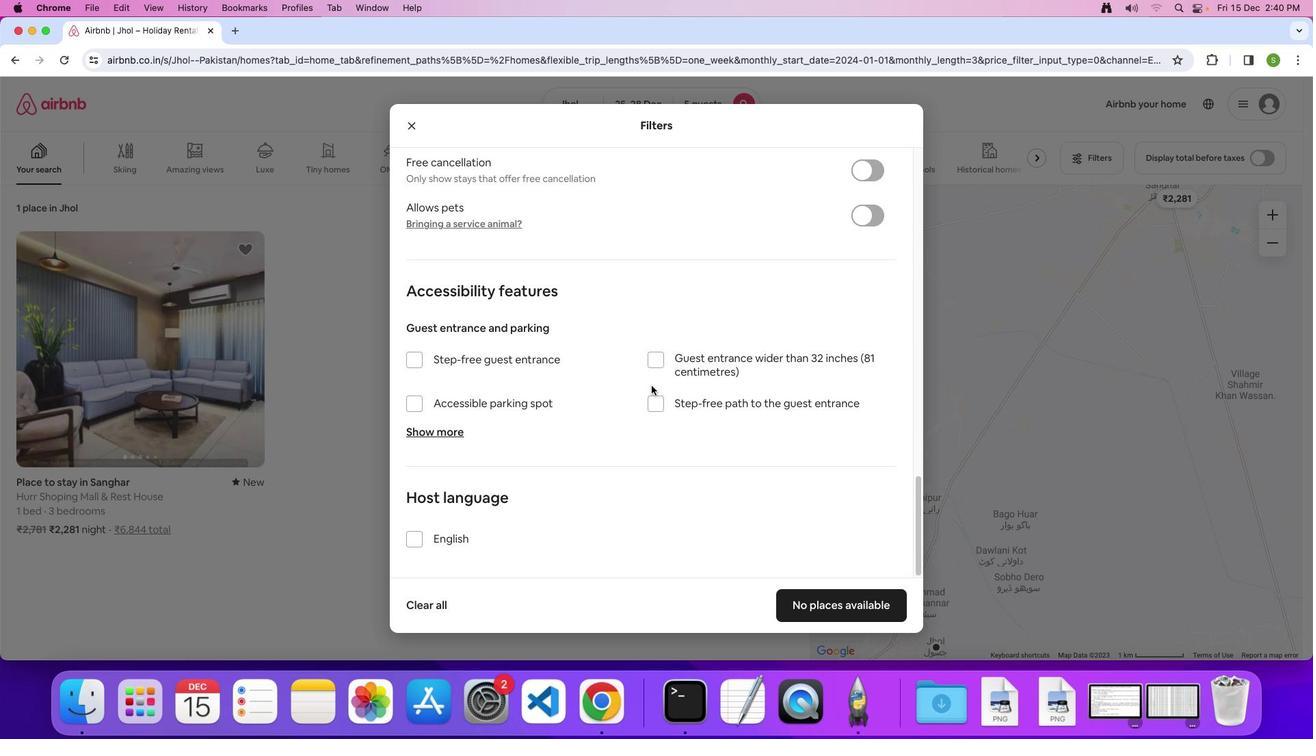 
Action: Mouse scrolled (651, 385) with delta (0, 0)
Screenshot: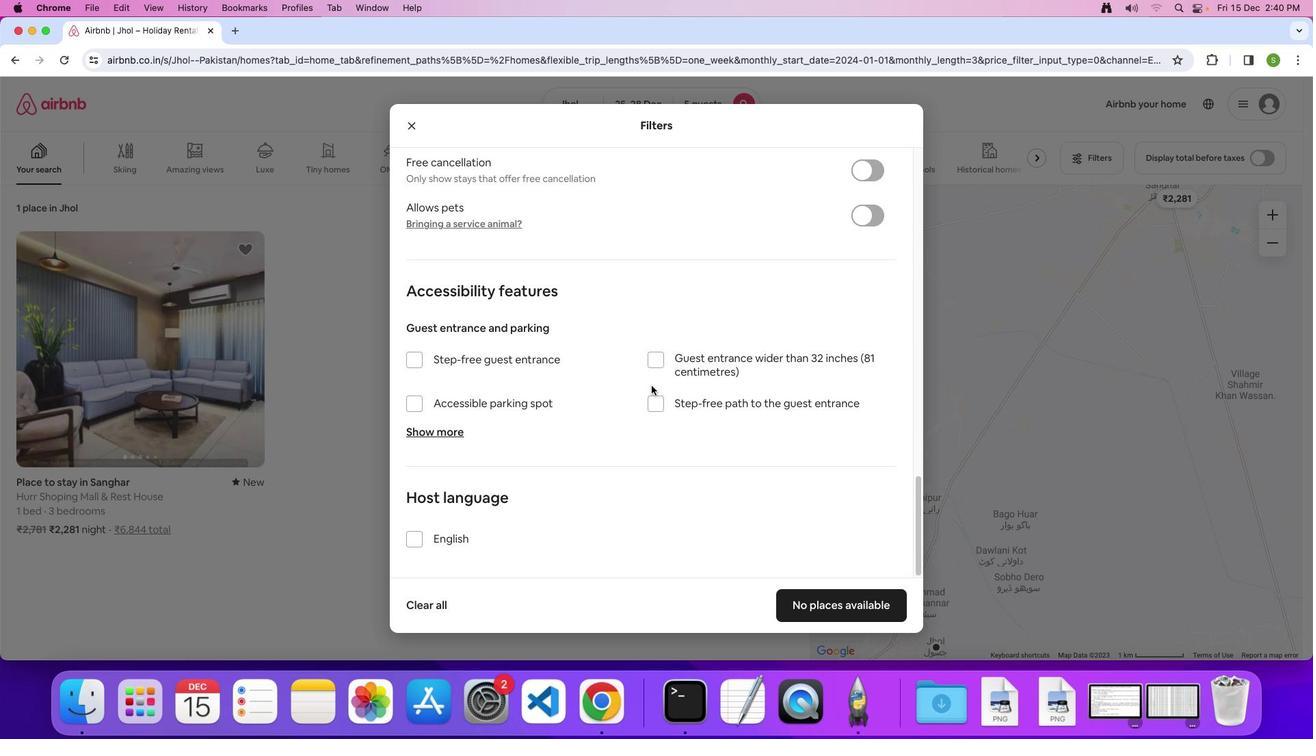 
Action: Mouse scrolled (651, 385) with delta (0, 0)
Screenshot: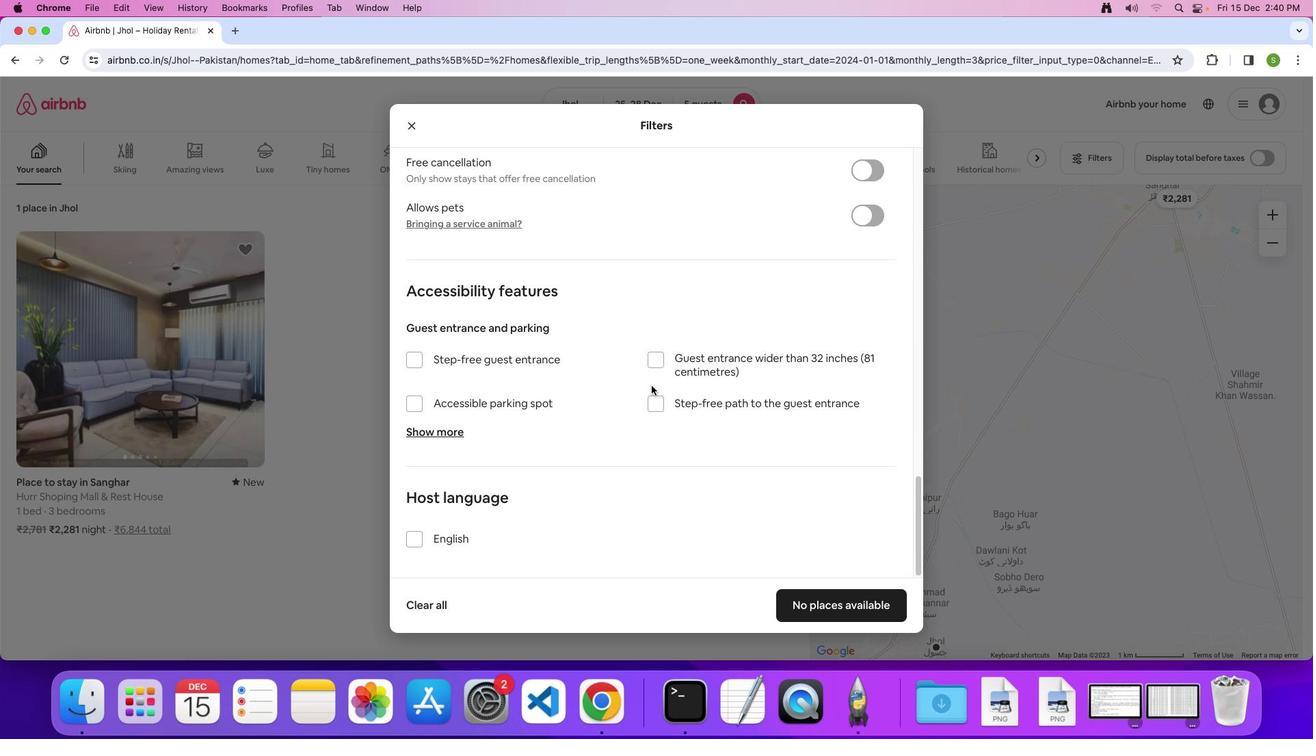 
Action: Mouse scrolled (651, 385) with delta (0, 0)
Screenshot: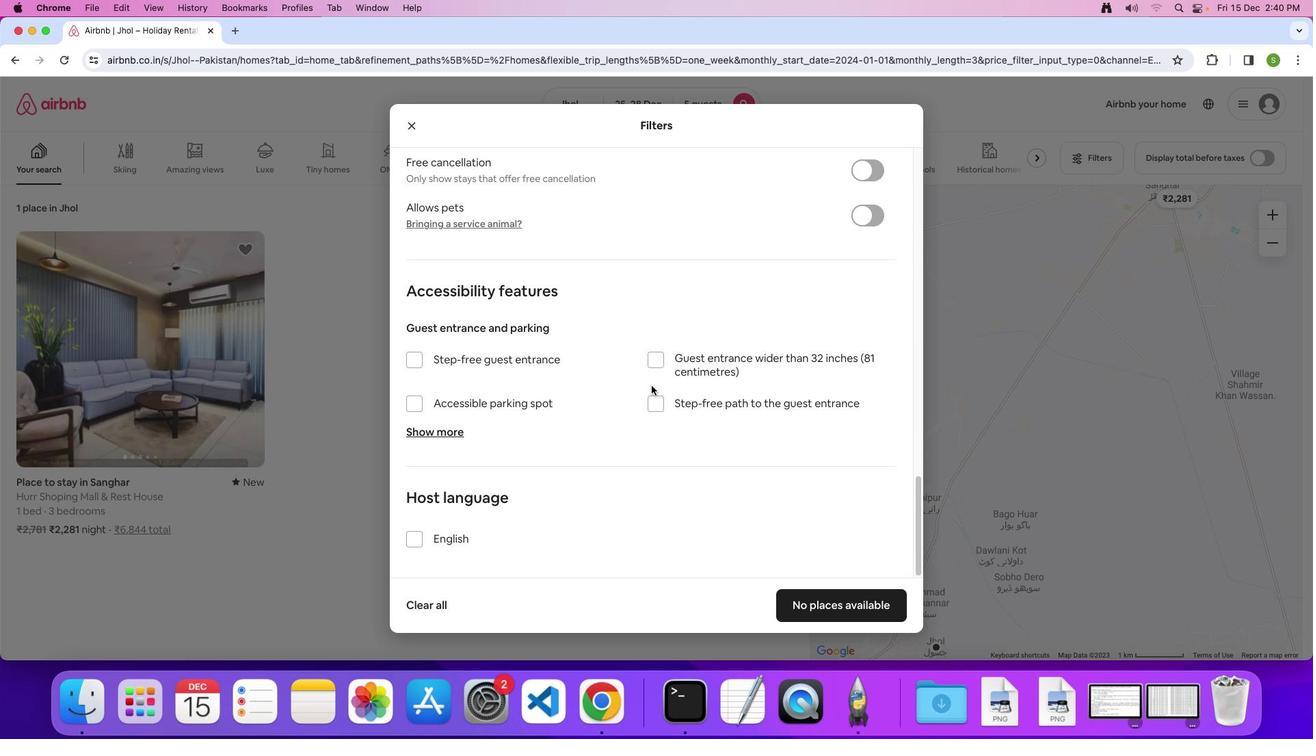 
Action: Mouse scrolled (651, 385) with delta (0, -2)
Screenshot: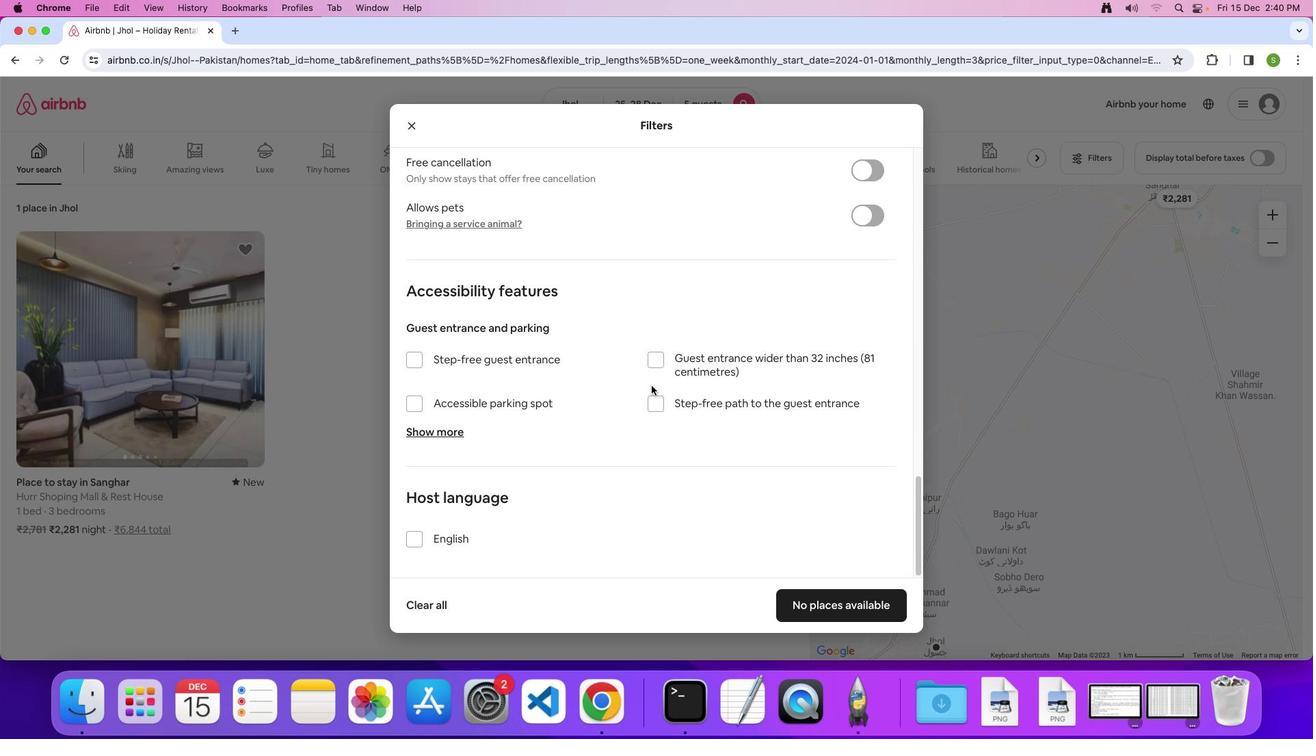 
Action: Mouse moved to (821, 609)
Screenshot: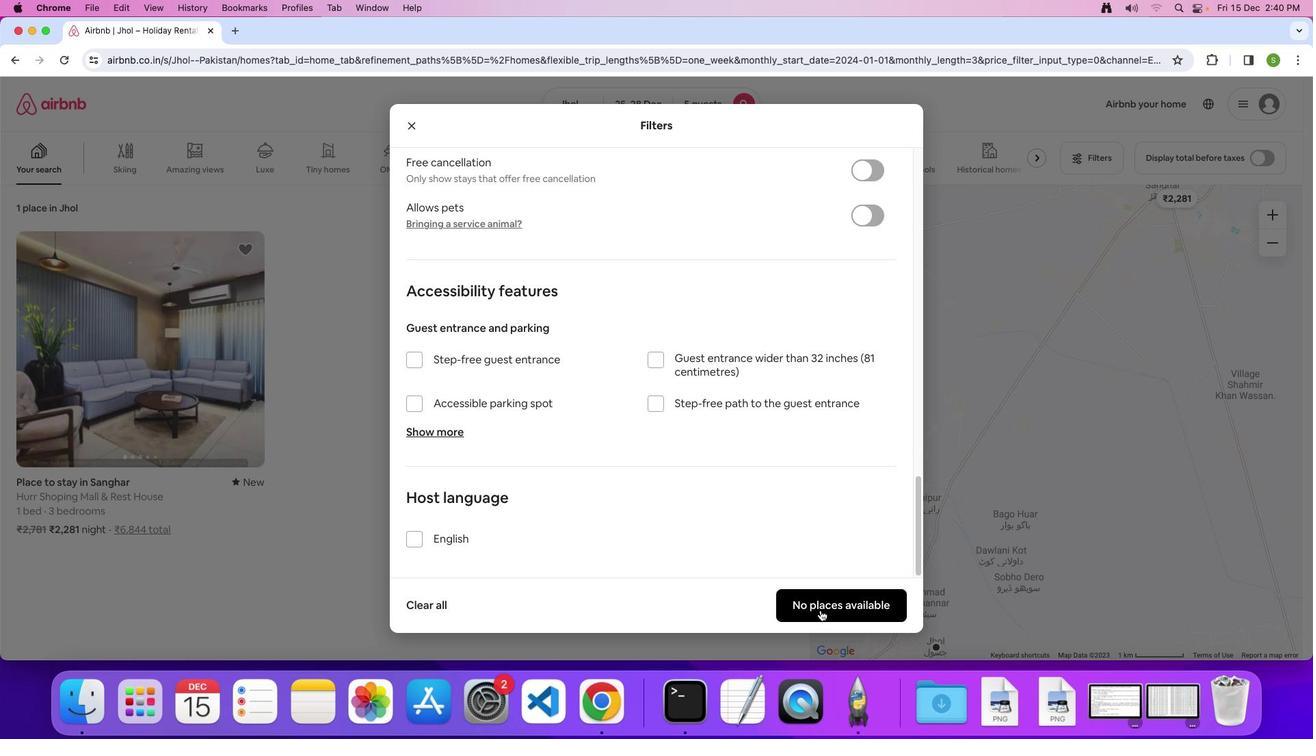 
Action: Mouse pressed left at (821, 609)
Screenshot: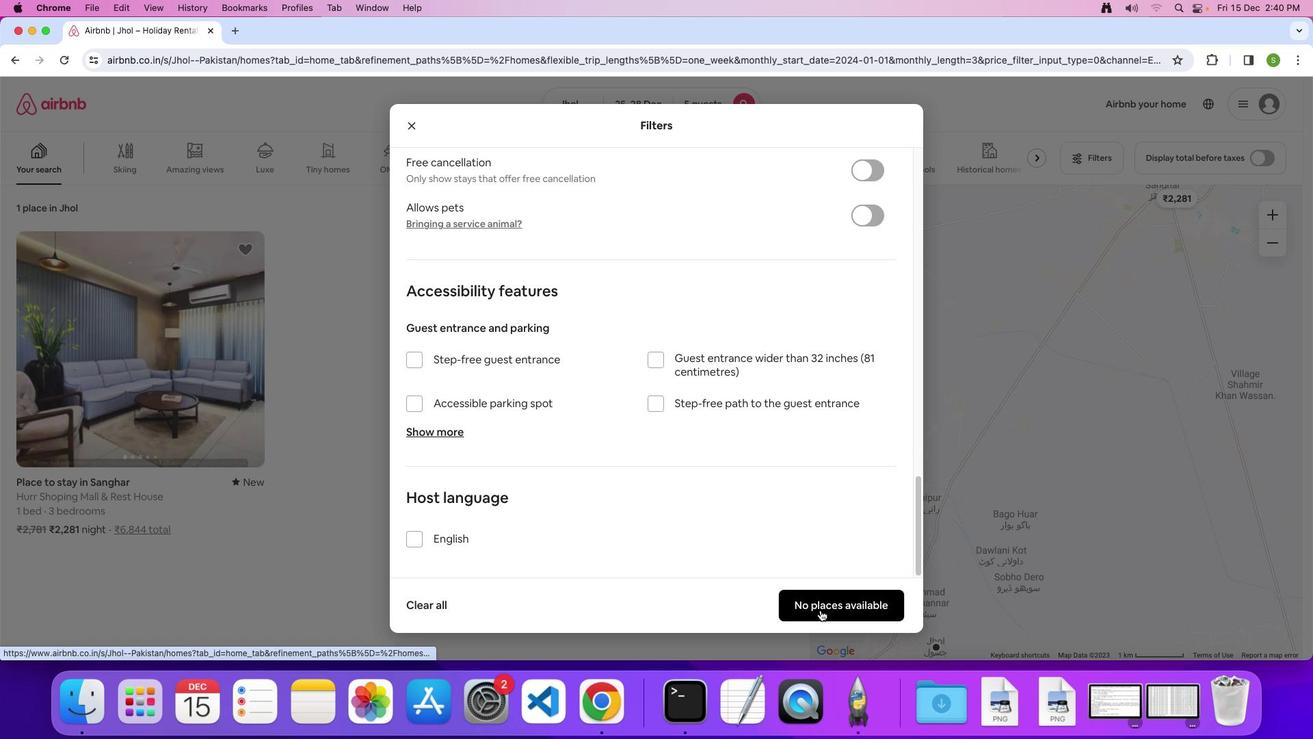 
Action: Mouse moved to (554, 387)
Screenshot: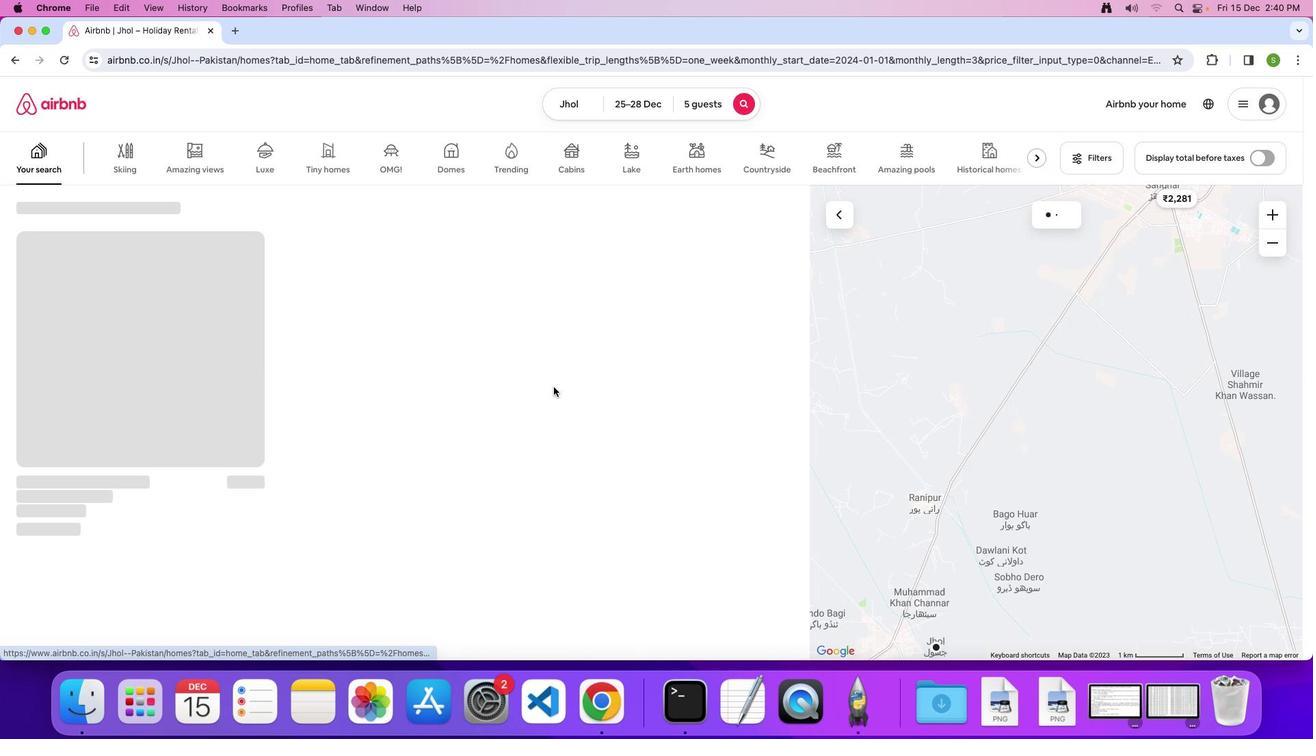 
